 Task: Manage Autofill and Form Data.
Action: Mouse moved to (1134, 32)
Screenshot: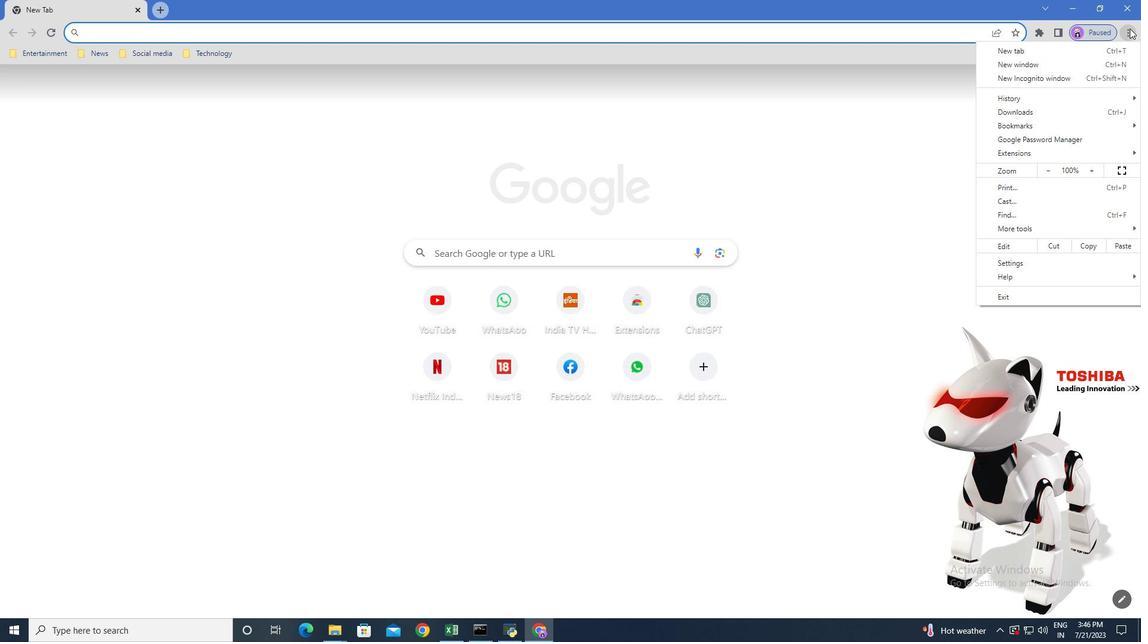 
Action: Mouse pressed left at (1134, 32)
Screenshot: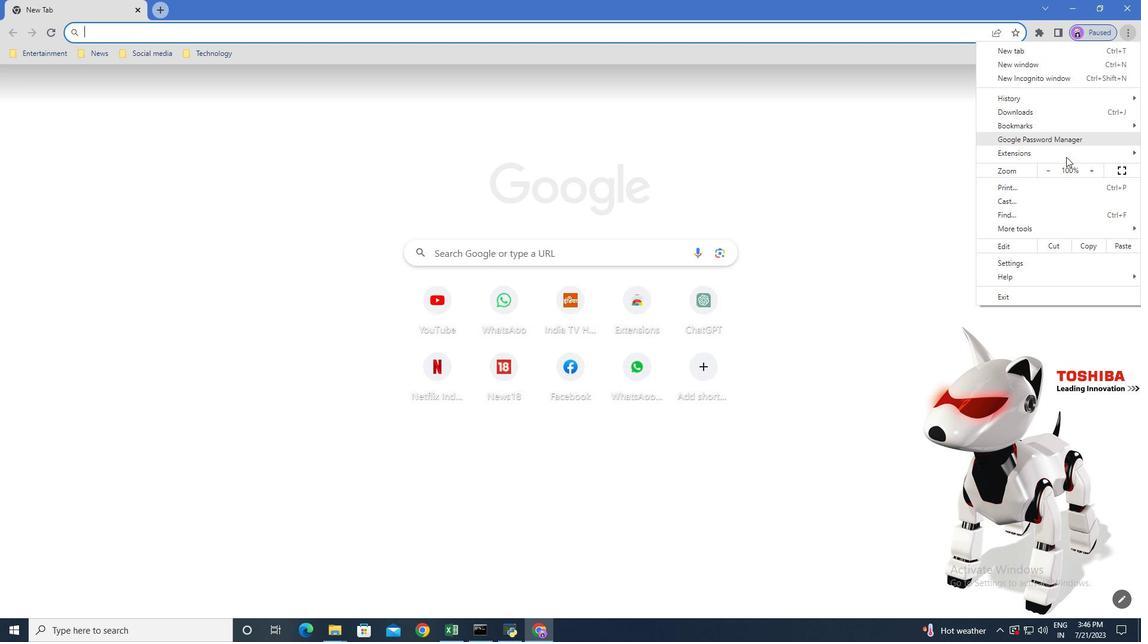 
Action: Mouse moved to (1019, 267)
Screenshot: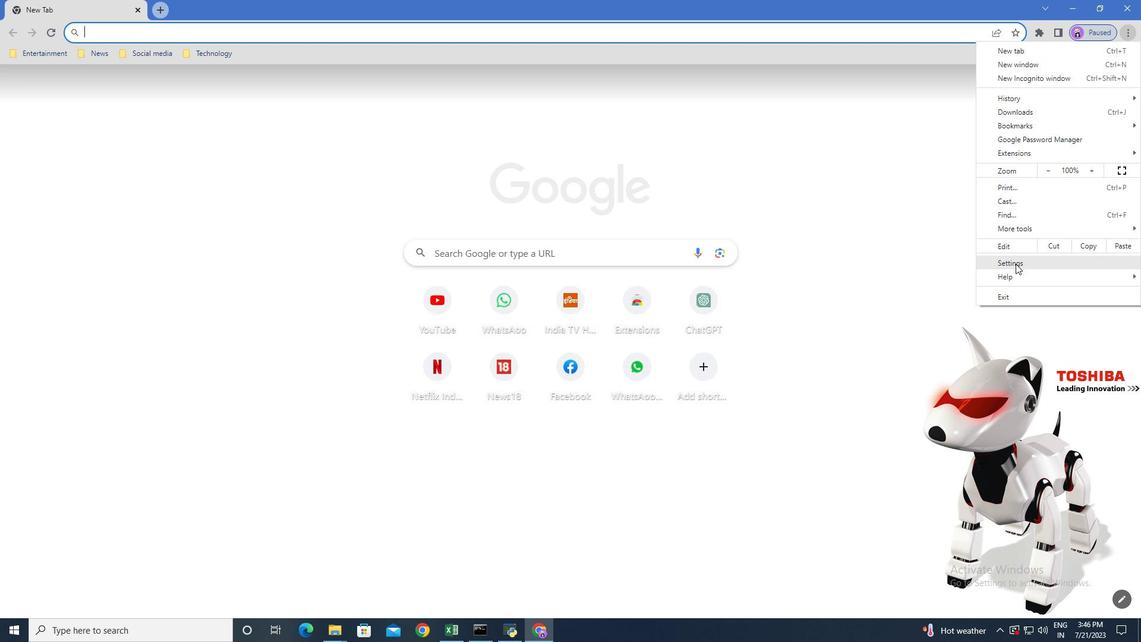 
Action: Mouse pressed left at (1019, 267)
Screenshot: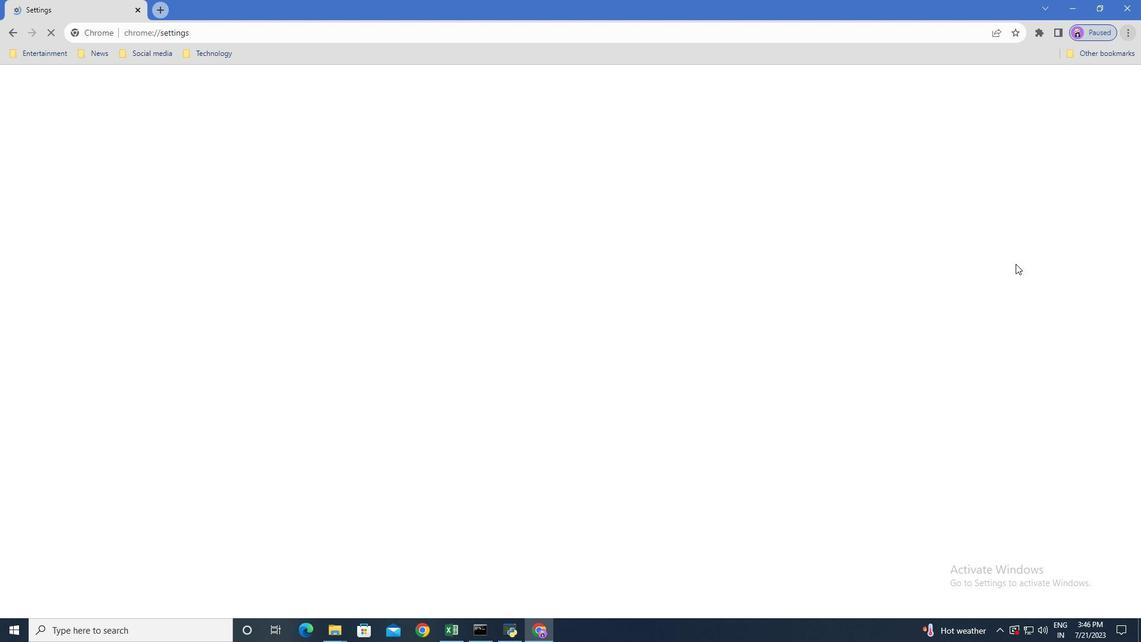 
Action: Mouse moved to (87, 135)
Screenshot: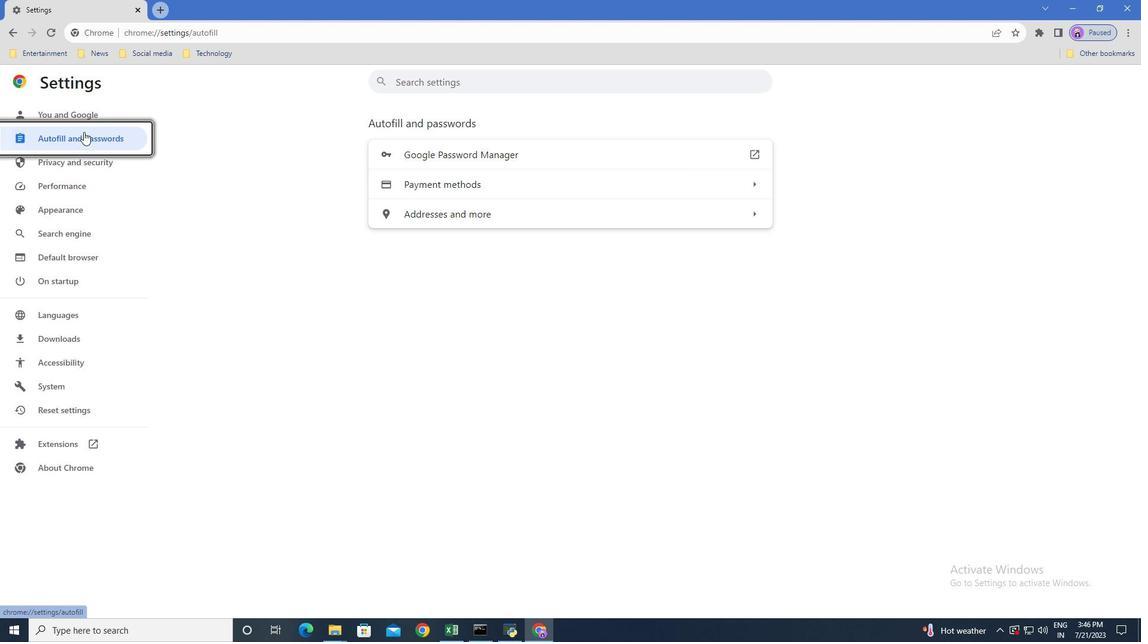 
Action: Mouse pressed left at (87, 135)
Screenshot: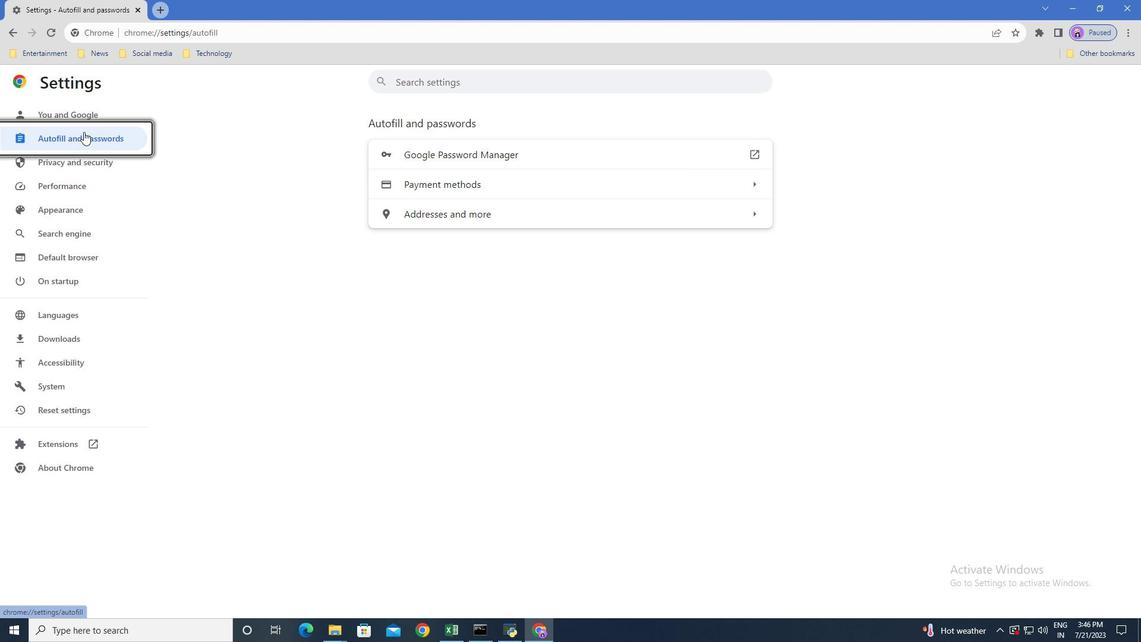 
Action: Mouse moved to (628, 157)
Screenshot: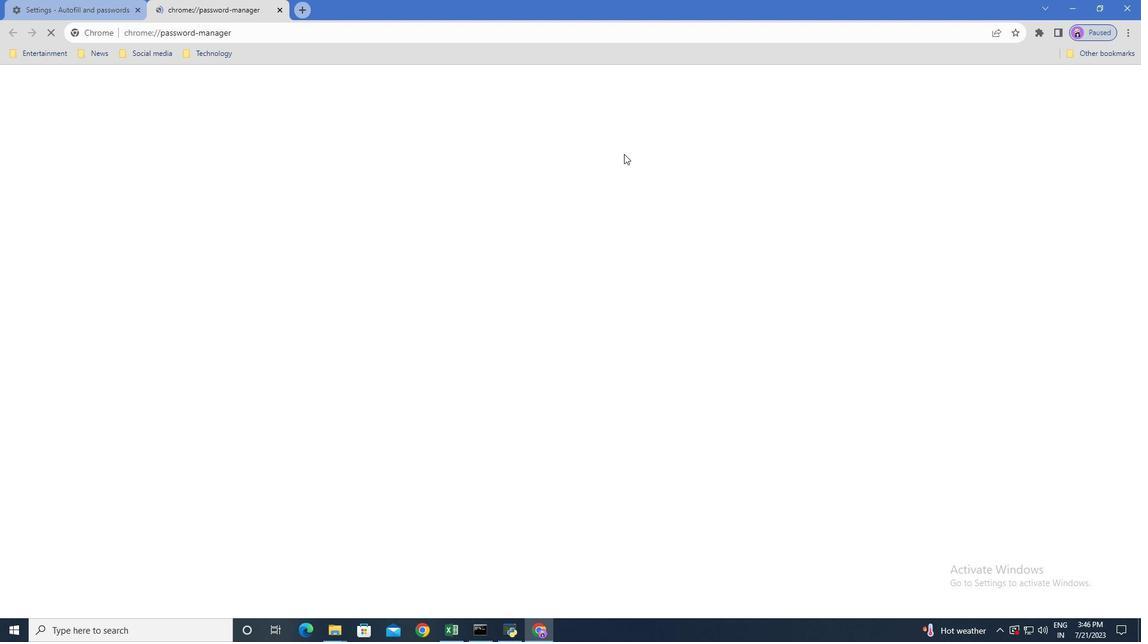 
Action: Mouse pressed left at (628, 157)
Screenshot: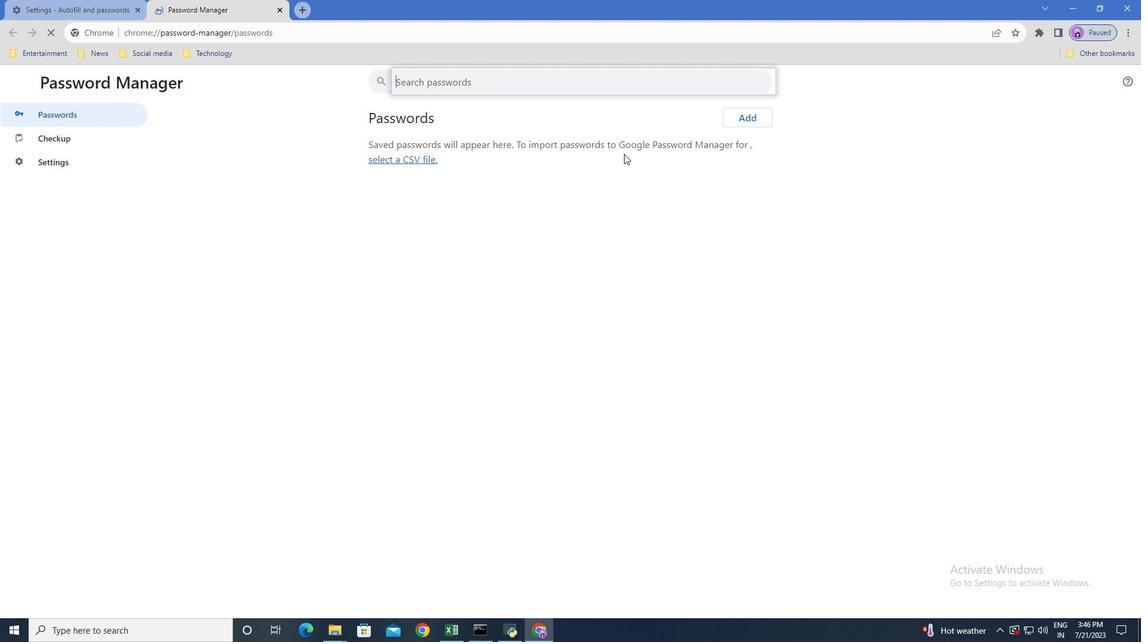 
Action: Mouse moved to (522, 108)
Screenshot: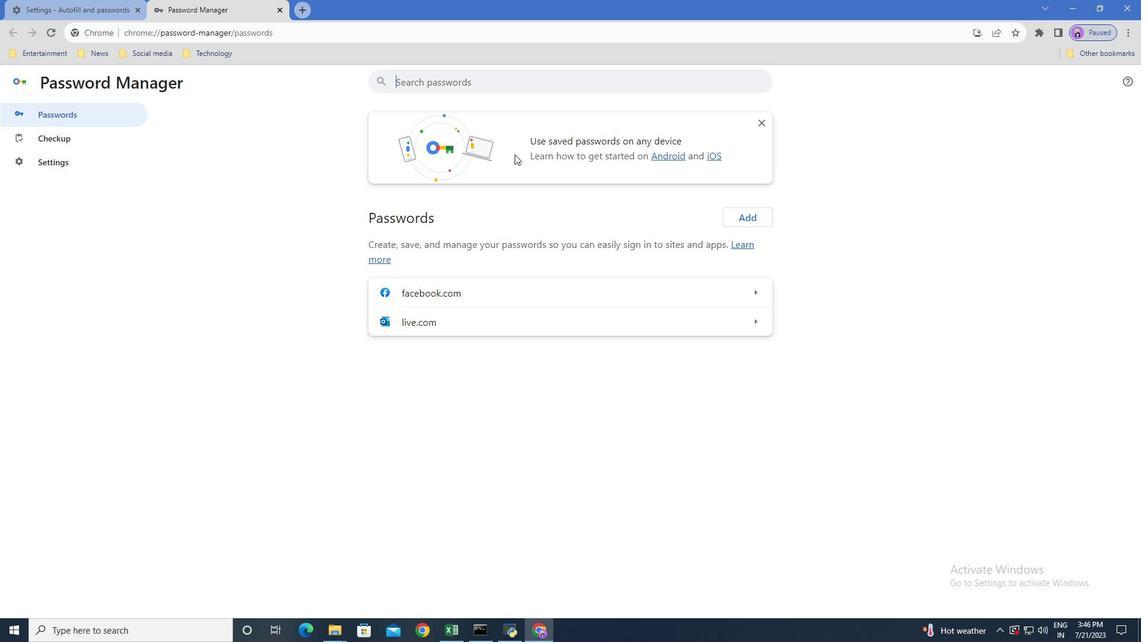 
Action: Mouse scrolled (522, 107) with delta (0, 0)
Screenshot: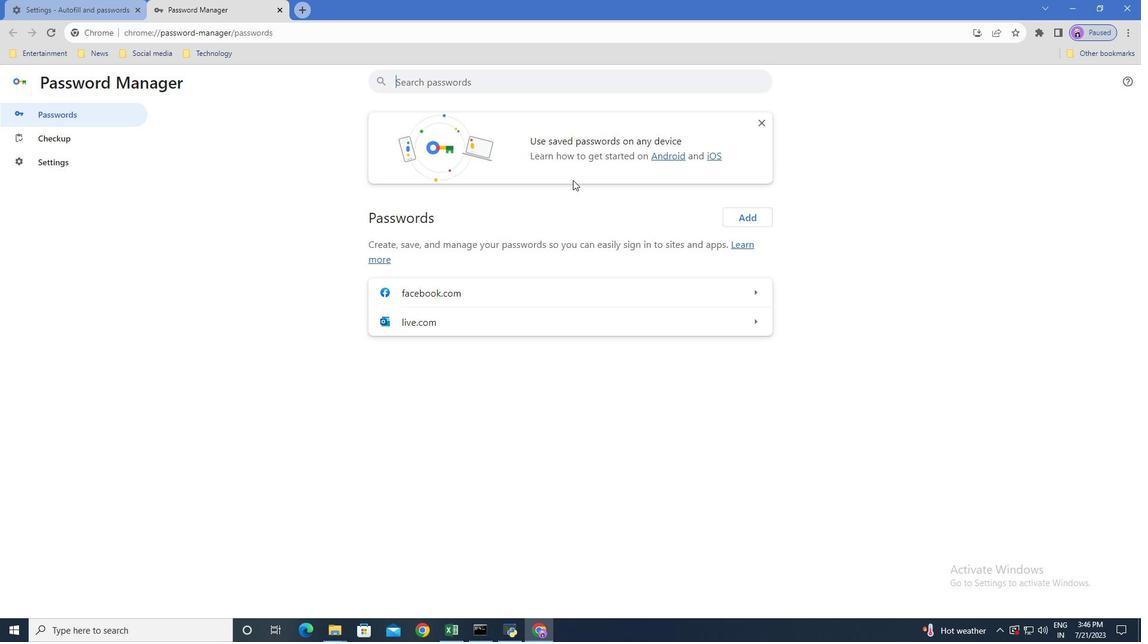 
Action: Mouse moved to (764, 121)
Screenshot: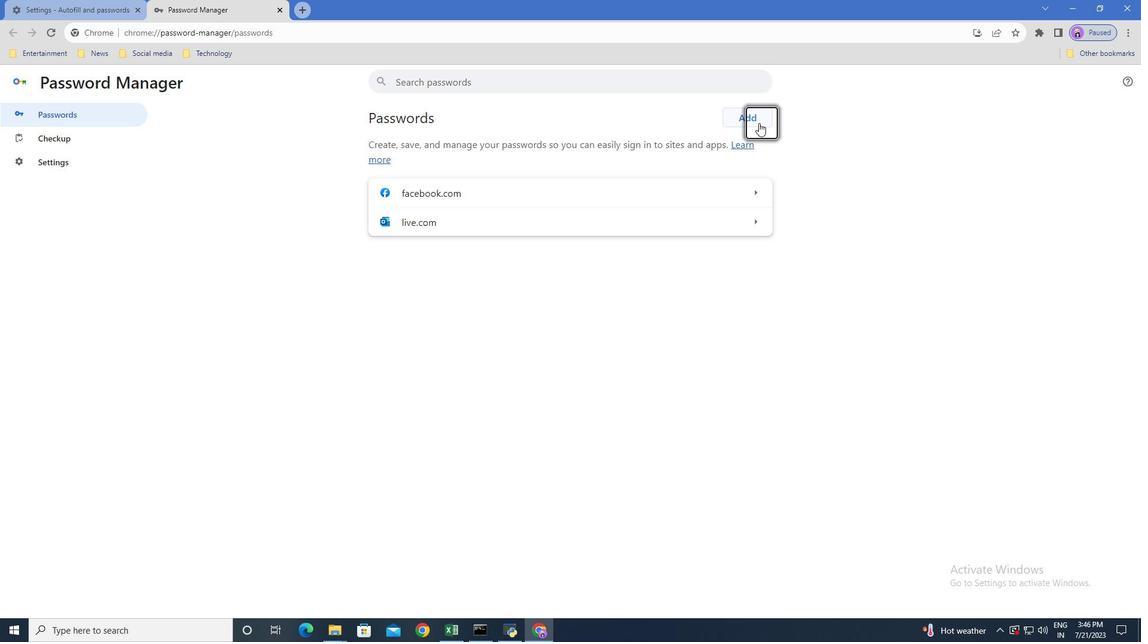 
Action: Mouse pressed left at (764, 121)
Screenshot: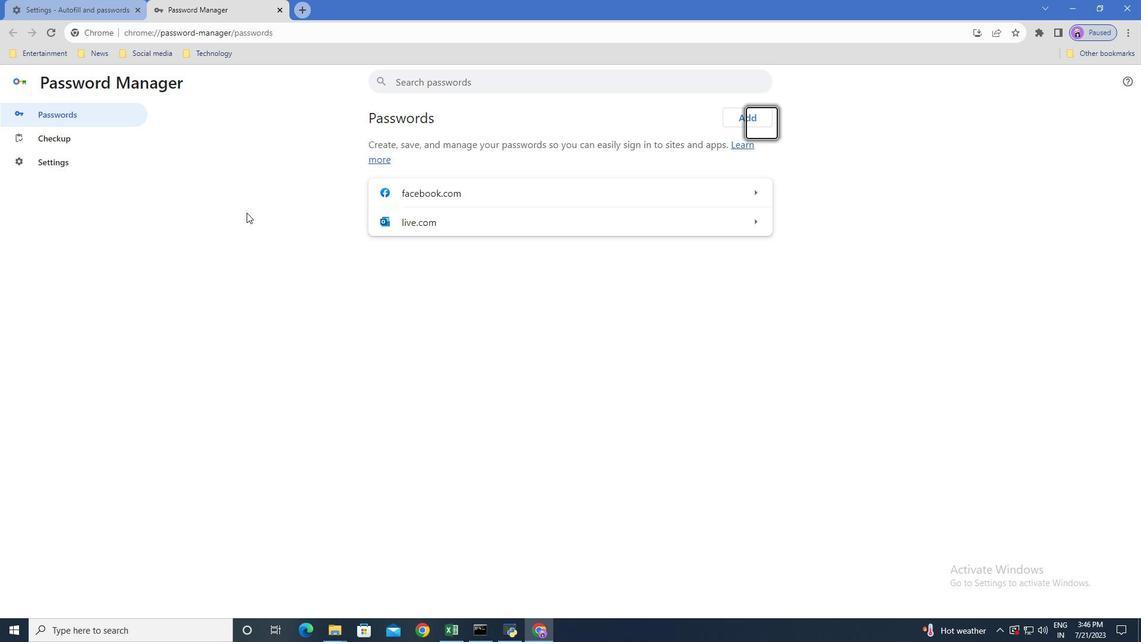 
Action: Mouse moved to (93, 145)
Screenshot: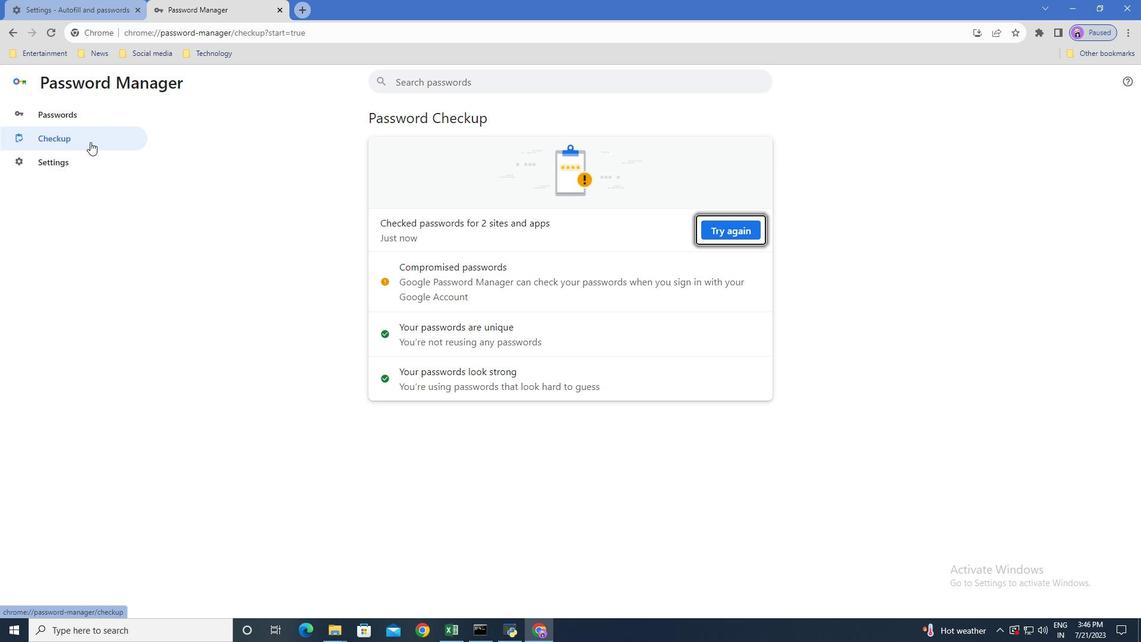 
Action: Mouse pressed left at (93, 145)
Screenshot: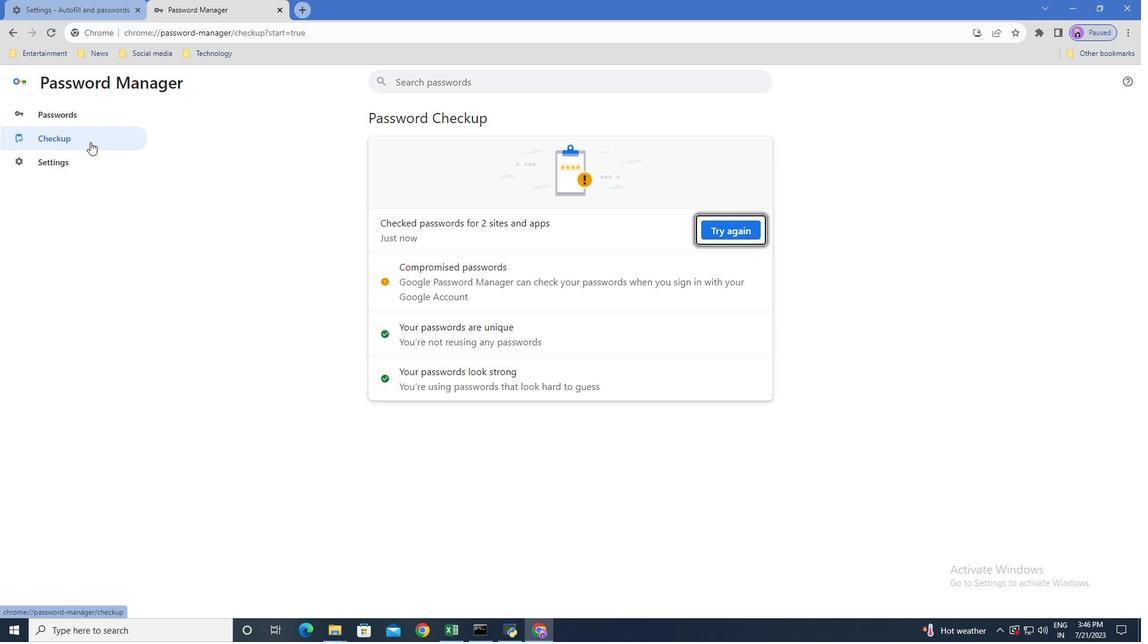 
Action: Mouse moved to (729, 230)
Screenshot: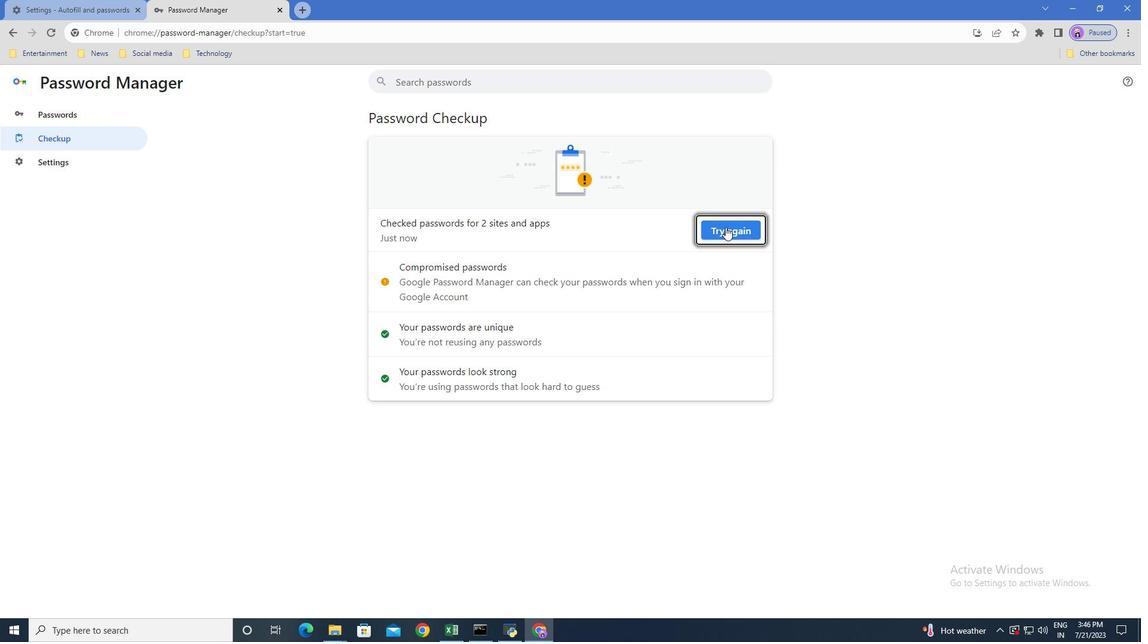 
Action: Mouse pressed left at (729, 230)
Screenshot: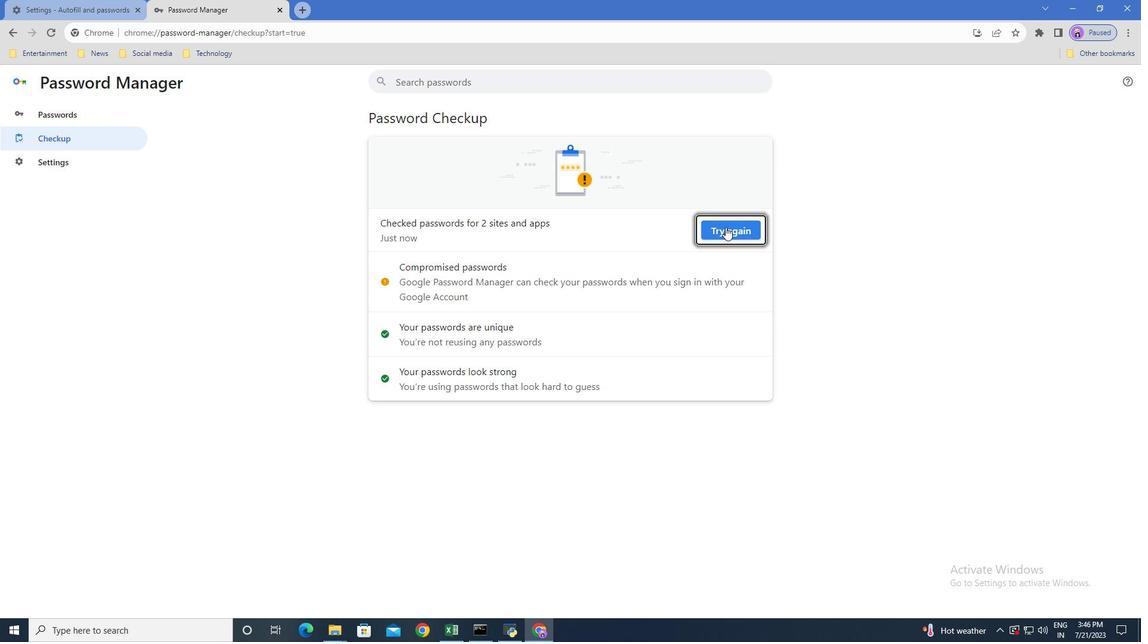 
Action: Mouse moved to (473, 345)
Screenshot: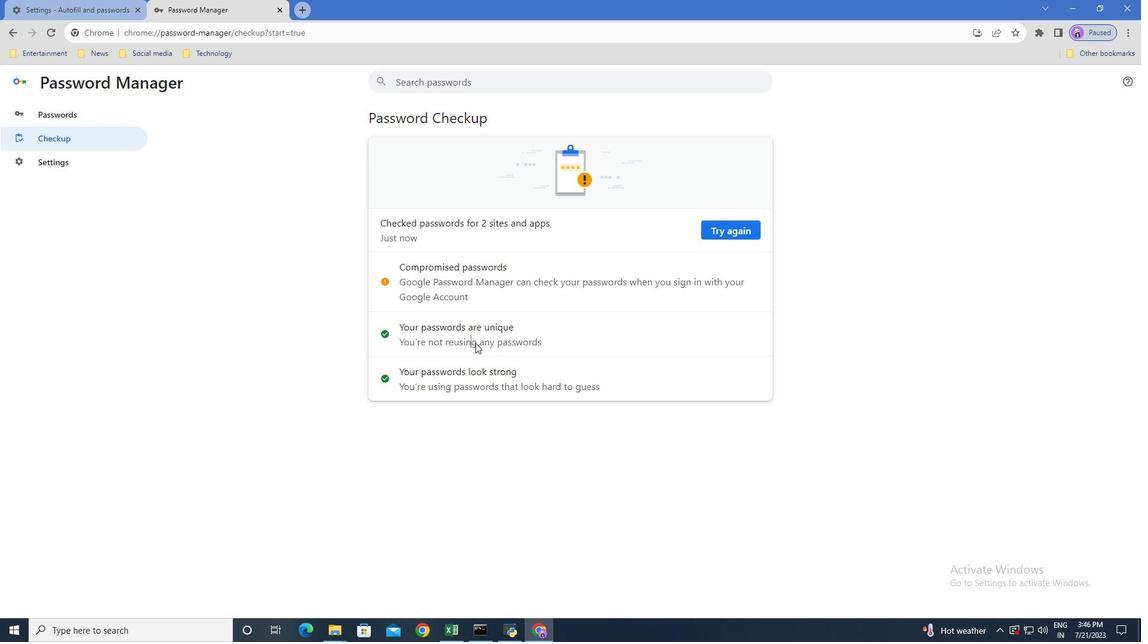 
Action: Mouse pressed left at (473, 345)
Screenshot: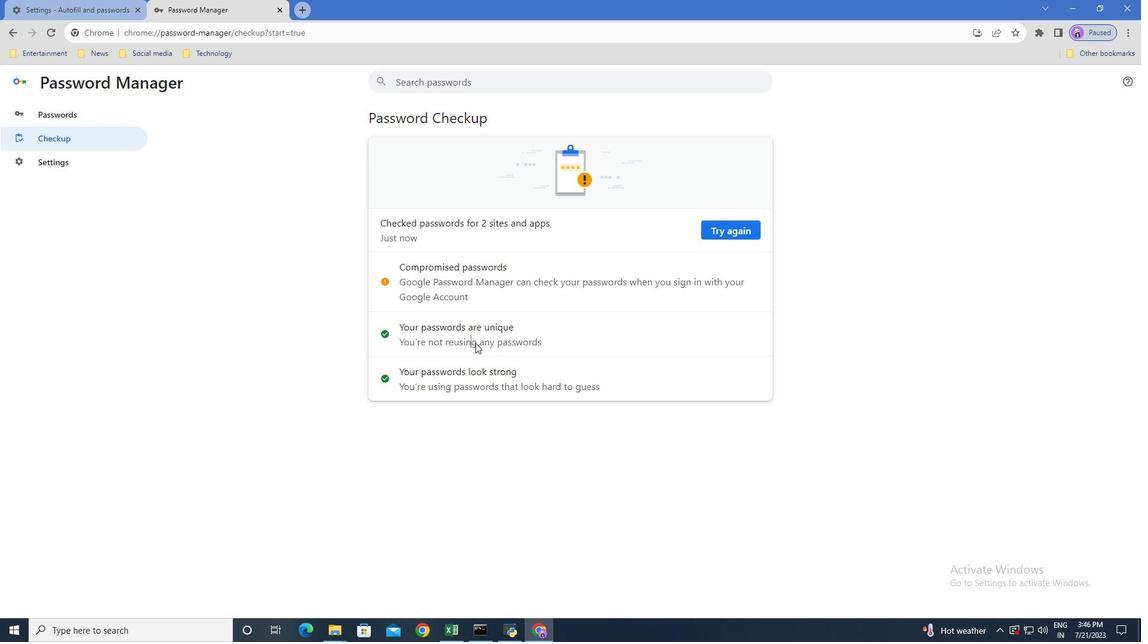 
Action: Mouse moved to (60, 160)
Screenshot: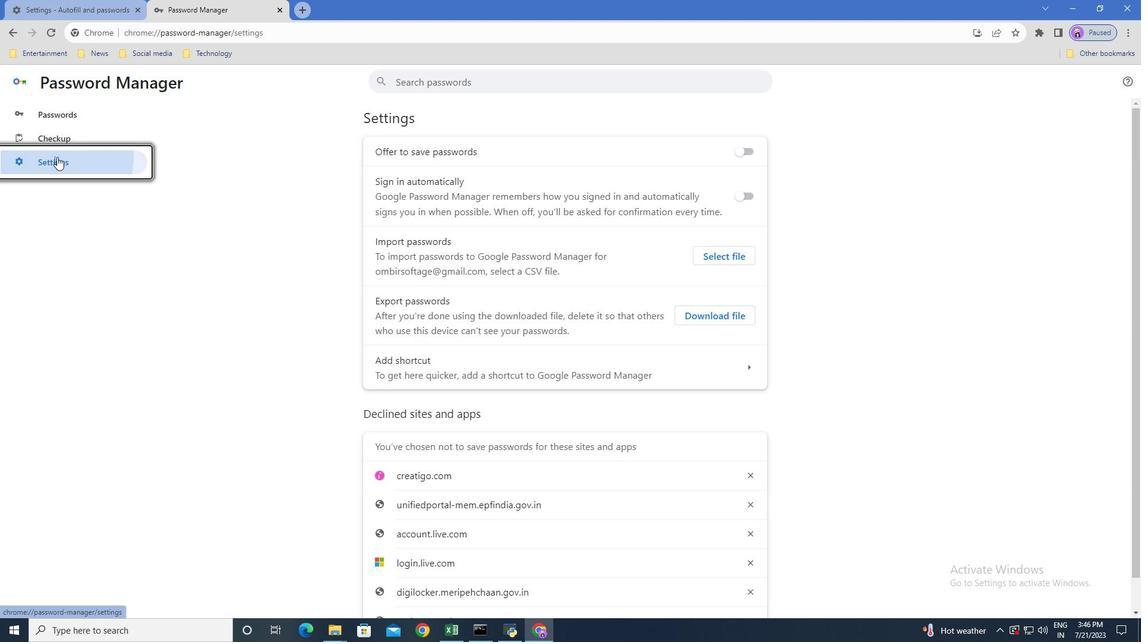 
Action: Mouse pressed left at (60, 160)
Screenshot: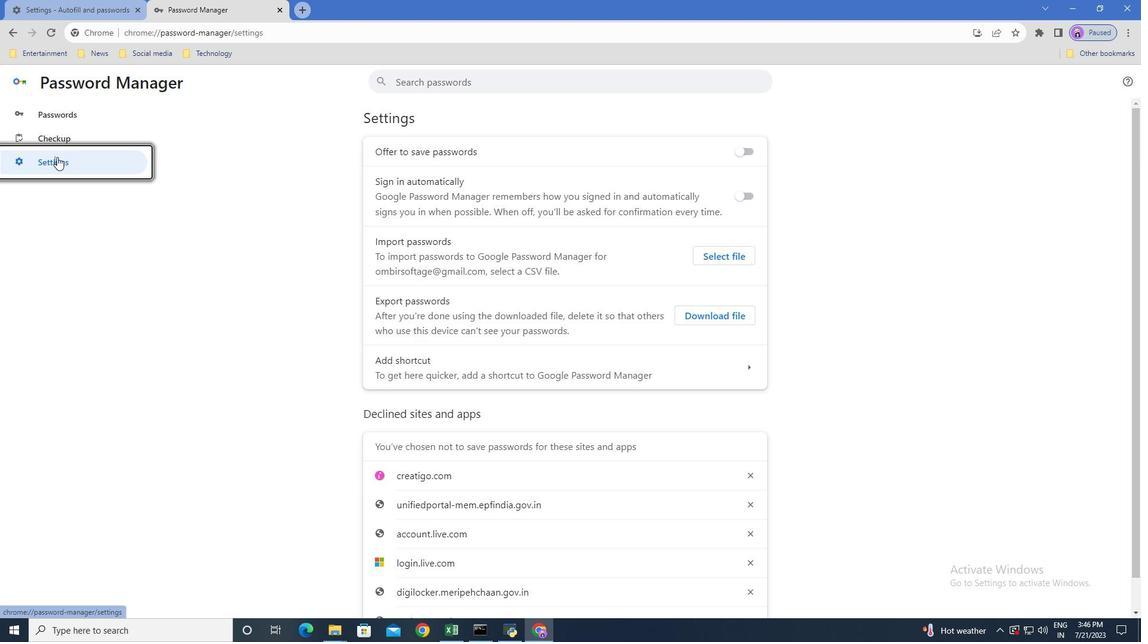 
Action: Mouse moved to (487, 205)
Screenshot: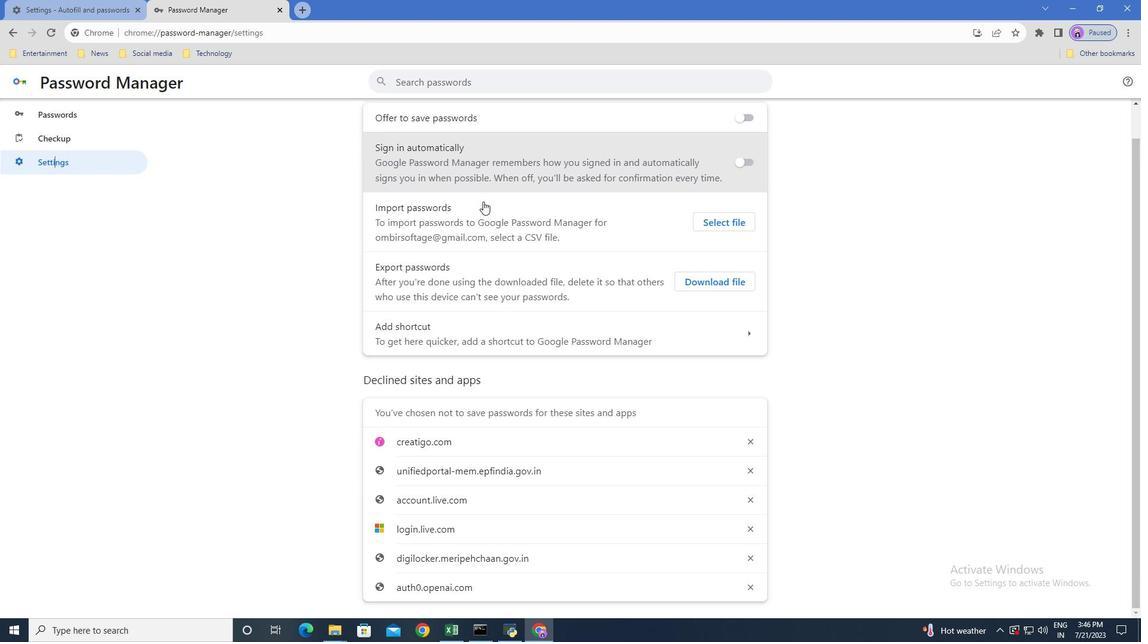 
Action: Mouse scrolled (487, 204) with delta (0, 0)
Screenshot: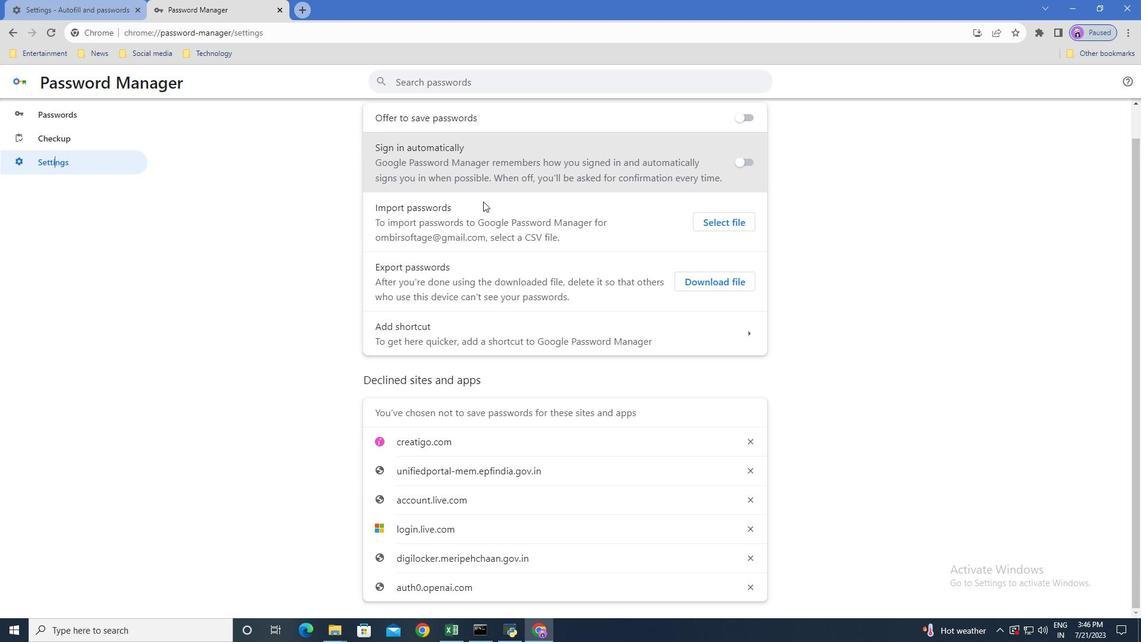 
Action: Mouse scrolled (487, 205) with delta (0, 0)
Screenshot: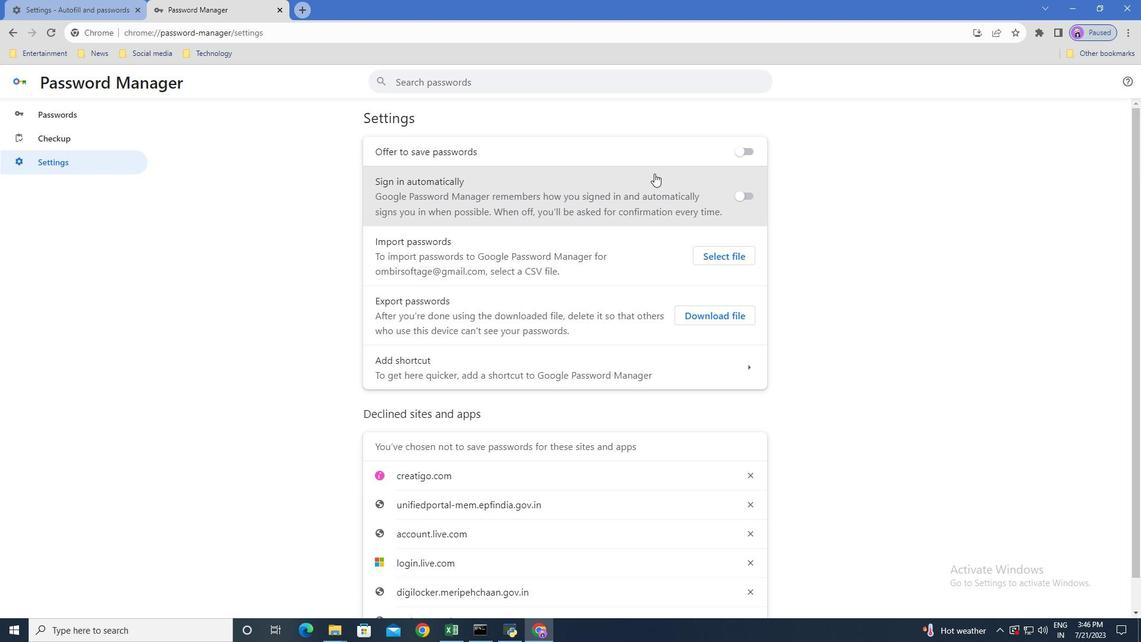 
Action: Mouse moved to (754, 153)
Screenshot: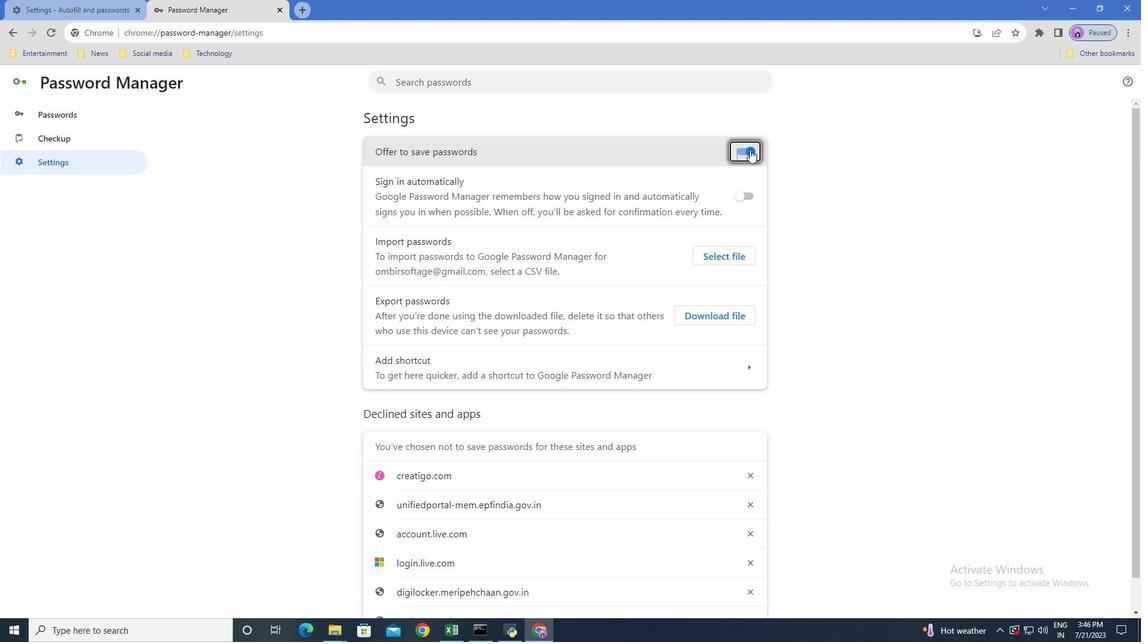 
Action: Mouse pressed left at (754, 153)
Screenshot: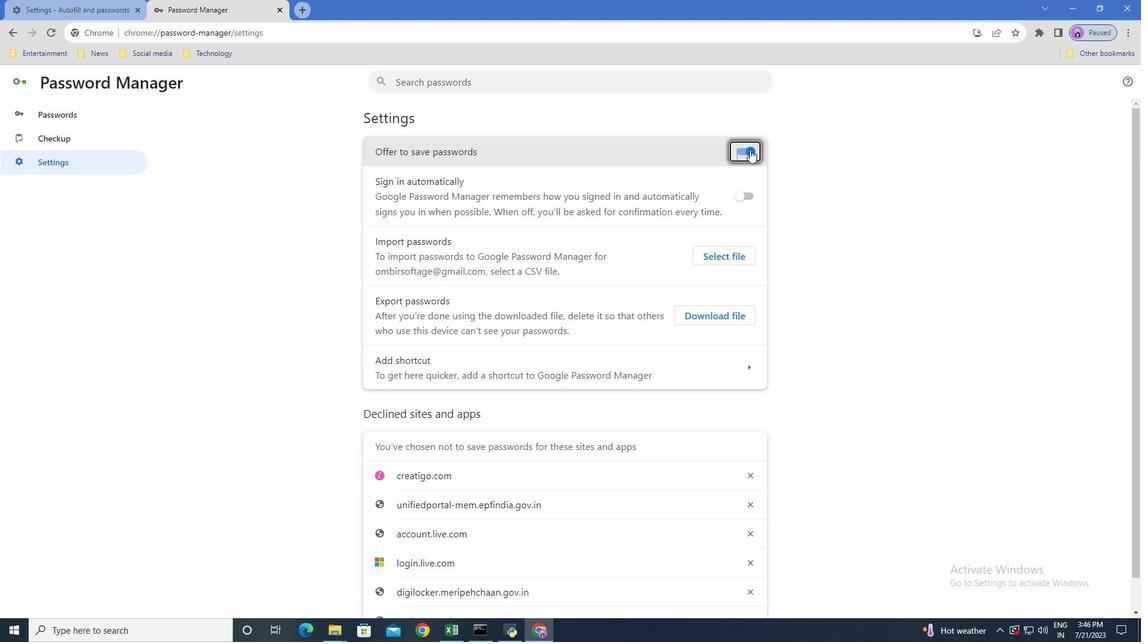 
Action: Mouse moved to (749, 196)
Screenshot: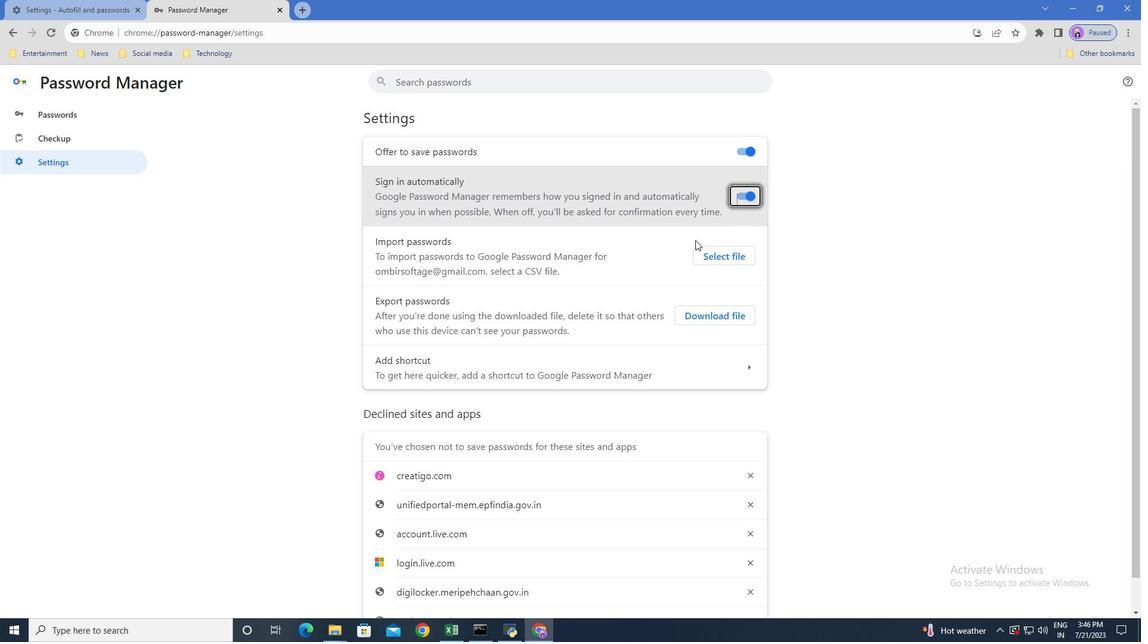 
Action: Mouse pressed left at (749, 196)
Screenshot: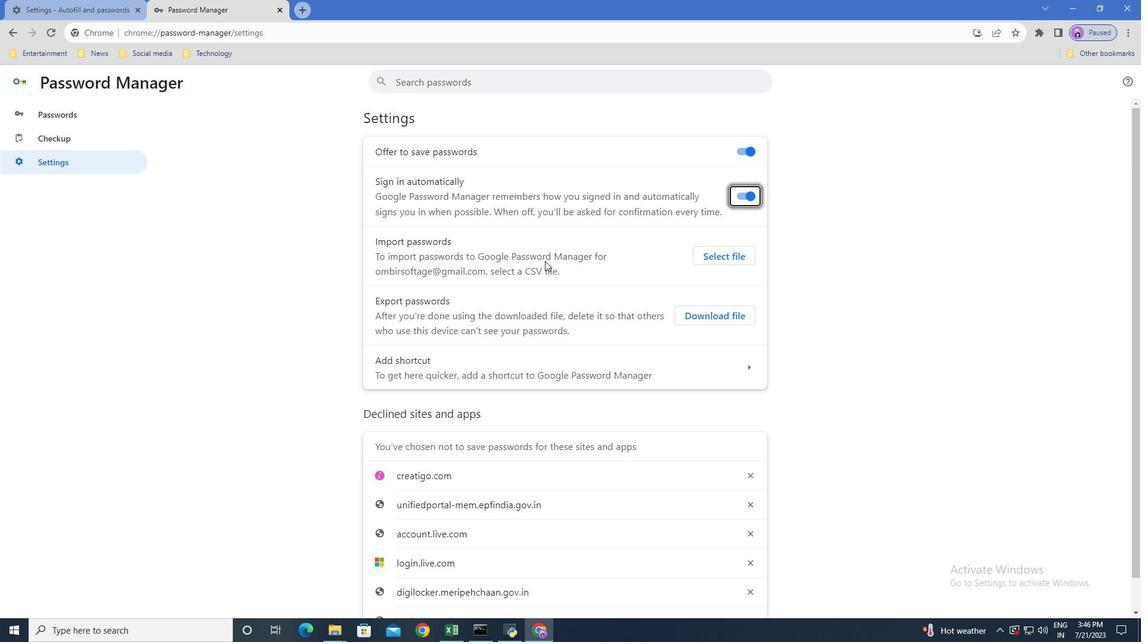 
Action: Mouse moved to (542, 265)
Screenshot: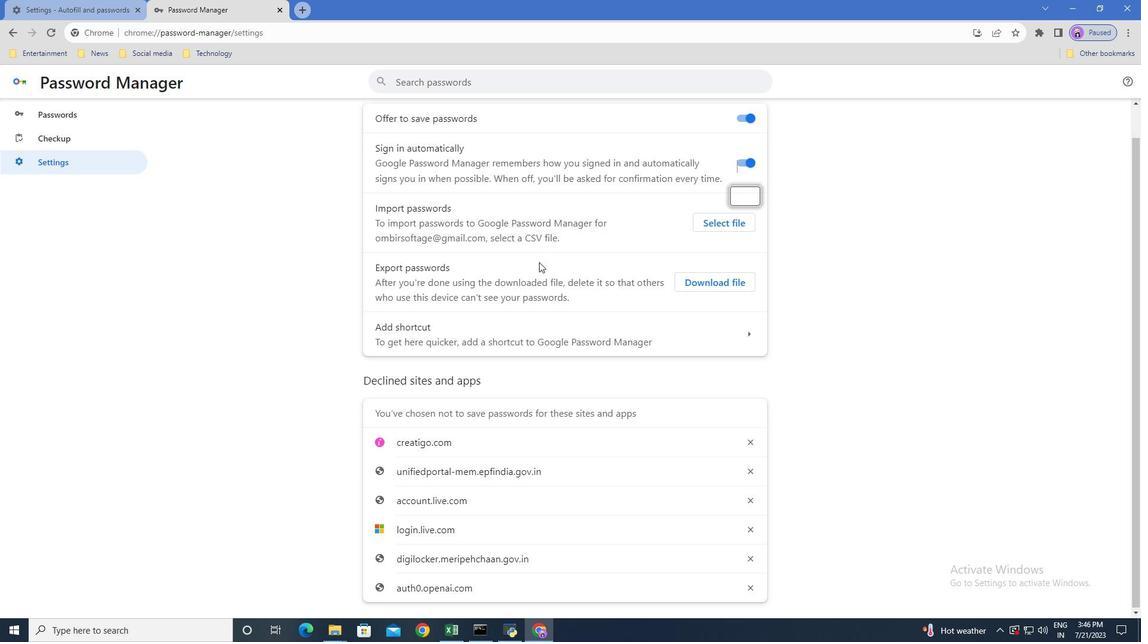 
Action: Mouse scrolled (542, 265) with delta (0, 0)
Screenshot: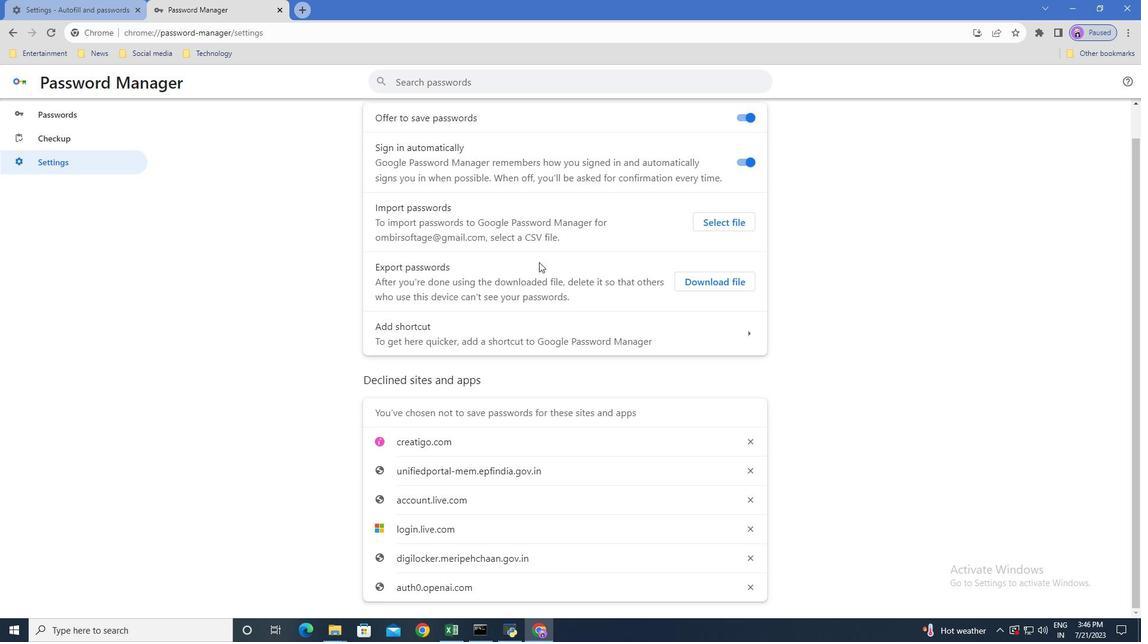 
Action: Mouse scrolled (542, 265) with delta (0, 0)
Screenshot: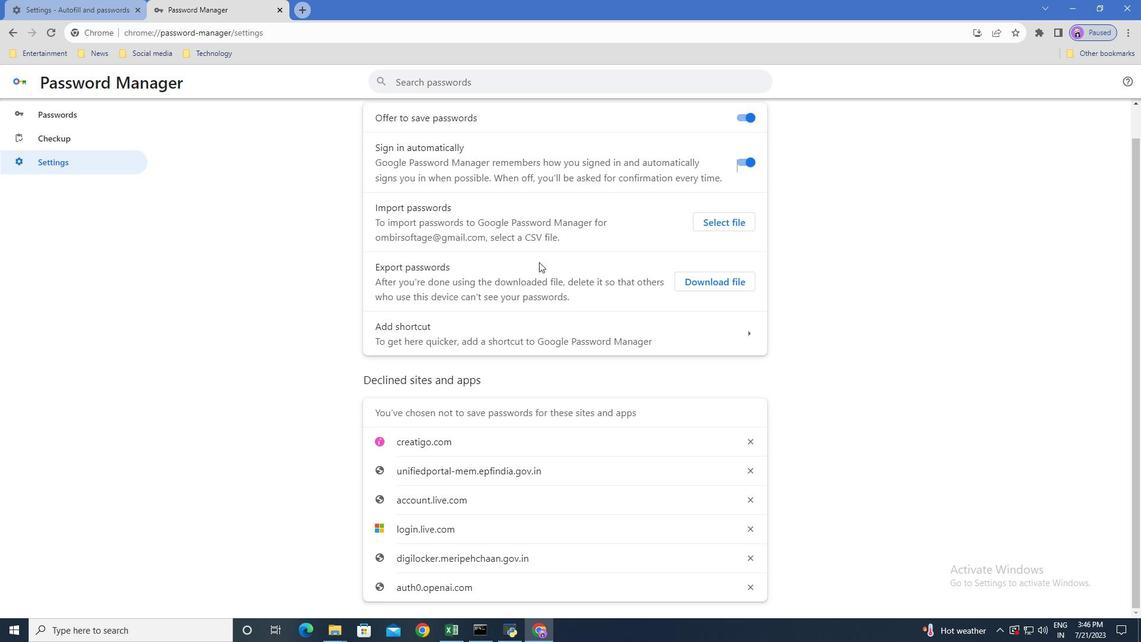 
Action: Mouse scrolled (542, 265) with delta (0, 0)
Screenshot: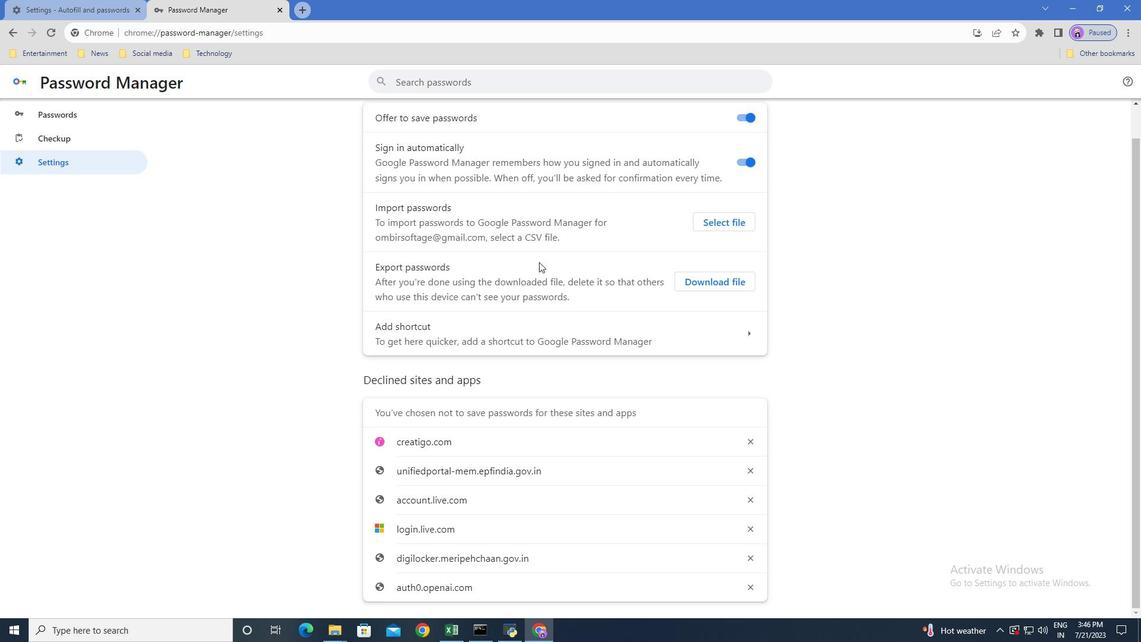 
Action: Mouse scrolled (542, 265) with delta (0, 0)
Screenshot: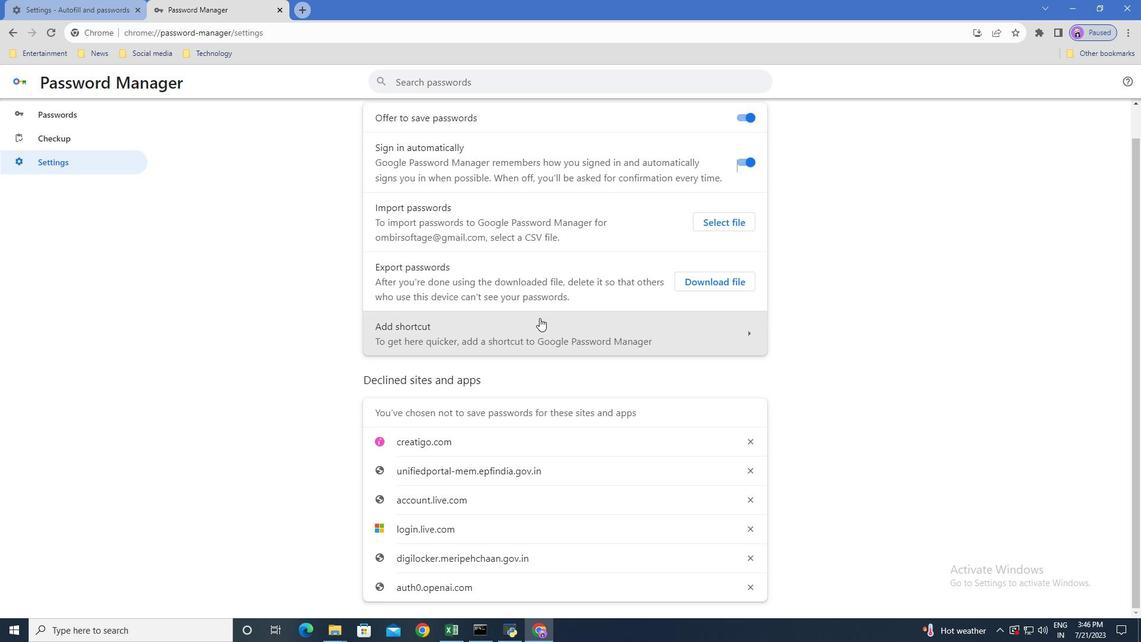 
Action: Mouse moved to (585, 353)
Screenshot: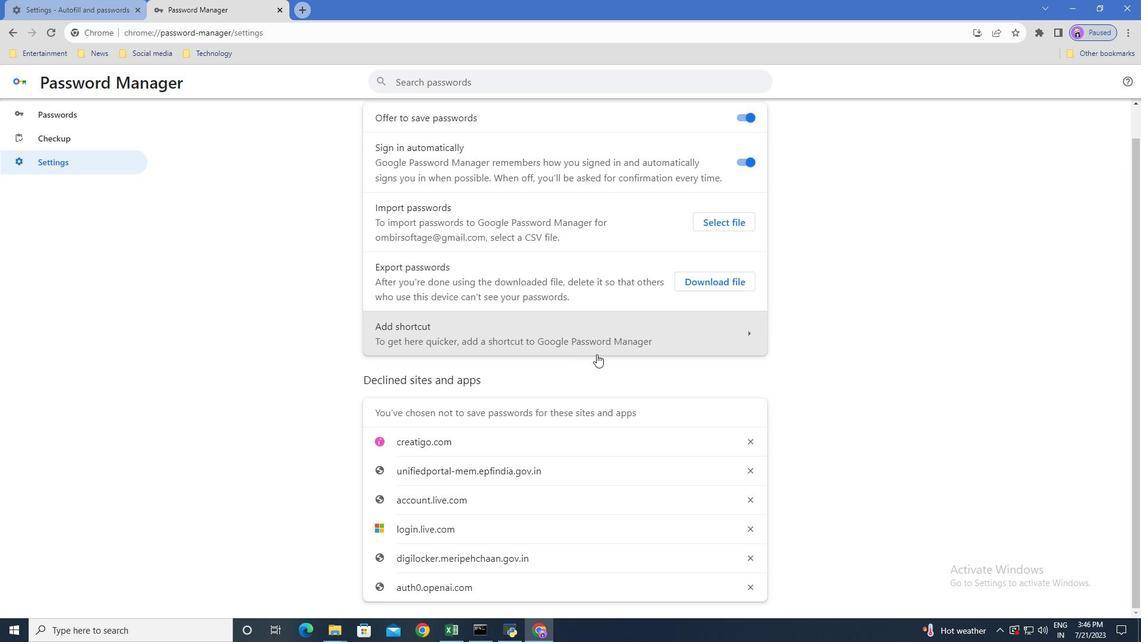 
Action: Mouse scrolled (585, 352) with delta (0, 0)
Screenshot: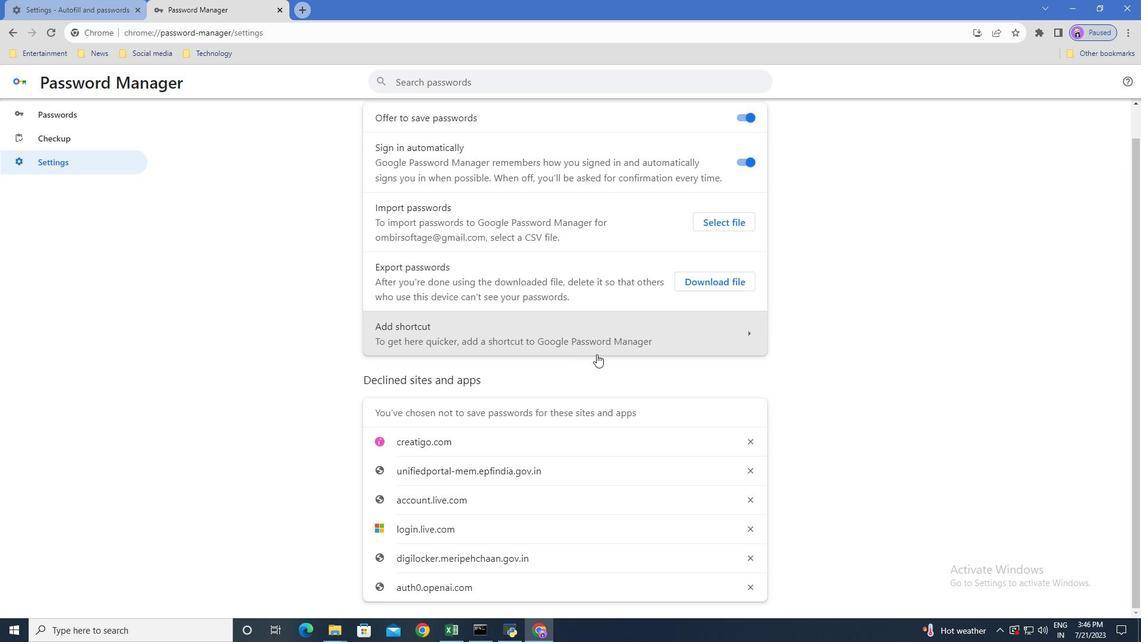 
Action: Mouse moved to (586, 354)
Screenshot: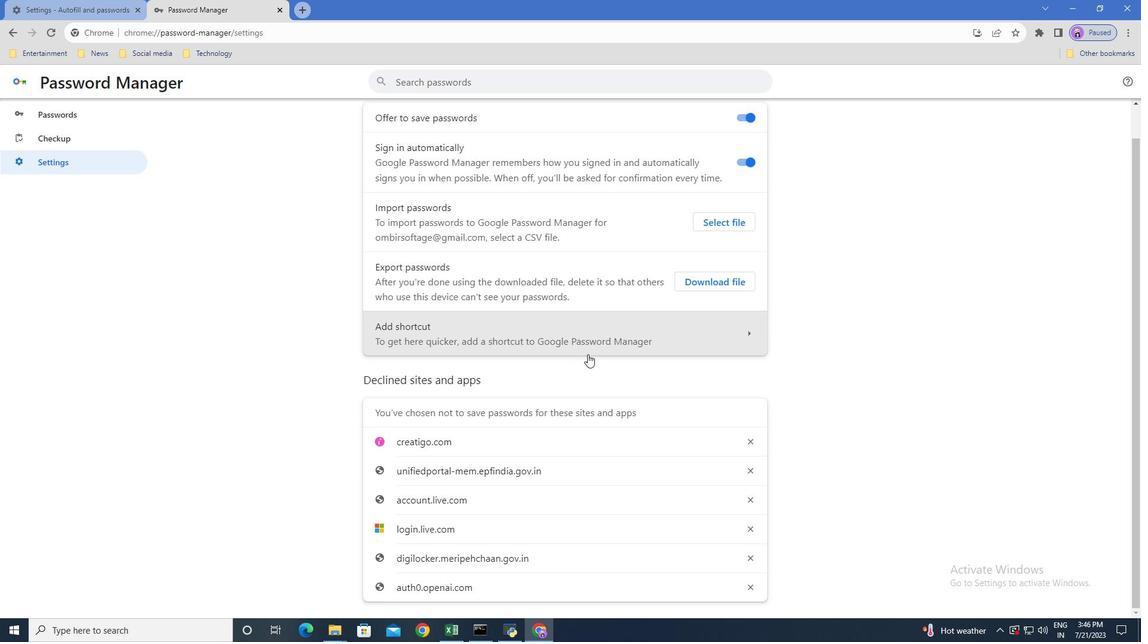 
Action: Mouse scrolled (586, 353) with delta (0, 0)
Screenshot: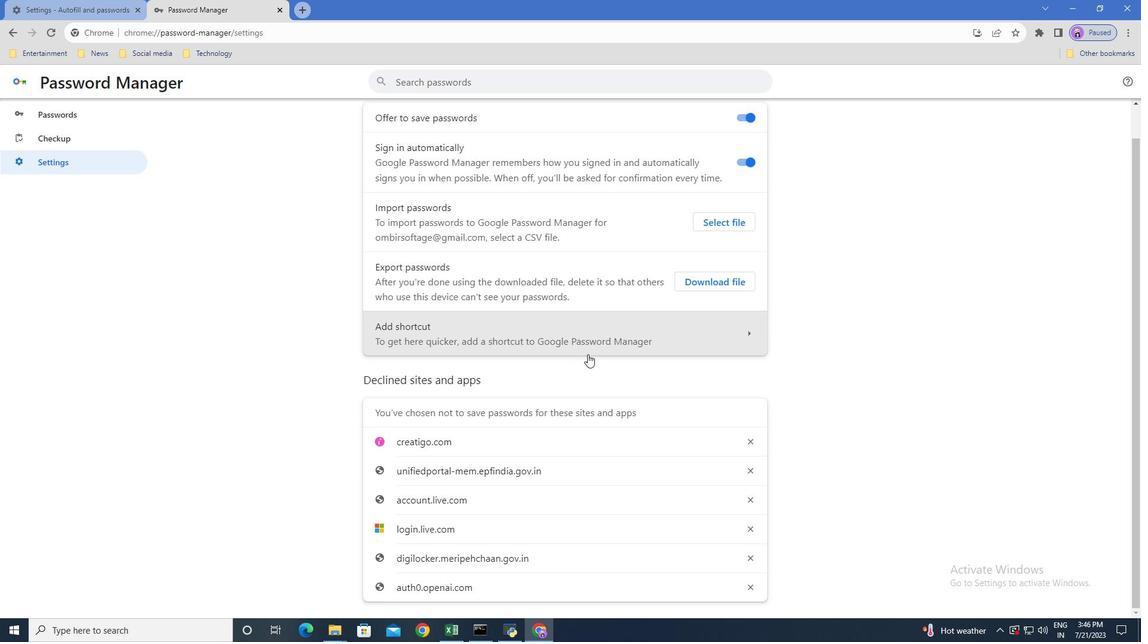 
Action: Mouse moved to (731, 494)
Screenshot: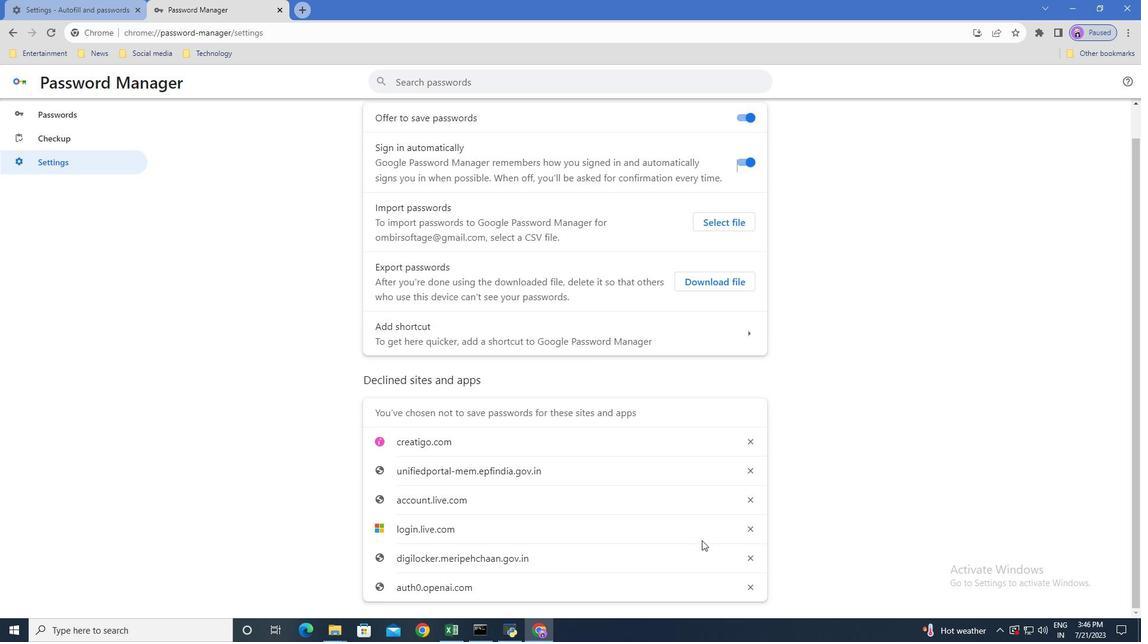 
Action: Mouse scrolled (731, 494) with delta (0, 0)
Screenshot: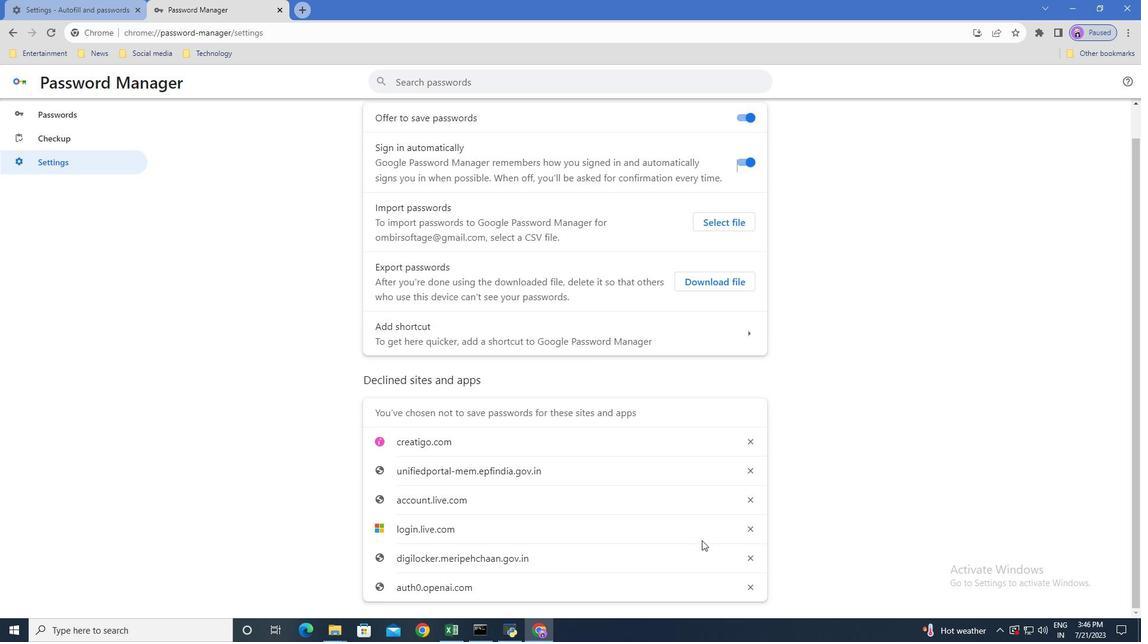 
Action: Mouse moved to (755, 592)
Screenshot: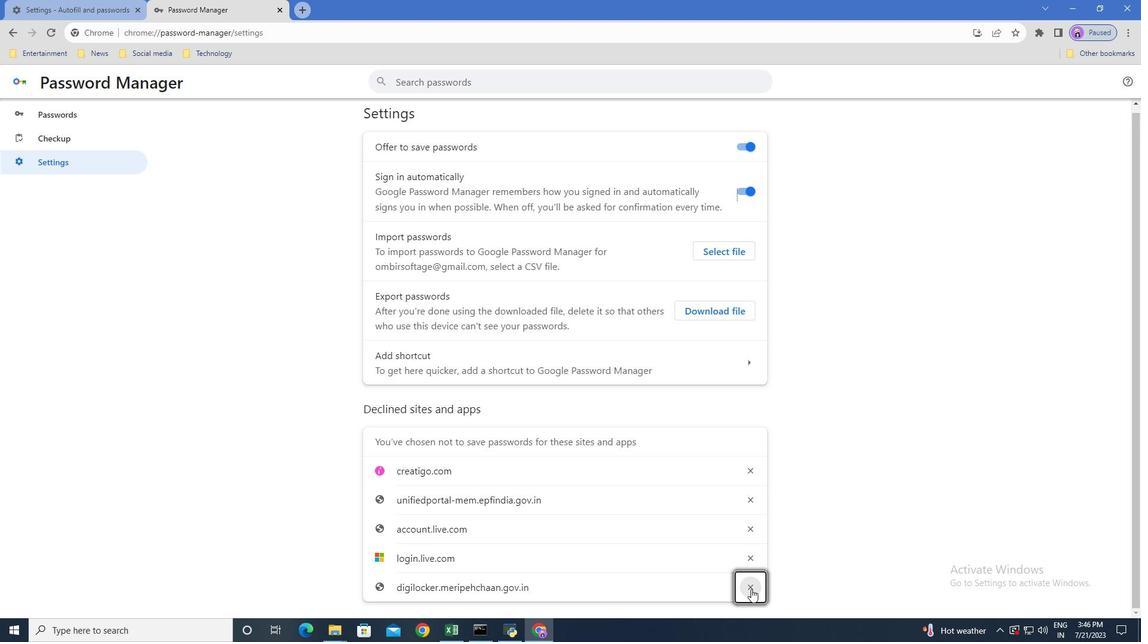
Action: Mouse pressed left at (755, 592)
Screenshot: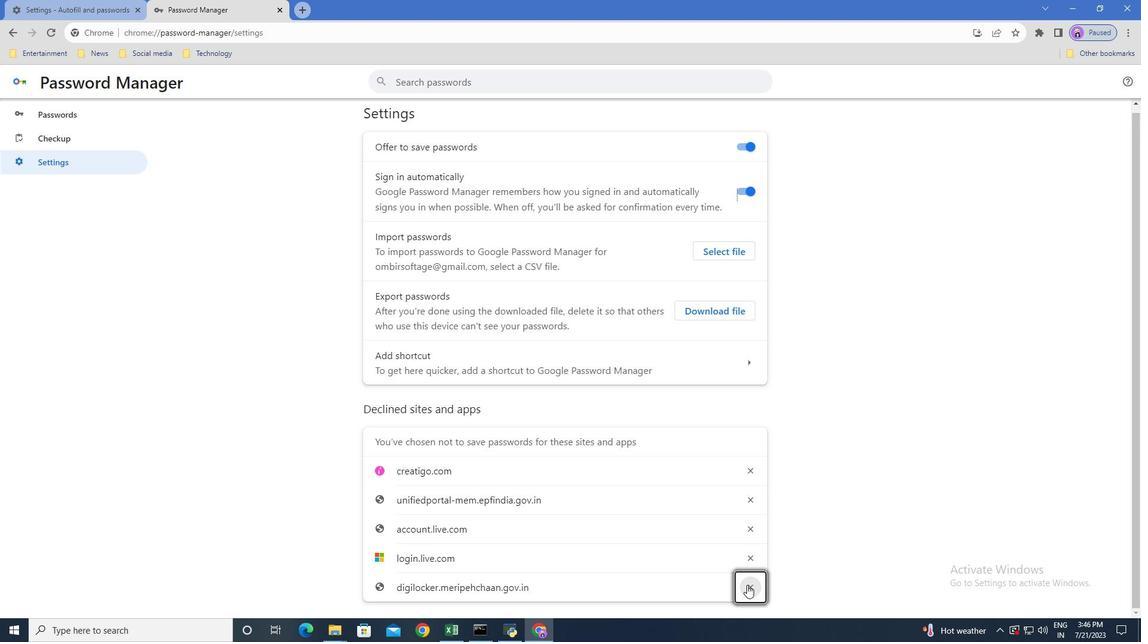 
Action: Mouse moved to (731, 575)
Screenshot: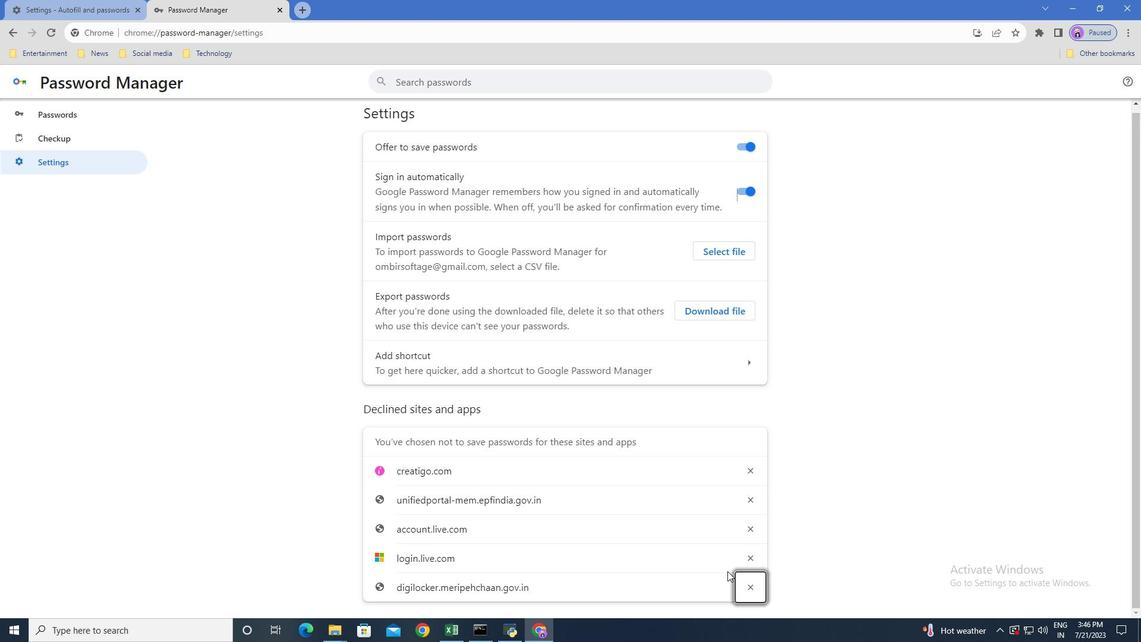 
Action: Mouse scrolled (731, 575) with delta (0, 0)
Screenshot: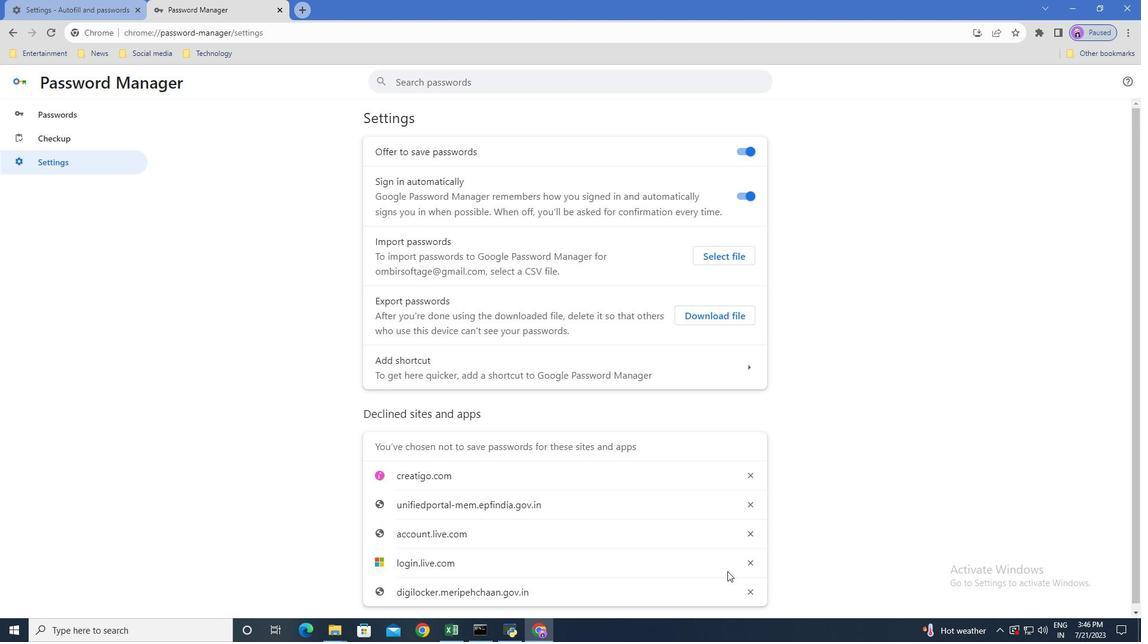 
Action: Mouse scrolled (731, 575) with delta (0, 0)
Screenshot: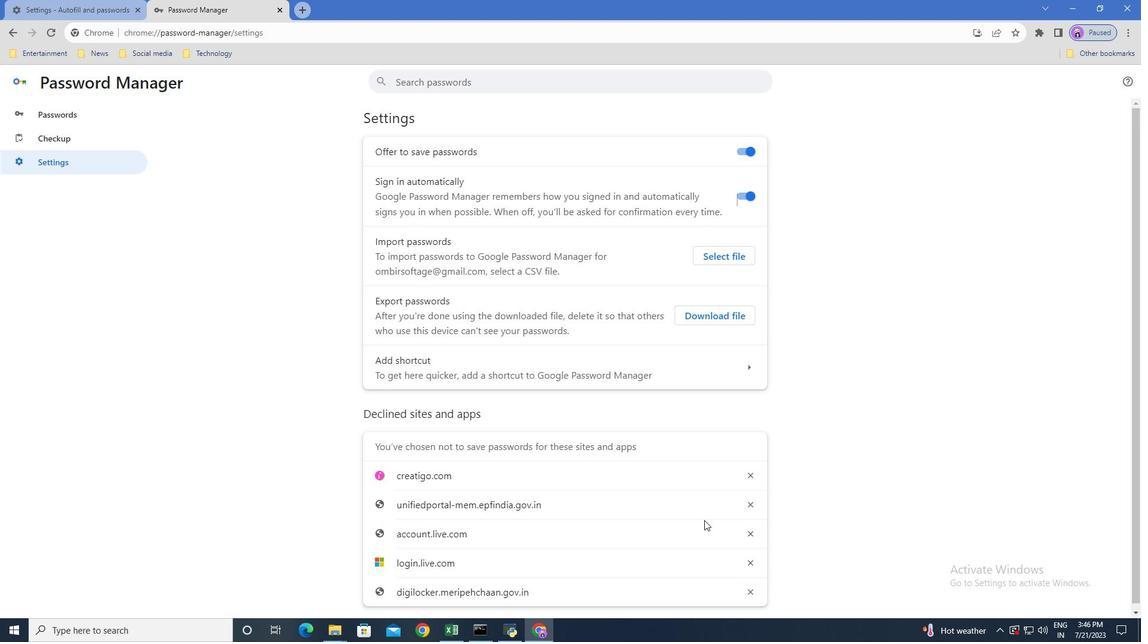 
Action: Mouse scrolled (731, 575) with delta (0, 0)
Screenshot: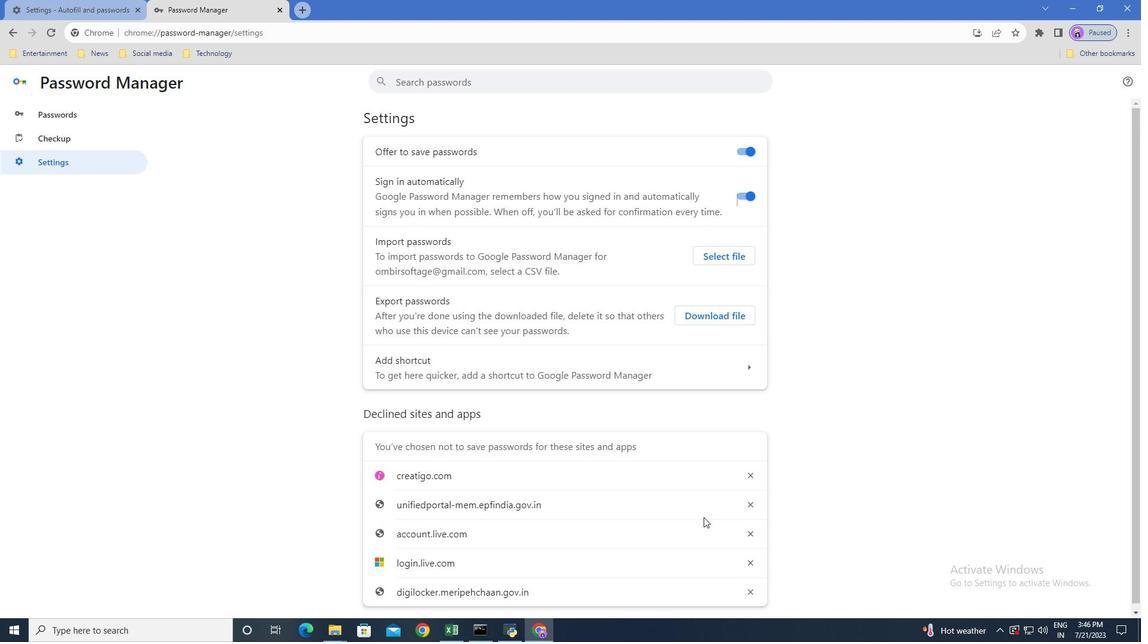 
Action: Mouse moved to (707, 520)
Screenshot: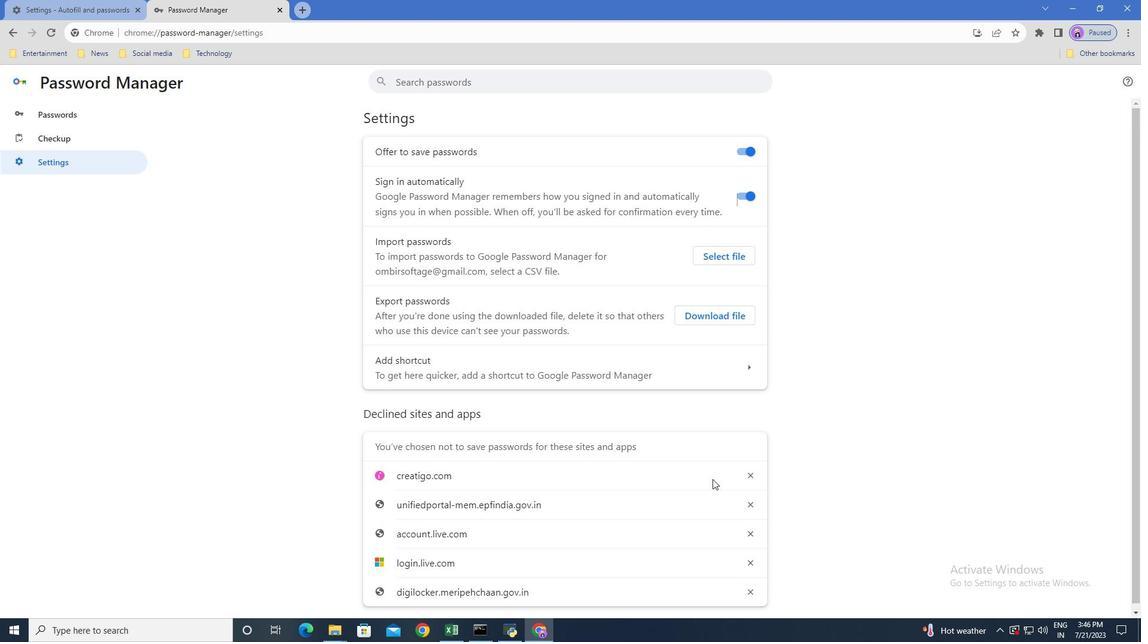 
Action: Mouse scrolled (707, 520) with delta (0, 0)
Screenshot: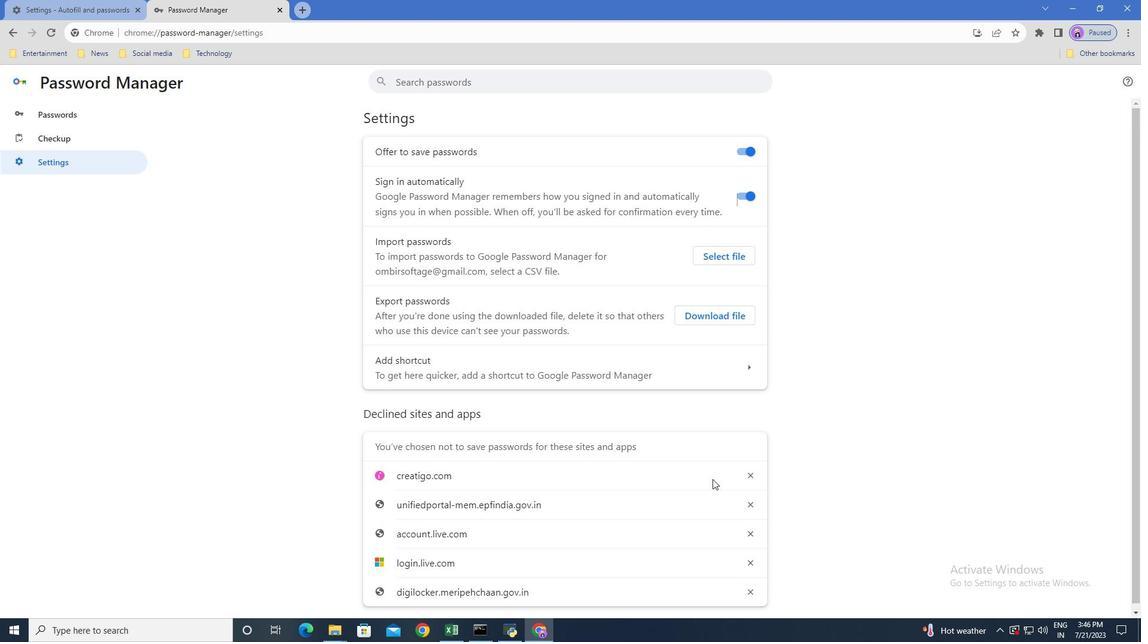 
Action: Mouse scrolled (707, 520) with delta (0, 0)
Screenshot: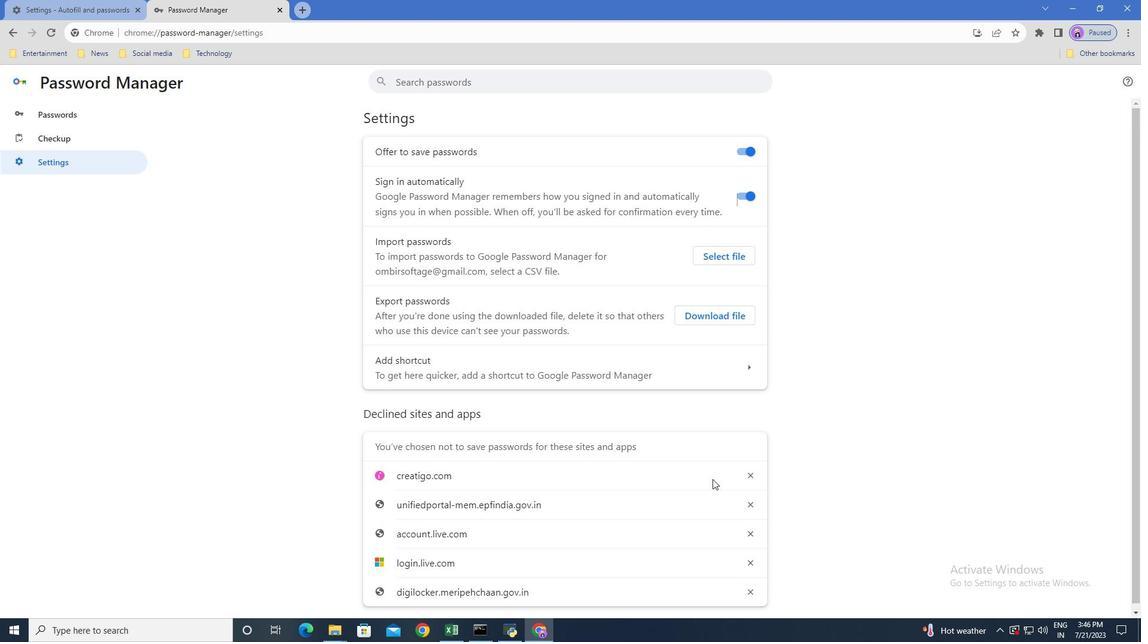 
Action: Mouse moved to (306, 17)
Screenshot: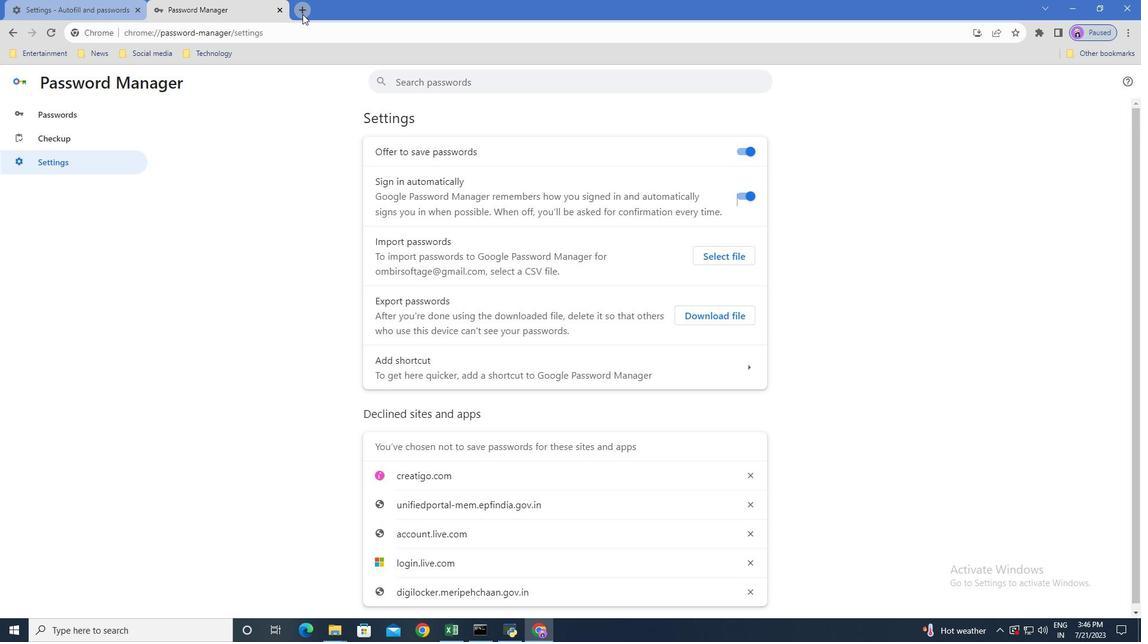 
Action: Mouse pressed left at (306, 17)
Screenshot: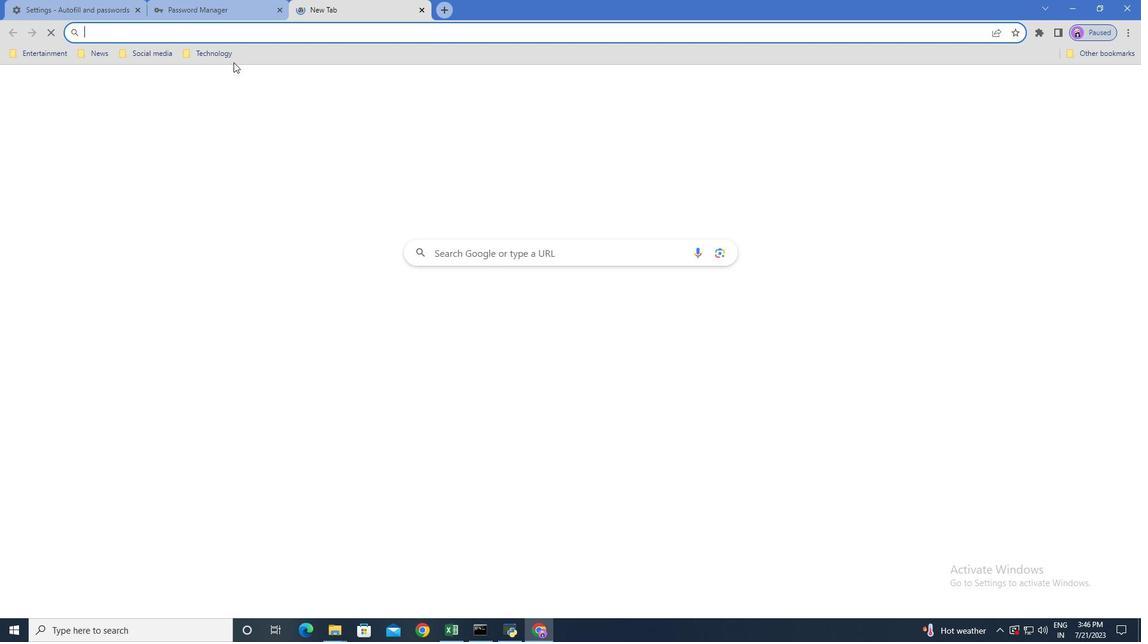 
Action: Mouse moved to (230, 37)
Screenshot: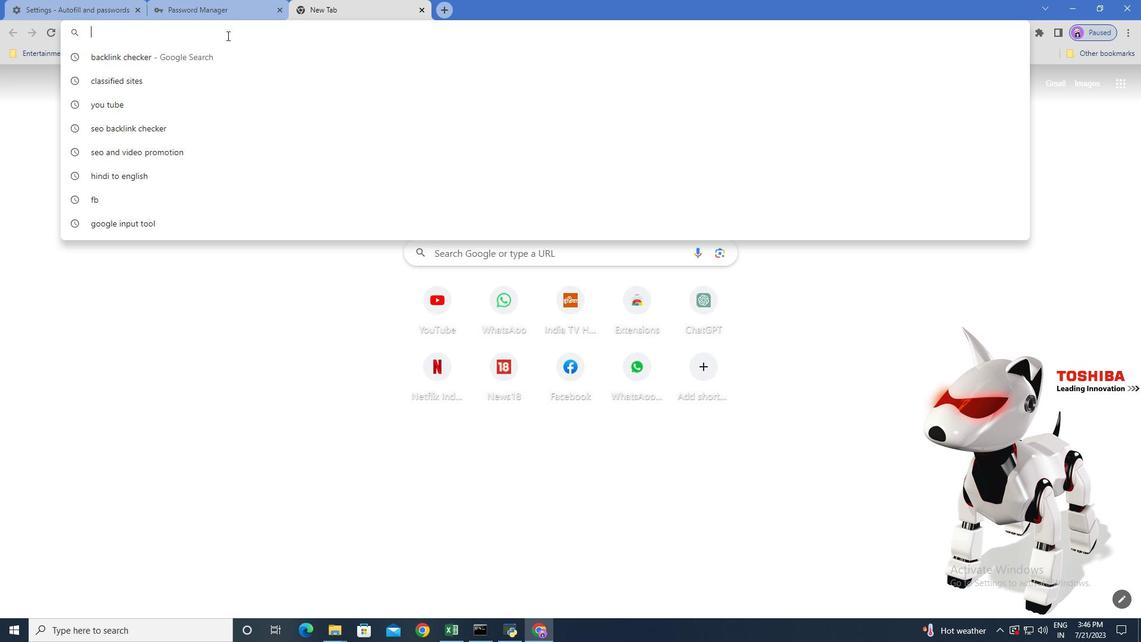 
Action: Mouse pressed left at (230, 37)
Screenshot: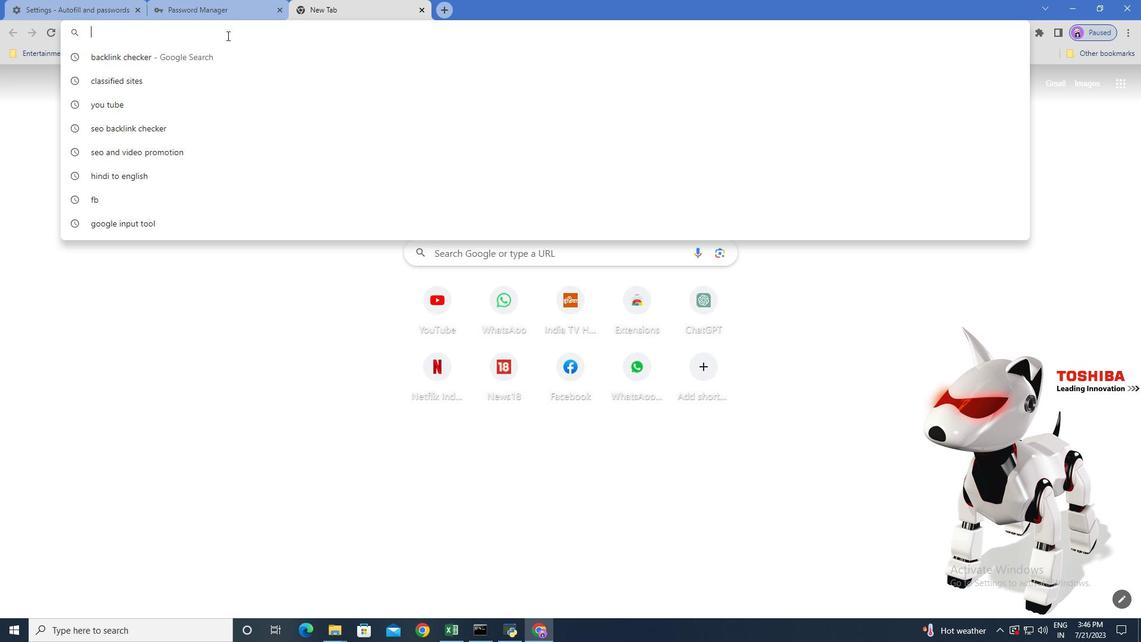 
Action: Mouse moved to (230, 39)
Screenshot: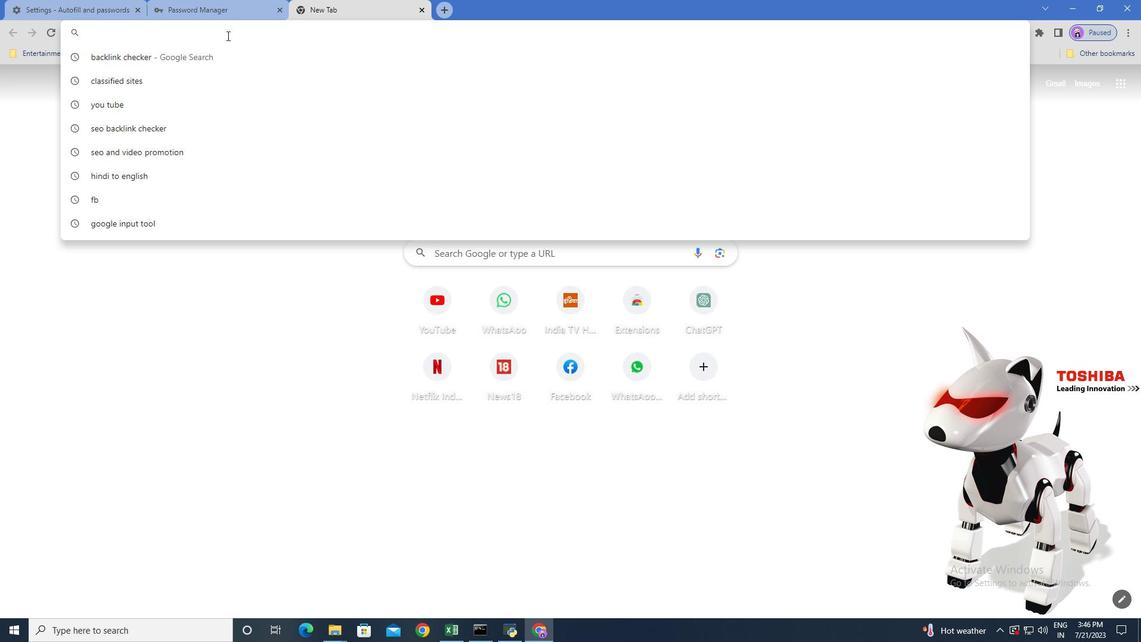 
Action: Key pressed www.facebook<Key.enter>
Screenshot: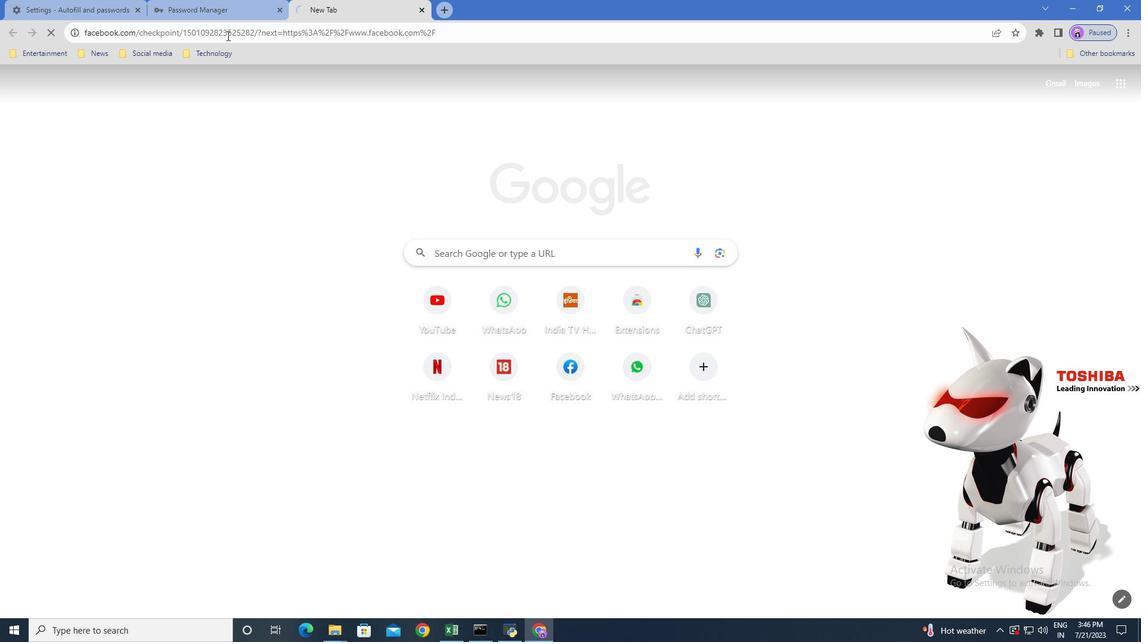 
Action: Mouse moved to (594, 255)
Screenshot: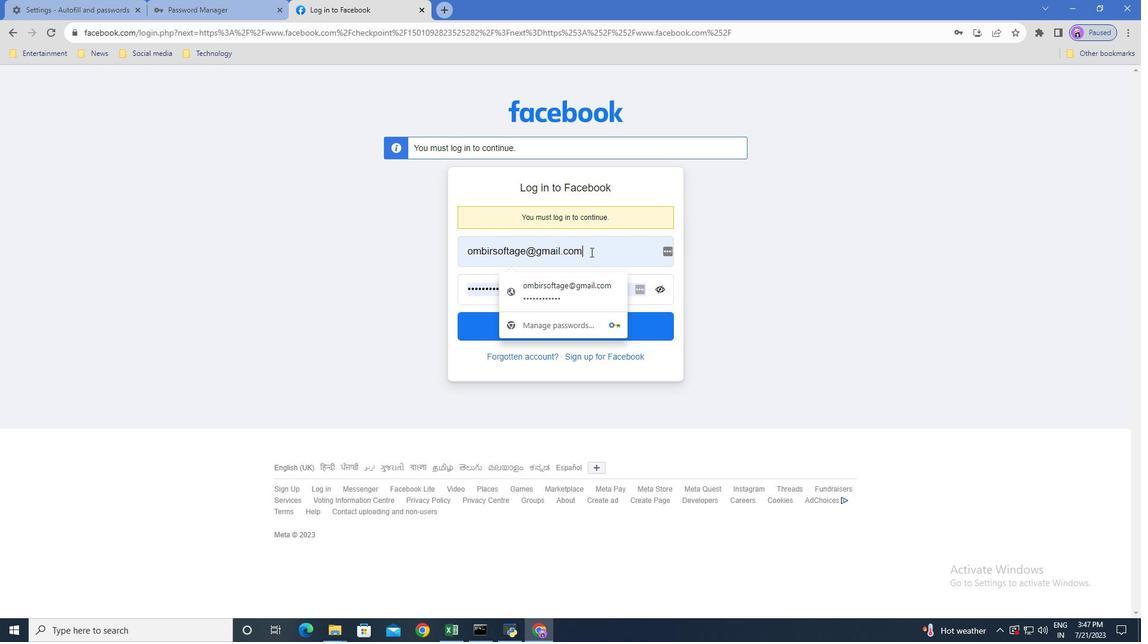 
Action: Mouse pressed left at (594, 255)
Screenshot: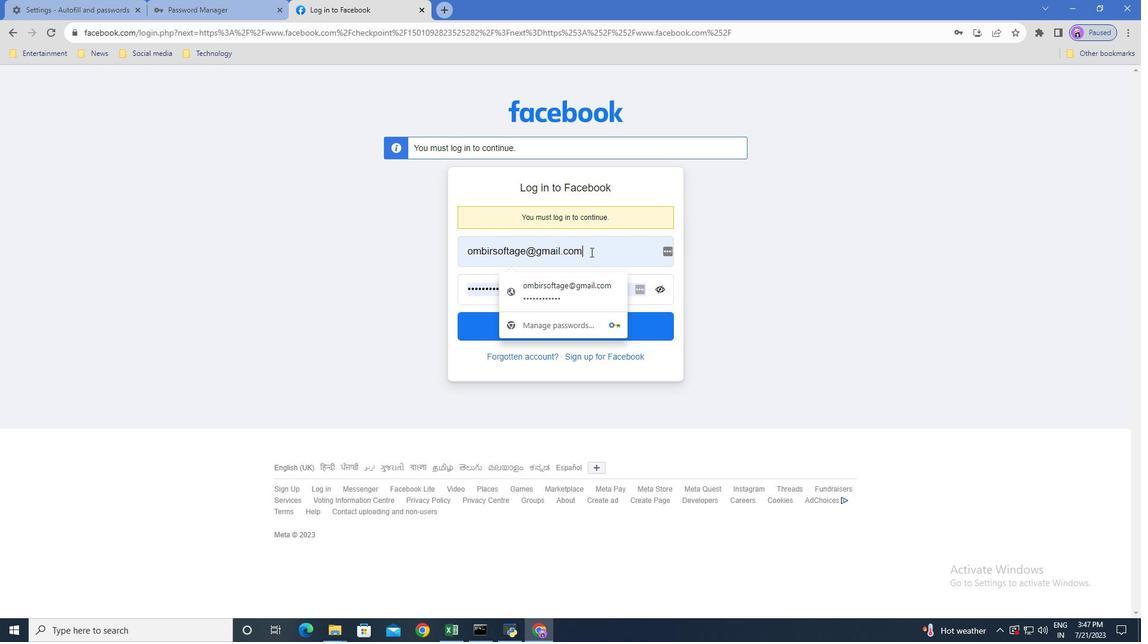 
Action: Mouse moved to (571, 287)
Screenshot: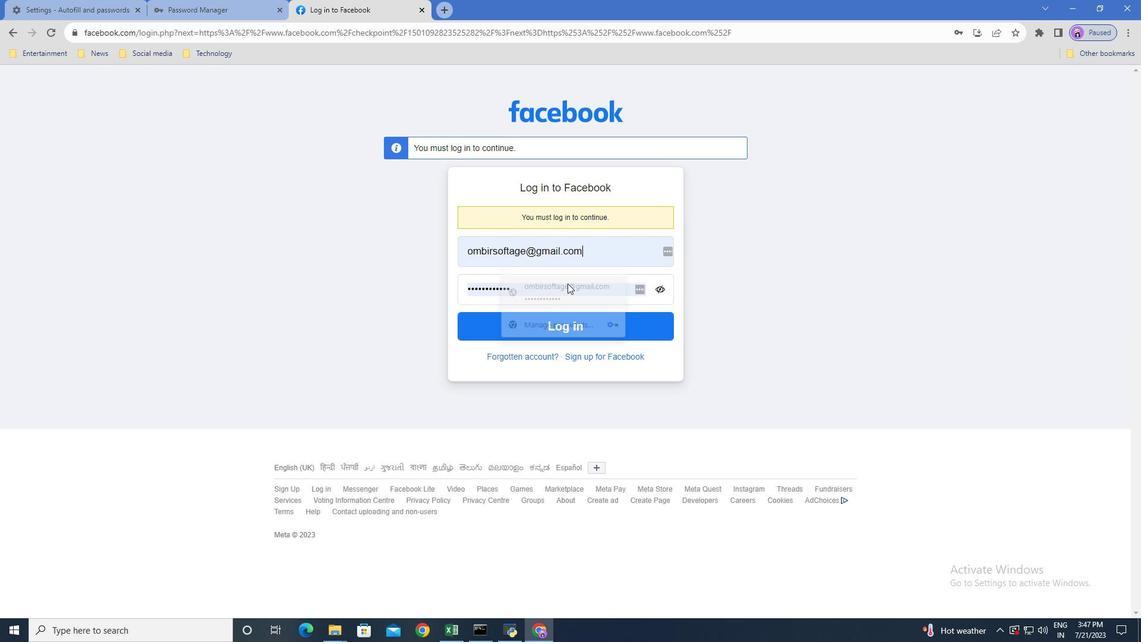 
Action: Mouse pressed left at (571, 287)
Screenshot: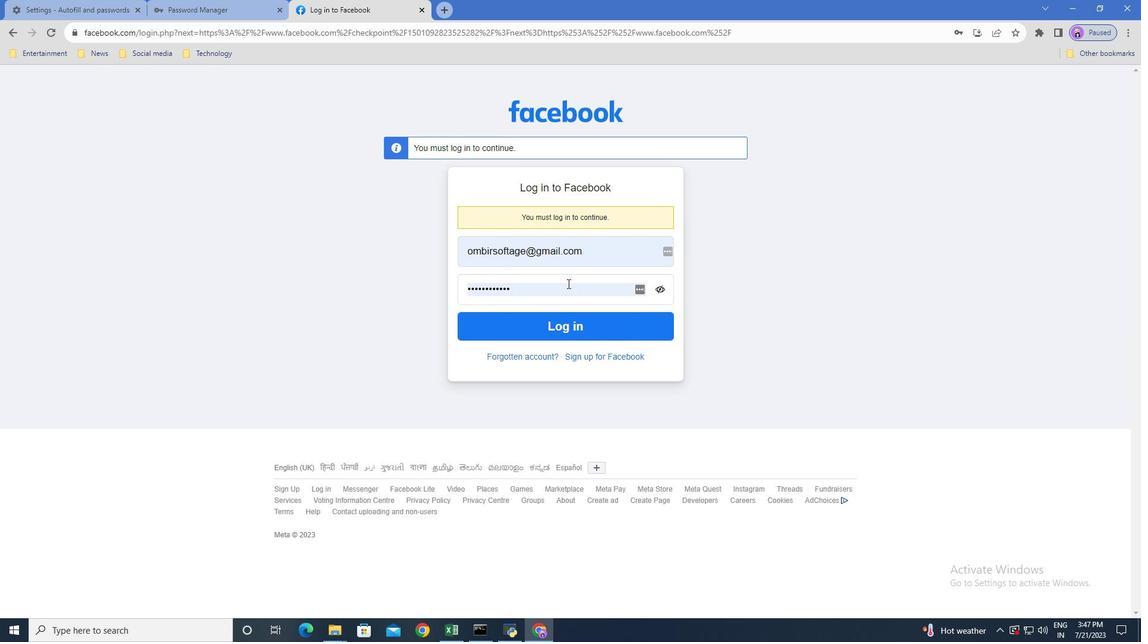 
Action: Mouse moved to (570, 327)
Screenshot: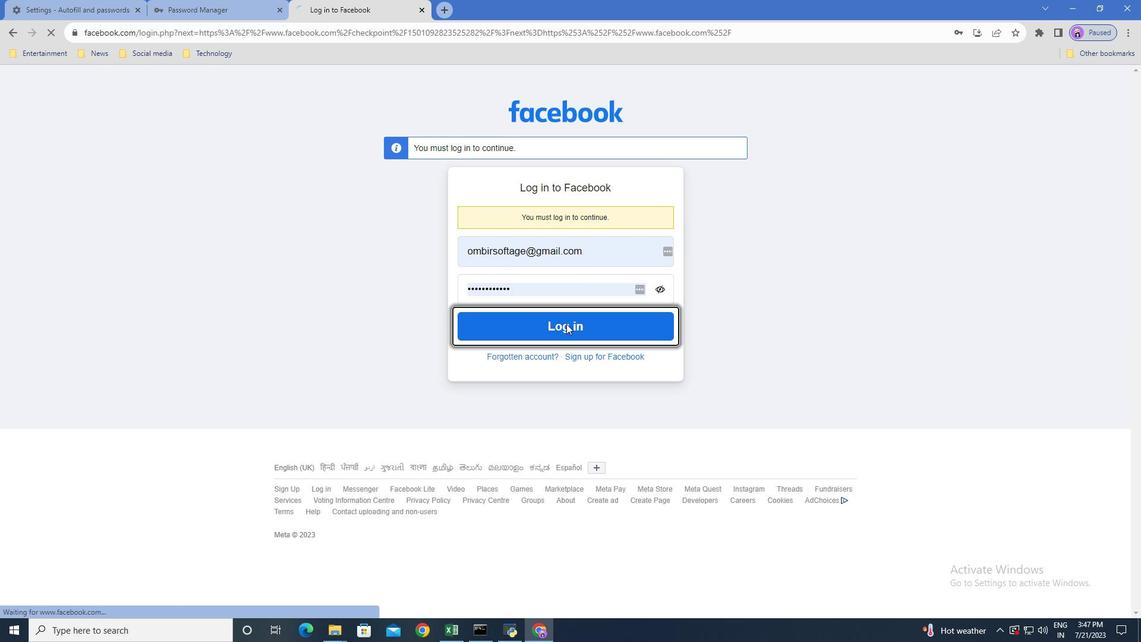 
Action: Mouse pressed left at (570, 327)
Screenshot: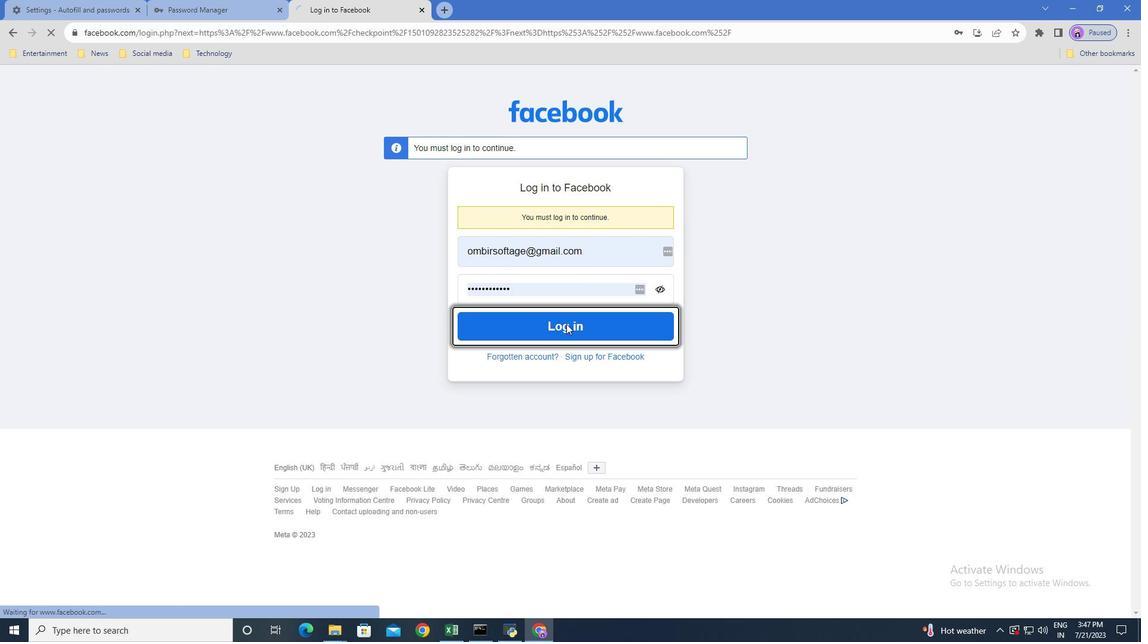 
Action: Mouse moved to (817, 253)
Screenshot: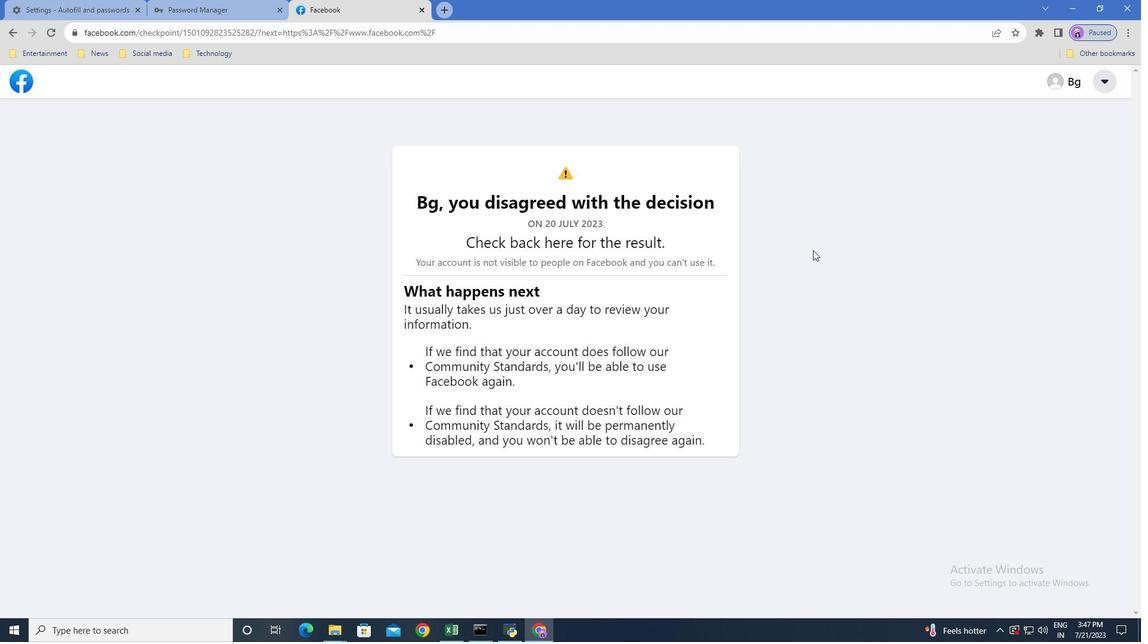 
Action: Mouse scrolled (817, 254) with delta (0, 0)
Screenshot: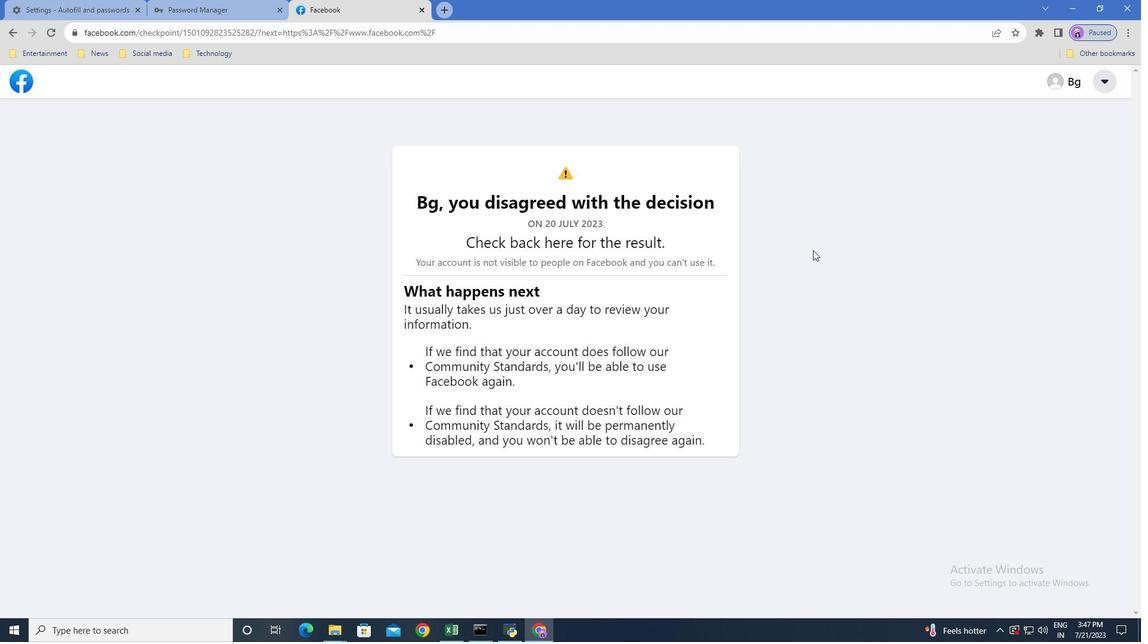 
Action: Mouse scrolled (817, 254) with delta (0, 0)
Screenshot: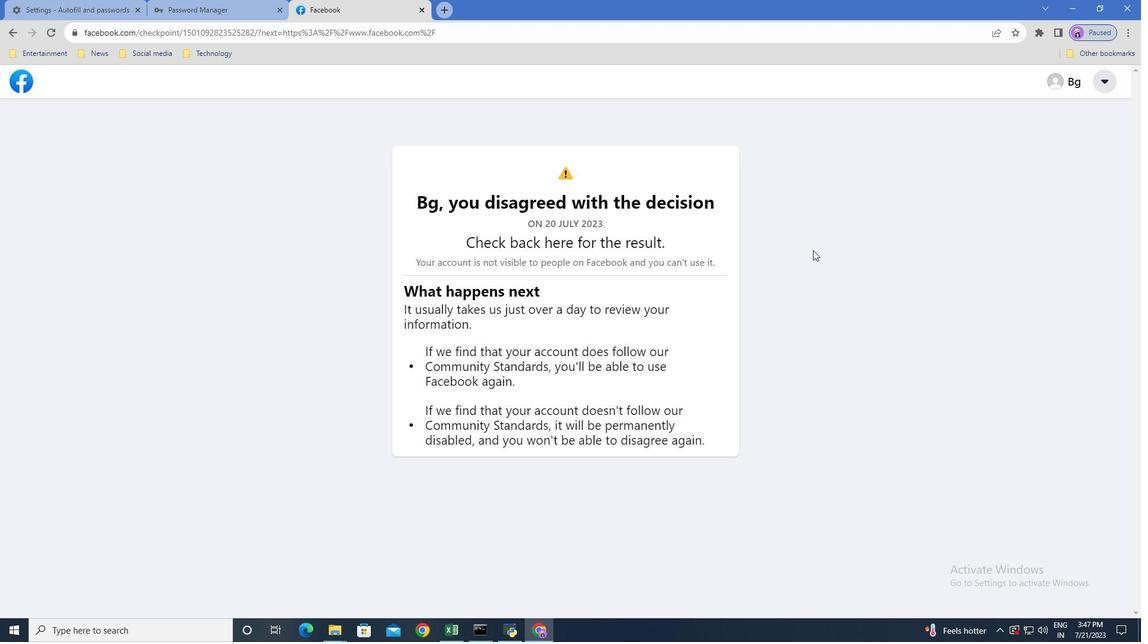 
Action: Mouse moved to (427, 8)
Screenshot: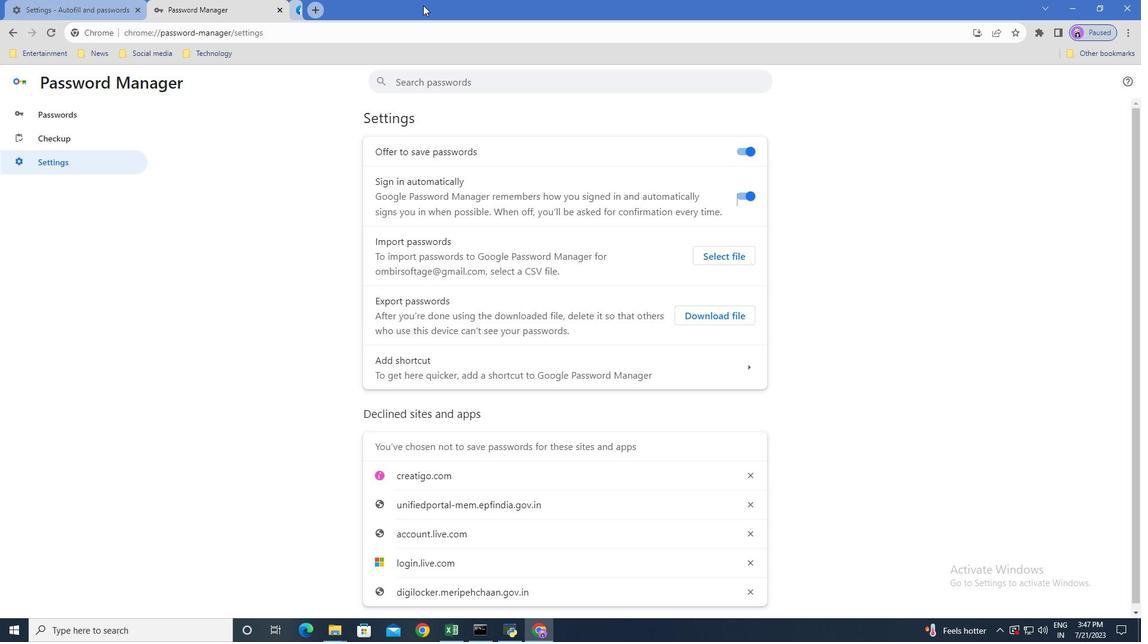 
Action: Mouse pressed left at (427, 8)
Screenshot: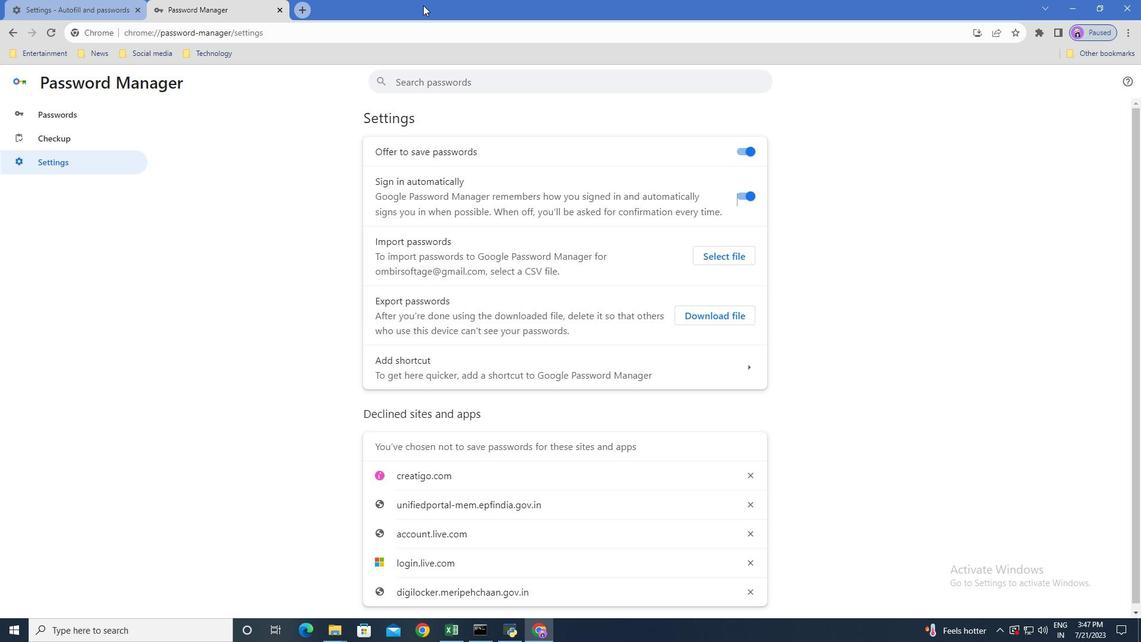 
Action: Mouse moved to (255, 219)
Screenshot: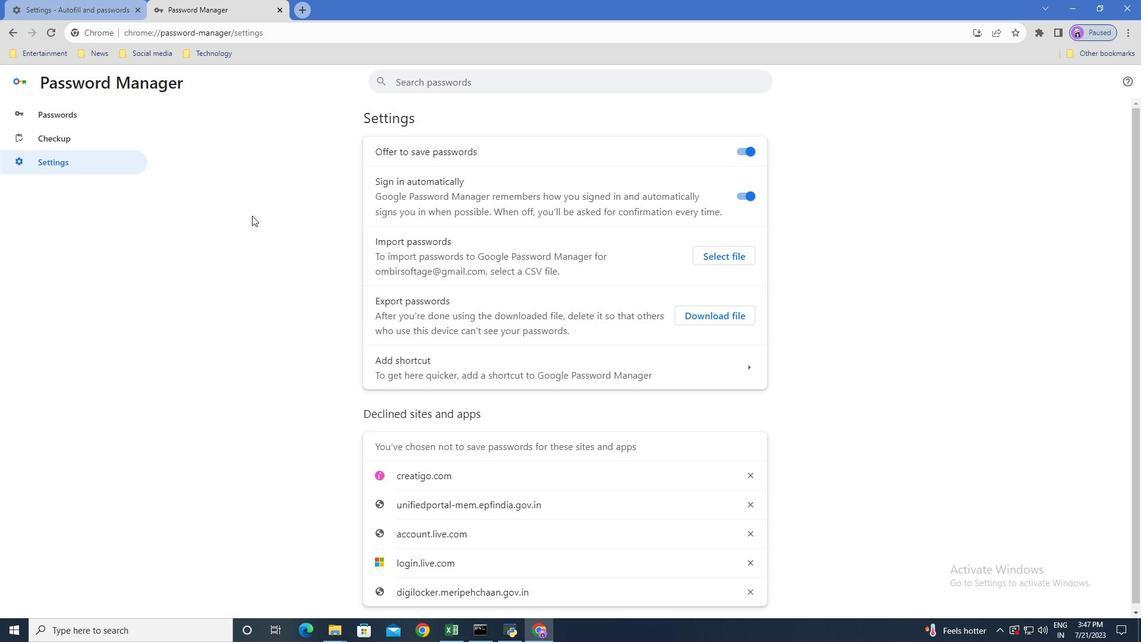 
Action: Mouse scrolled (255, 220) with delta (0, 0)
Screenshot: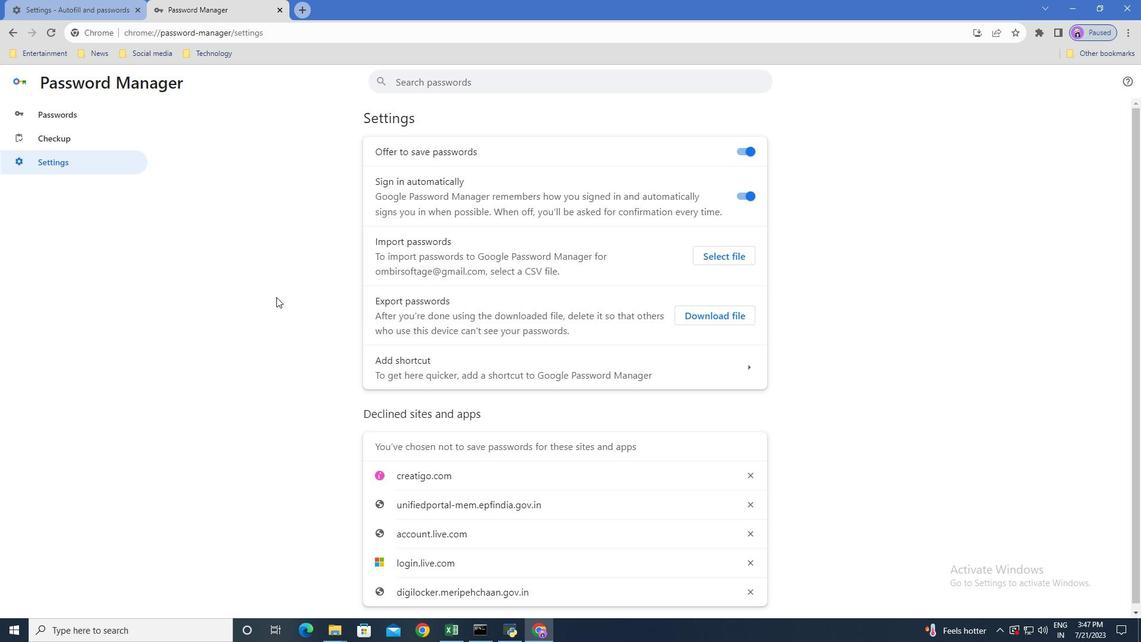 
Action: Mouse scrolled (255, 220) with delta (0, 0)
Screenshot: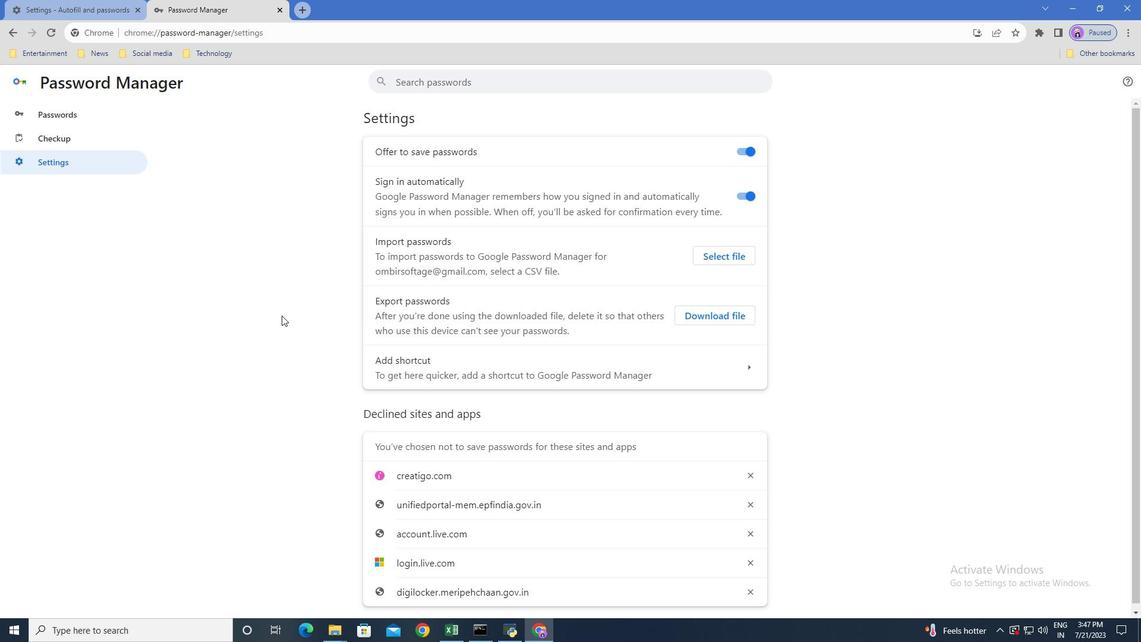 
Action: Mouse moved to (286, 319)
Screenshot: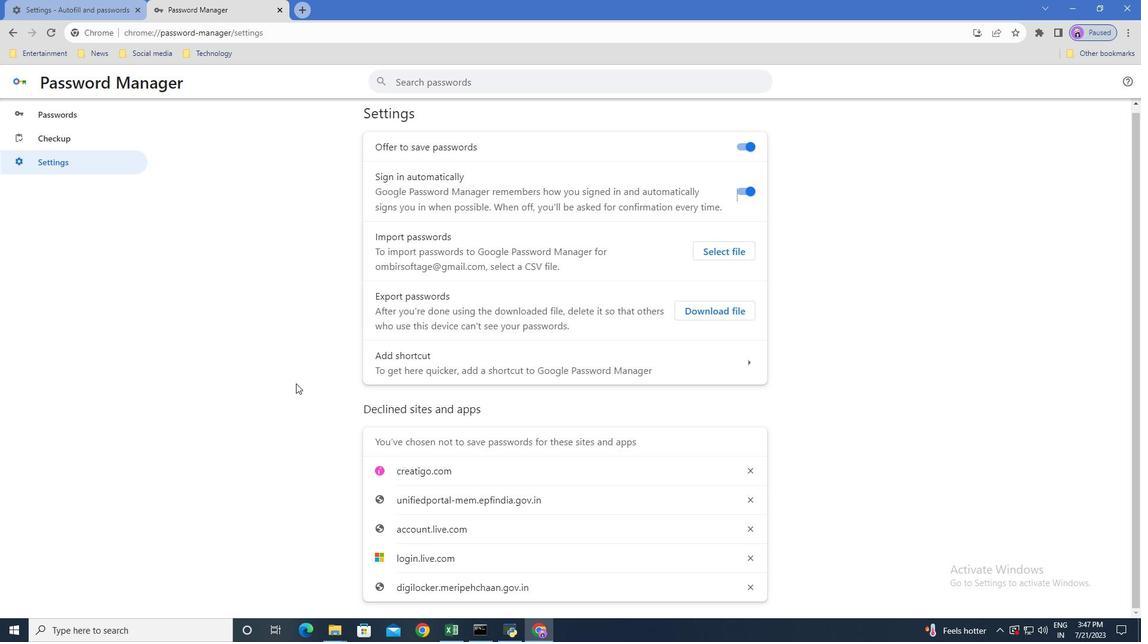 
Action: Mouse scrolled (286, 319) with delta (0, 0)
Screenshot: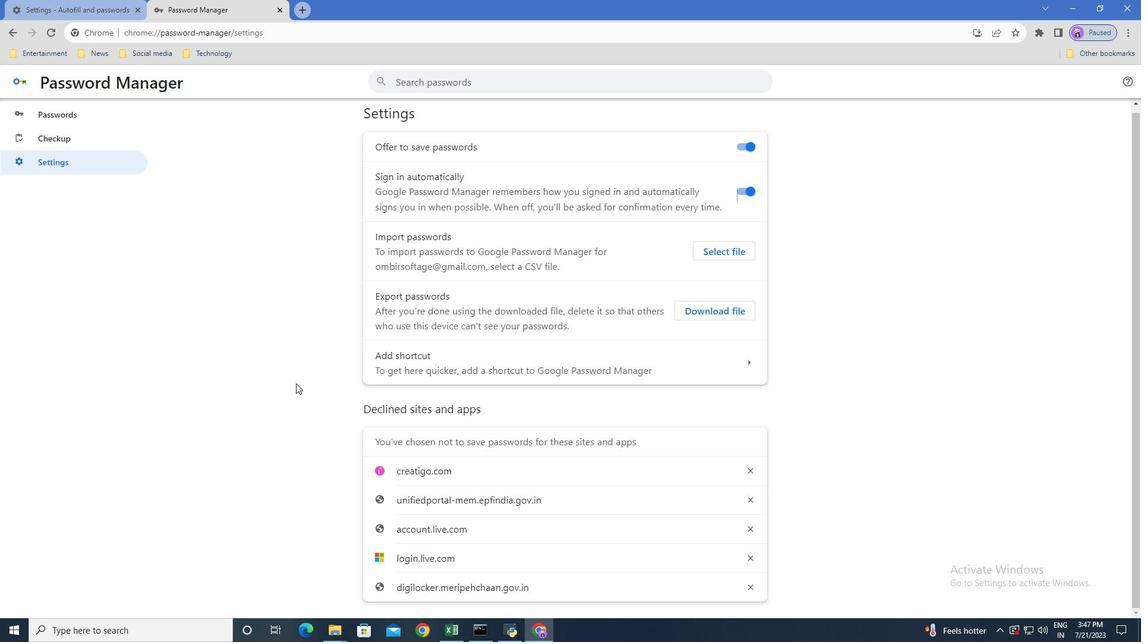 
Action: Mouse scrolled (286, 319) with delta (0, 0)
Screenshot: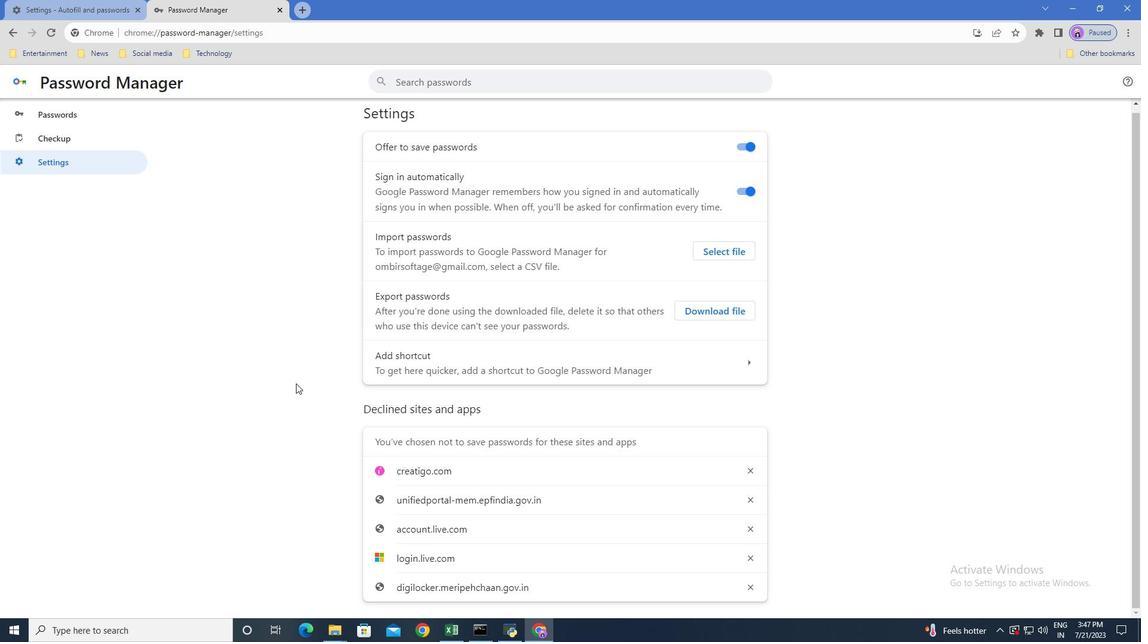 
Action: Mouse scrolled (286, 319) with delta (0, 0)
Screenshot: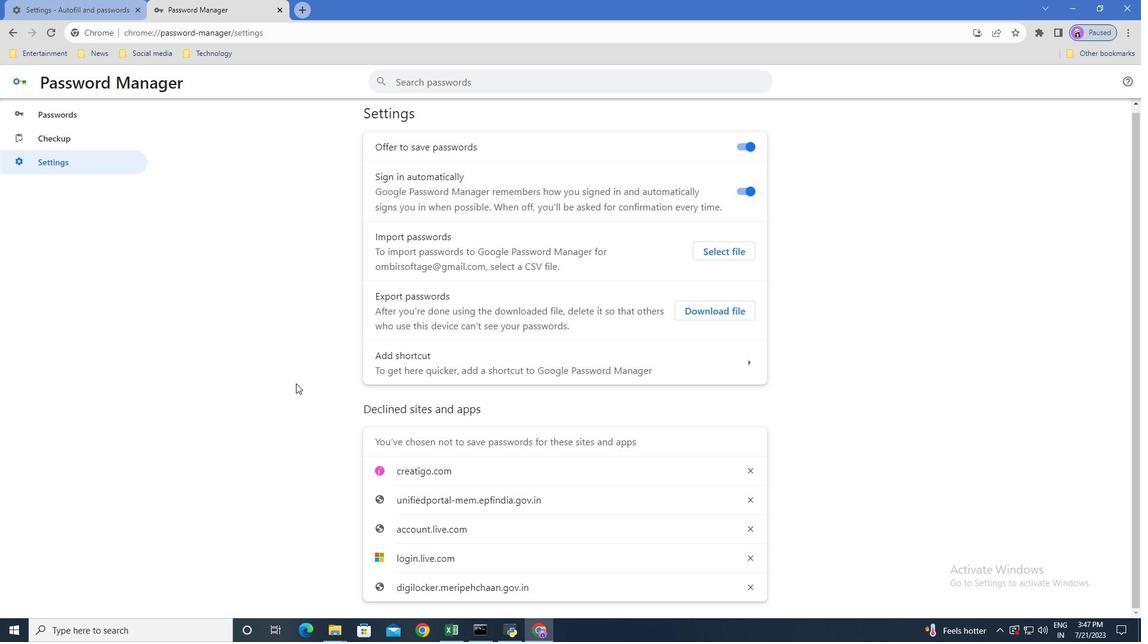 
Action: Mouse moved to (286, 321)
Screenshot: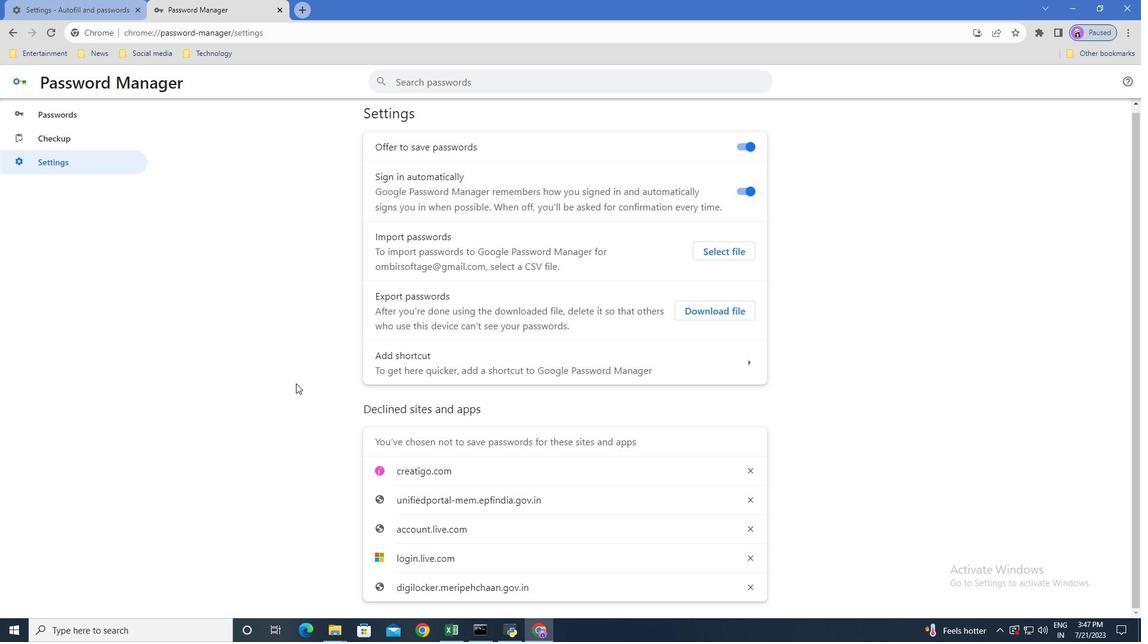 
Action: Mouse scrolled (286, 321) with delta (0, 0)
Screenshot: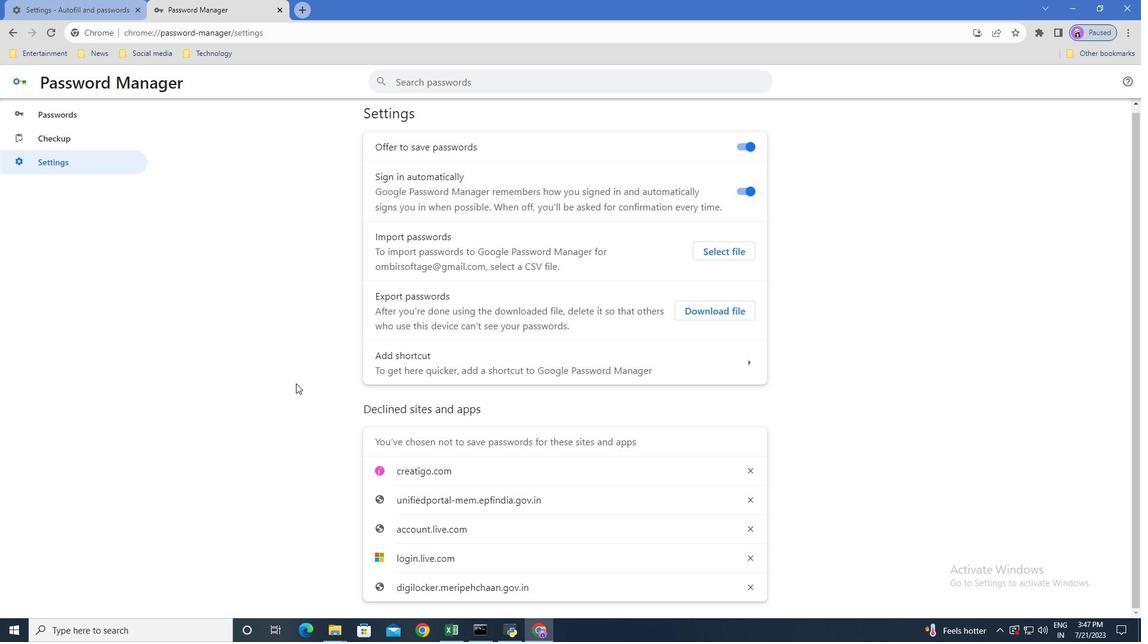 
Action: Mouse moved to (64, 109)
Screenshot: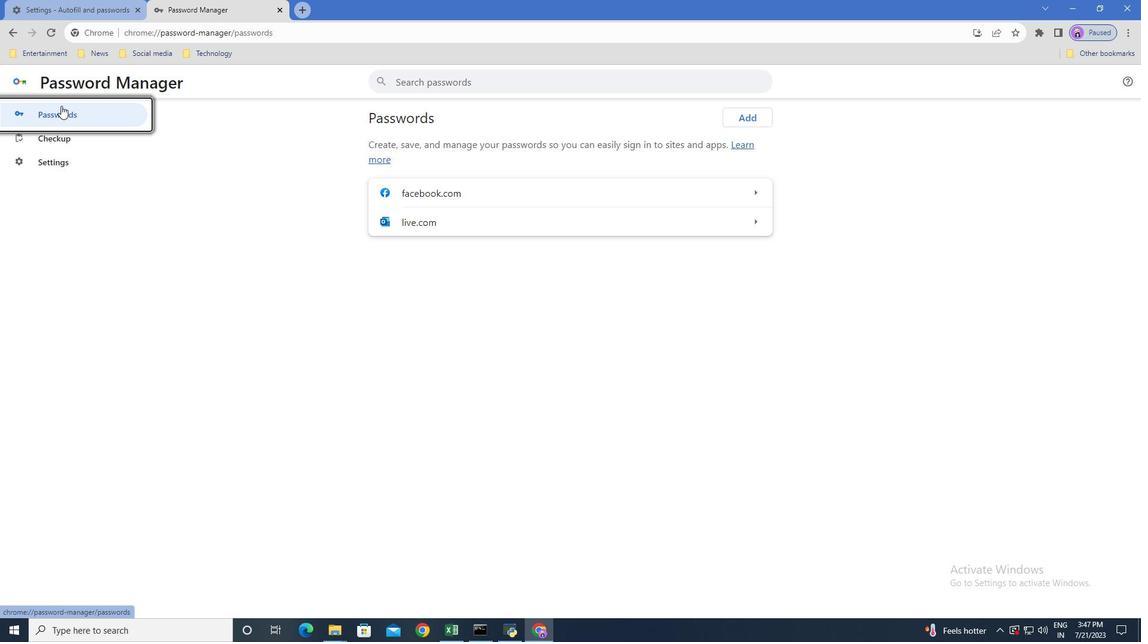 
Action: Mouse pressed left at (64, 109)
Screenshot: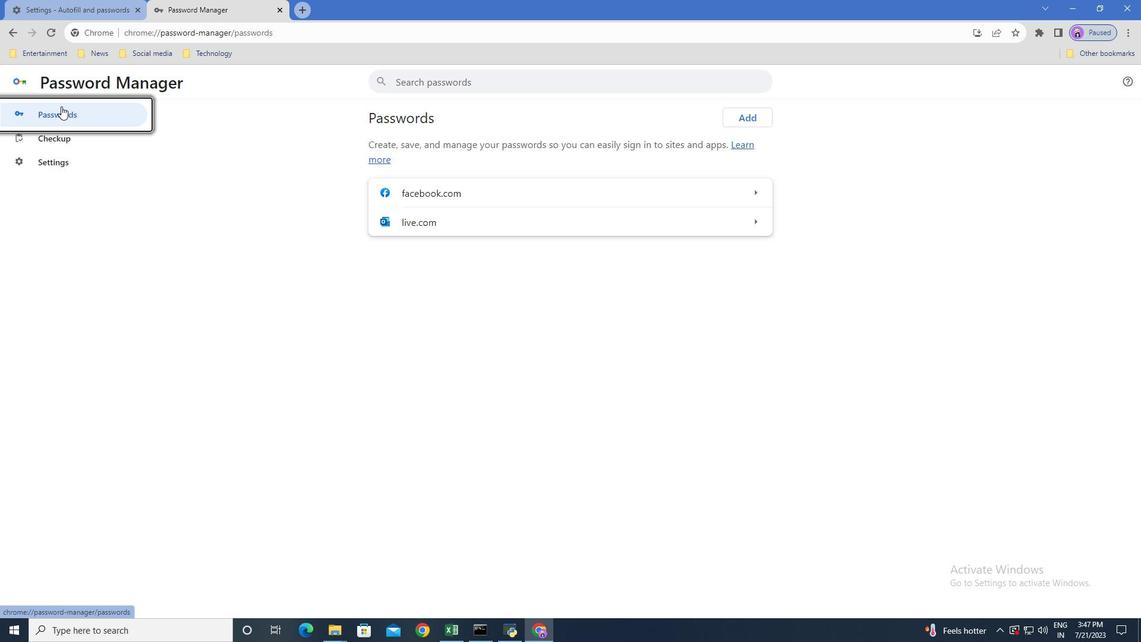 
Action: Mouse moved to (562, 189)
Screenshot: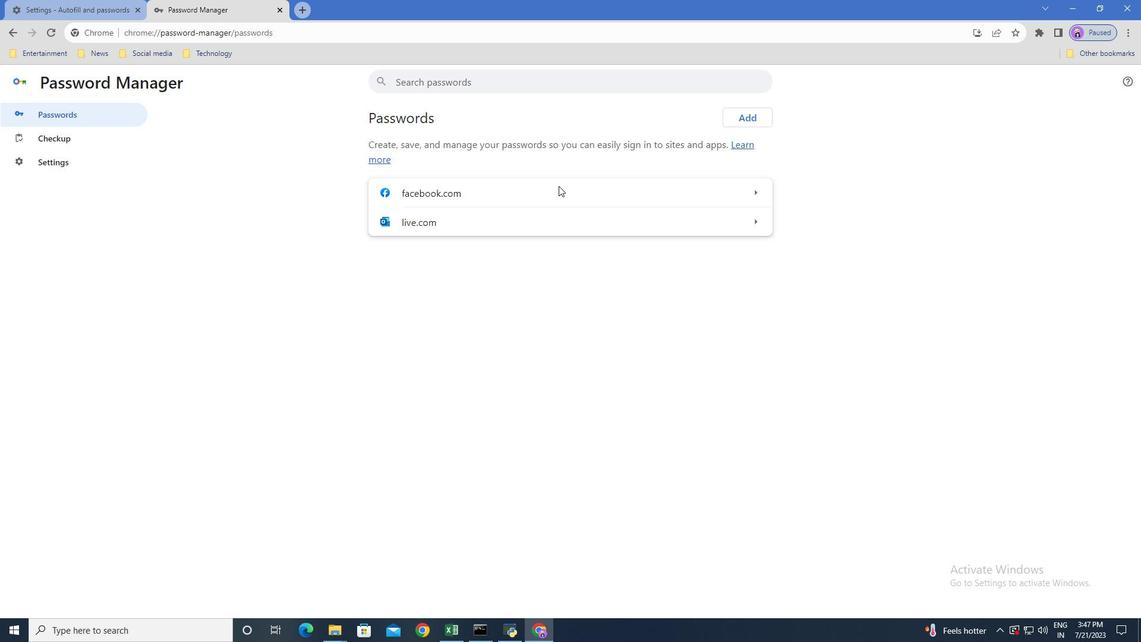 
Action: Mouse pressed left at (562, 189)
Screenshot: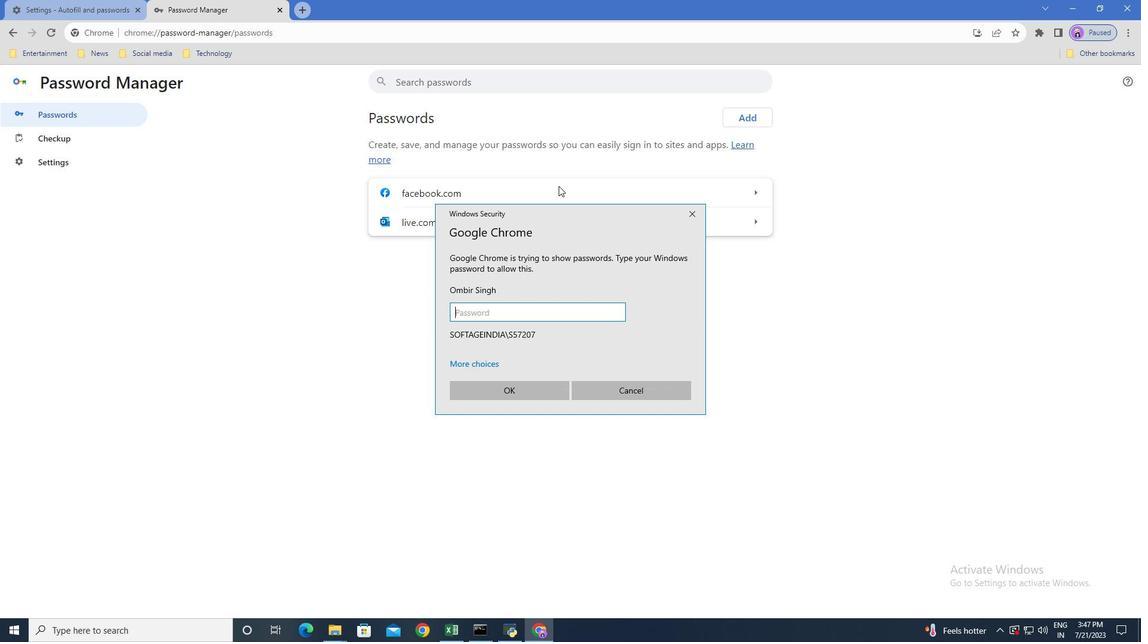 
Action: Mouse moved to (697, 215)
Screenshot: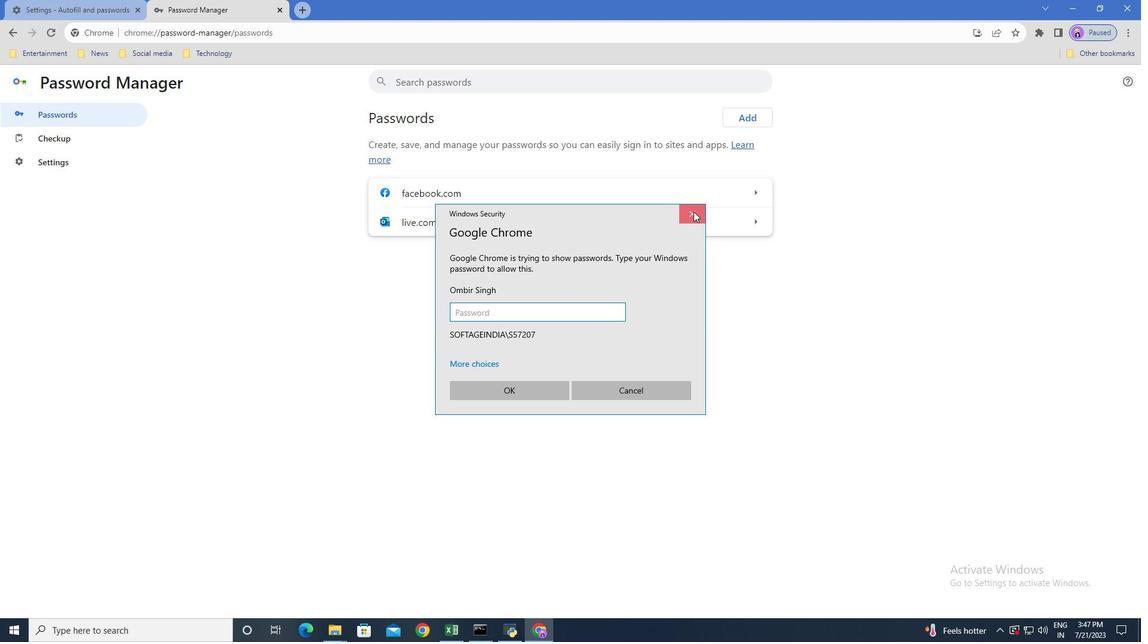 
Action: Mouse pressed left at (697, 215)
Screenshot: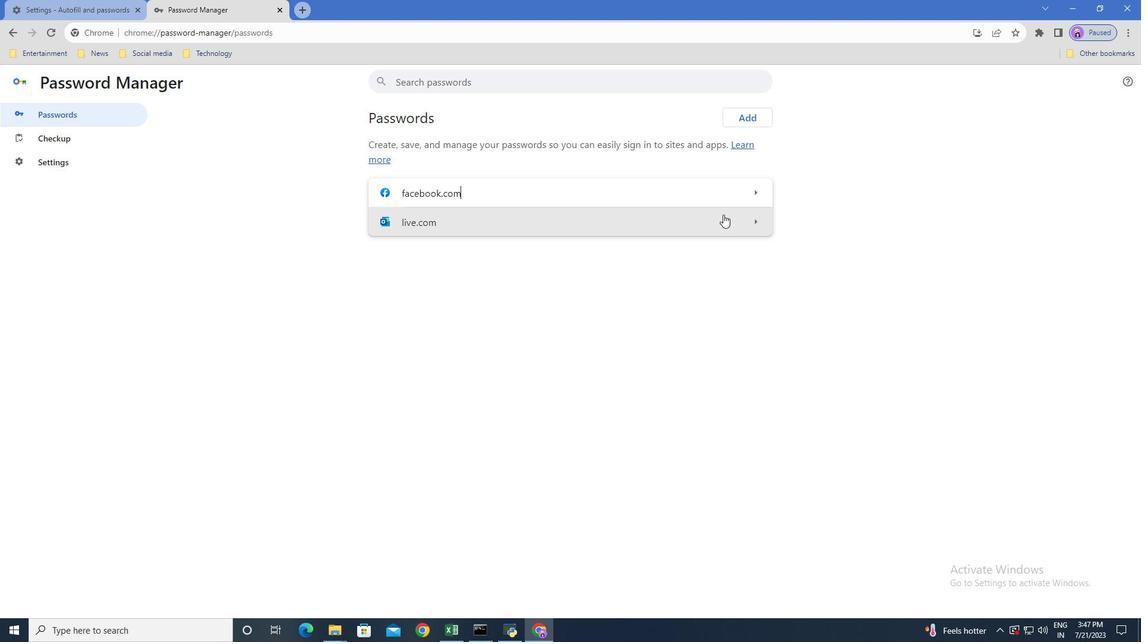 
Action: Mouse moved to (760, 193)
Screenshot: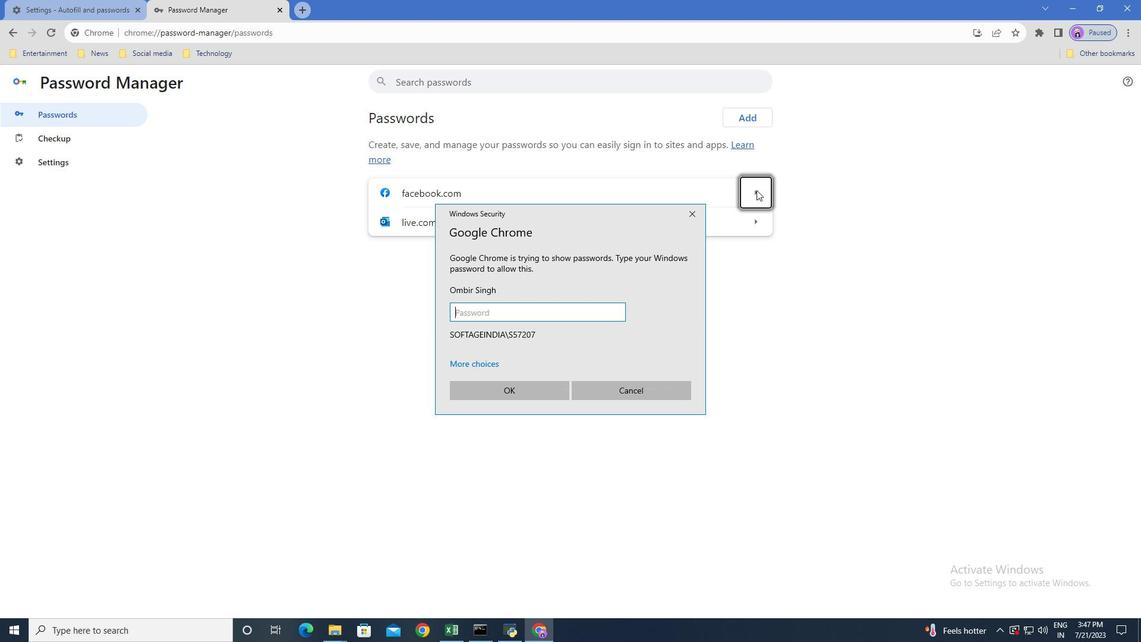 
Action: Mouse pressed left at (760, 193)
Screenshot: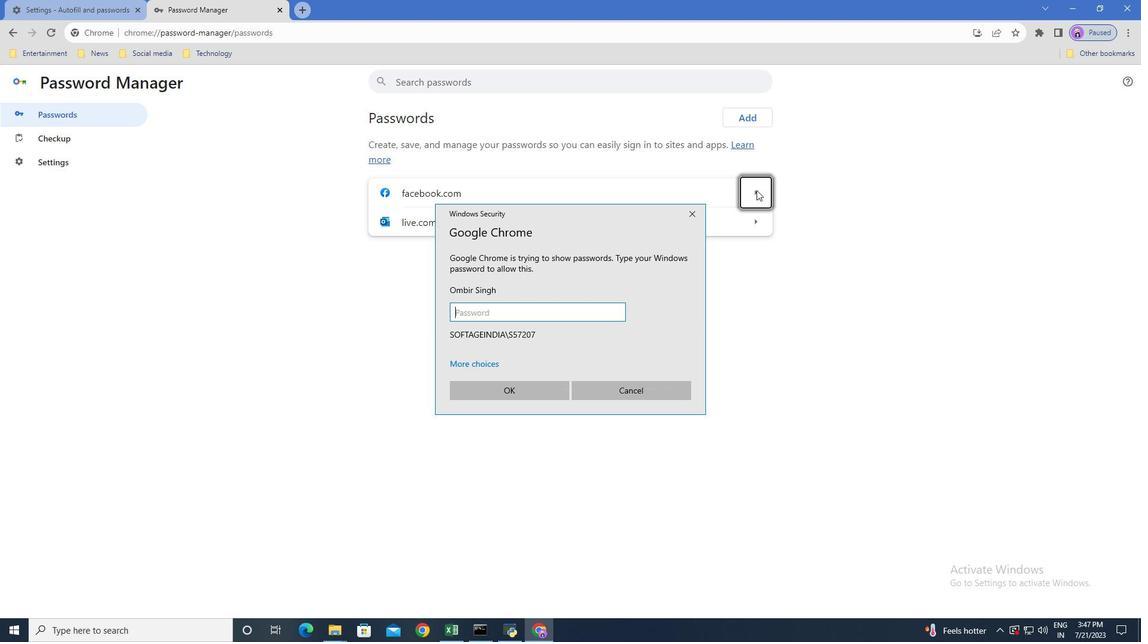 
Action: Mouse moved to (691, 220)
Screenshot: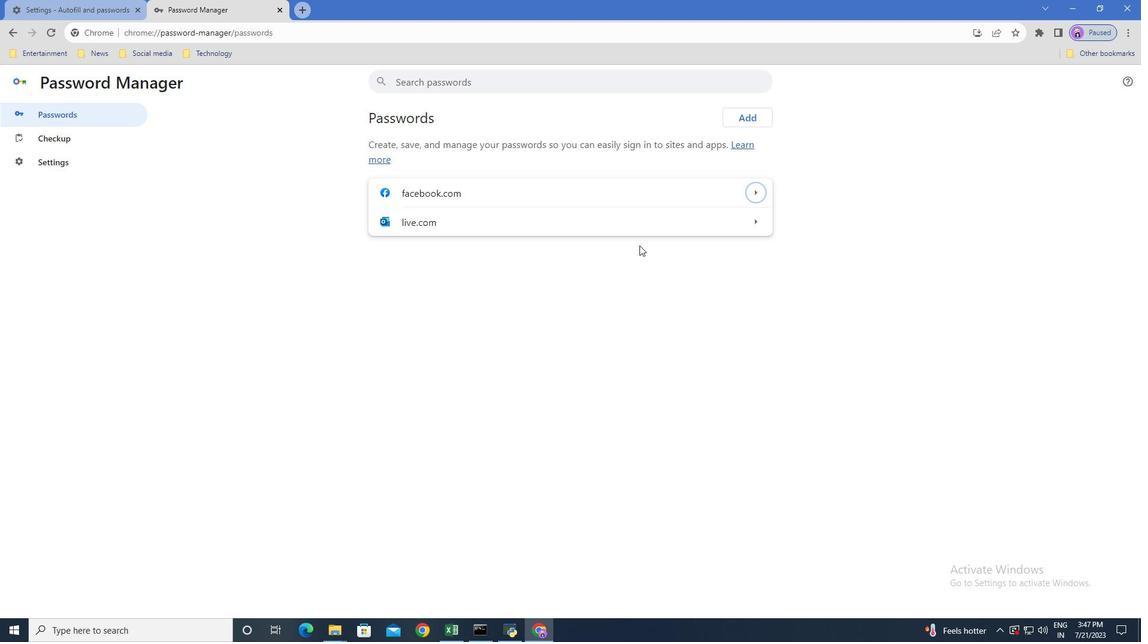 
Action: Mouse pressed left at (691, 220)
Screenshot: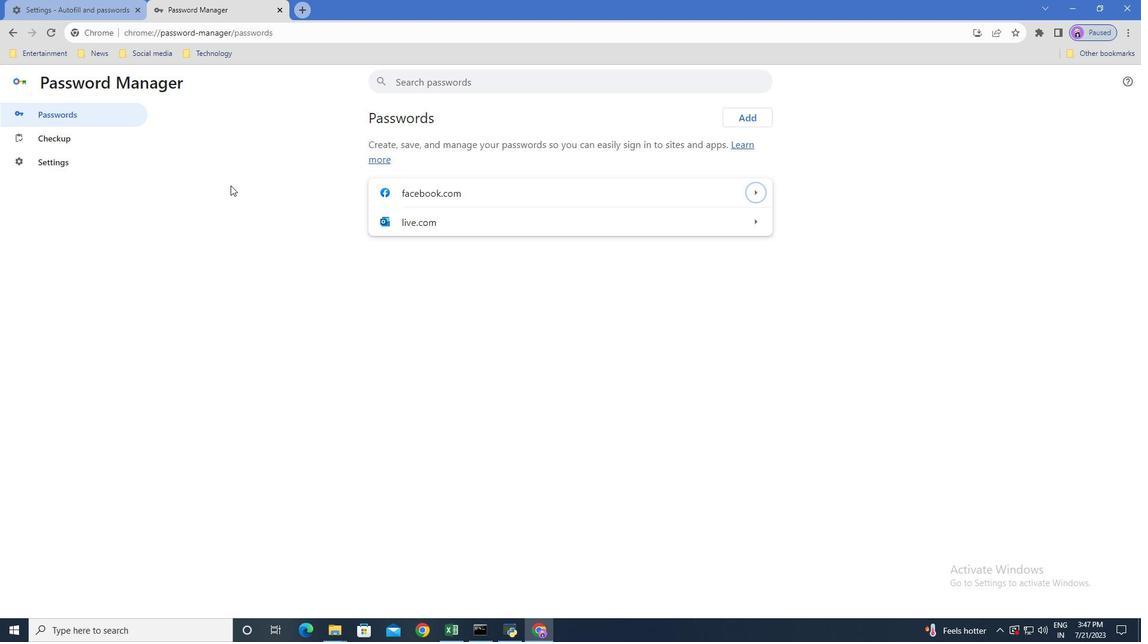 
Action: Mouse moved to (64, 142)
Screenshot: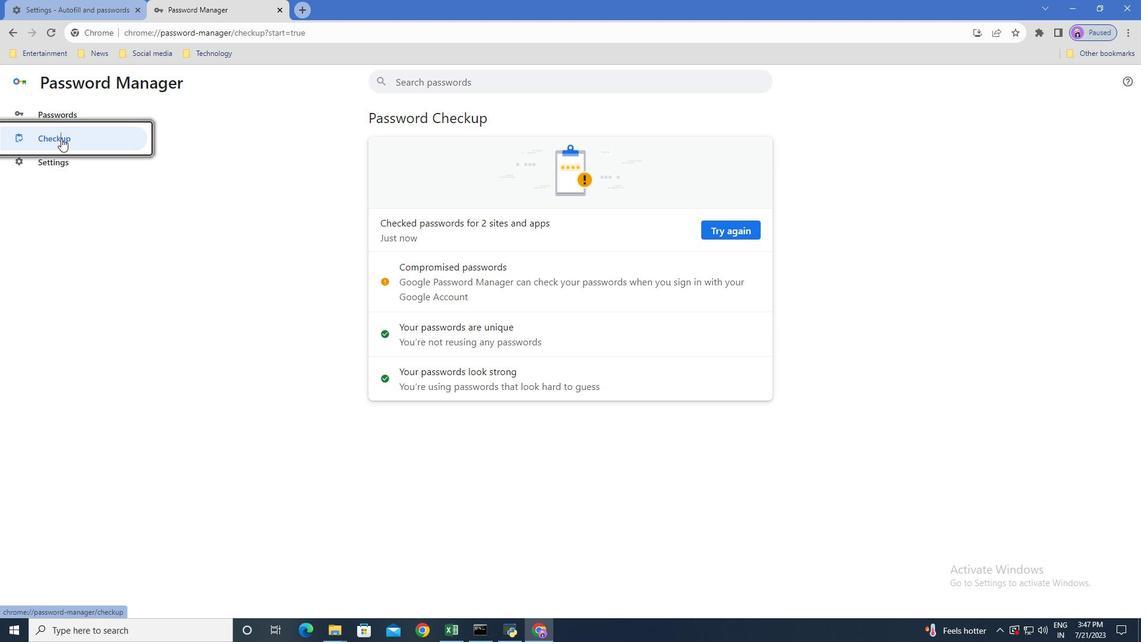 
Action: Mouse pressed left at (64, 142)
Screenshot: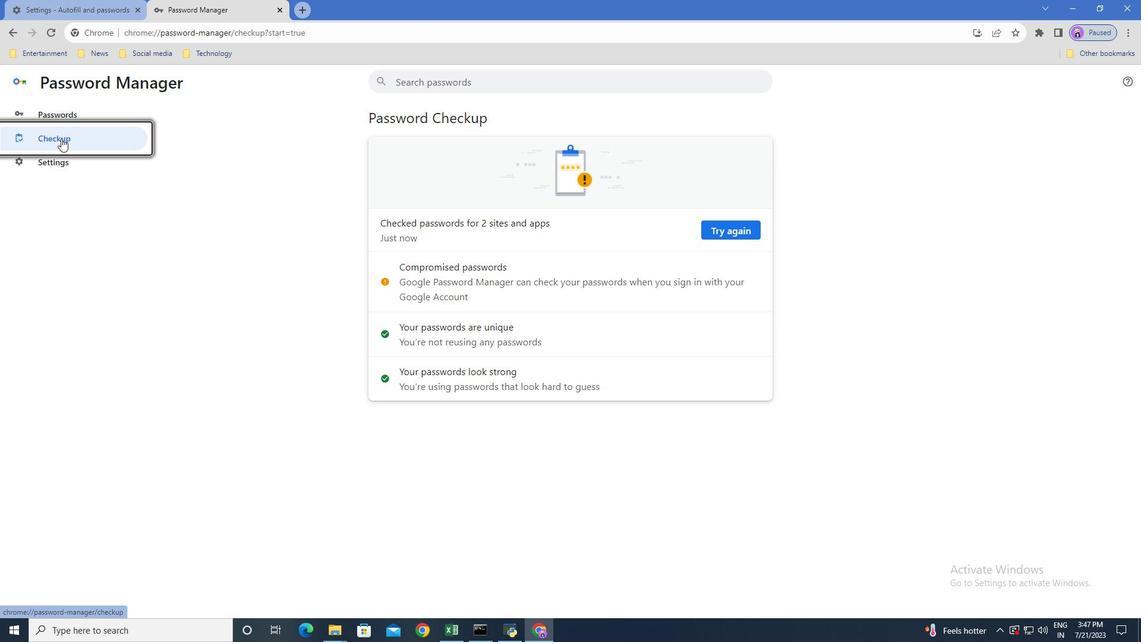 
Action: Mouse moved to (63, 169)
Screenshot: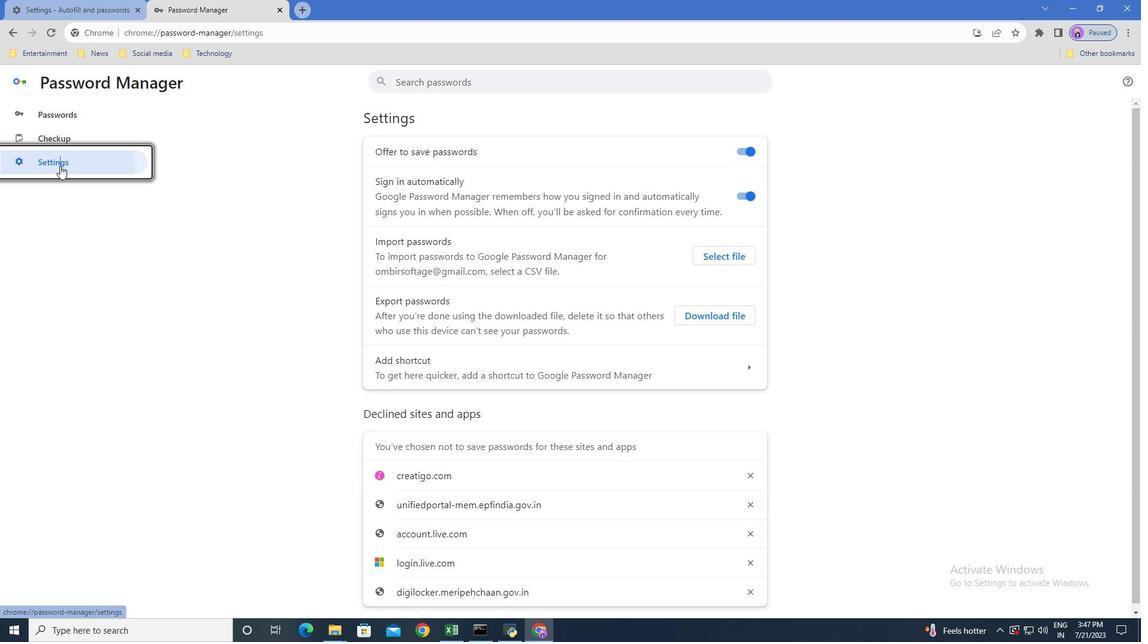 
Action: Mouse pressed left at (63, 169)
Screenshot: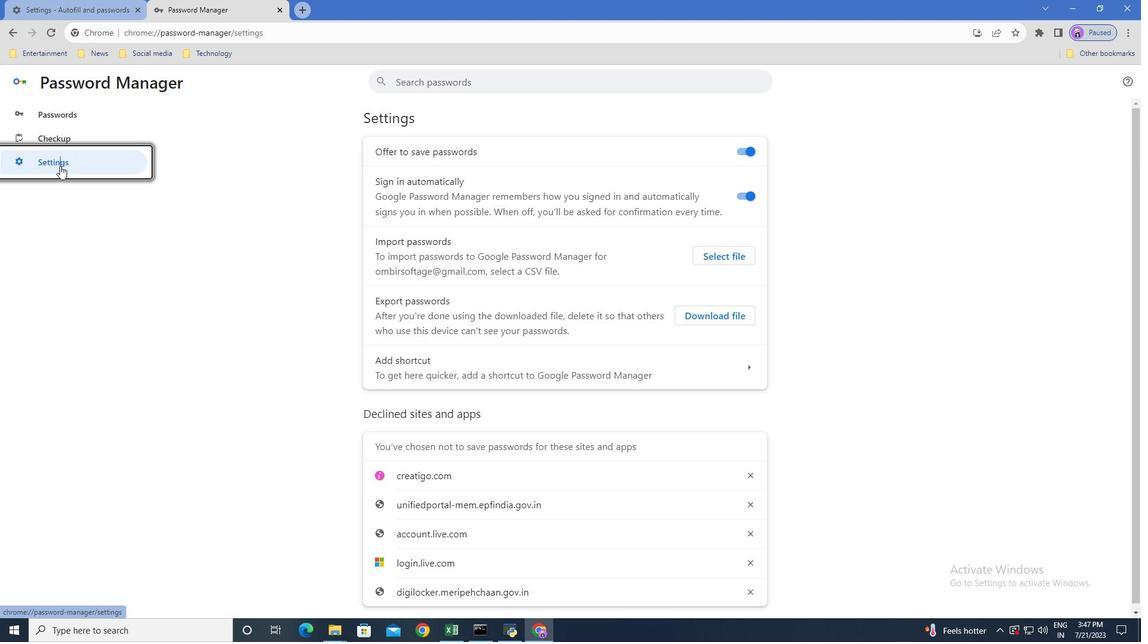 
Action: Mouse moved to (518, 394)
Screenshot: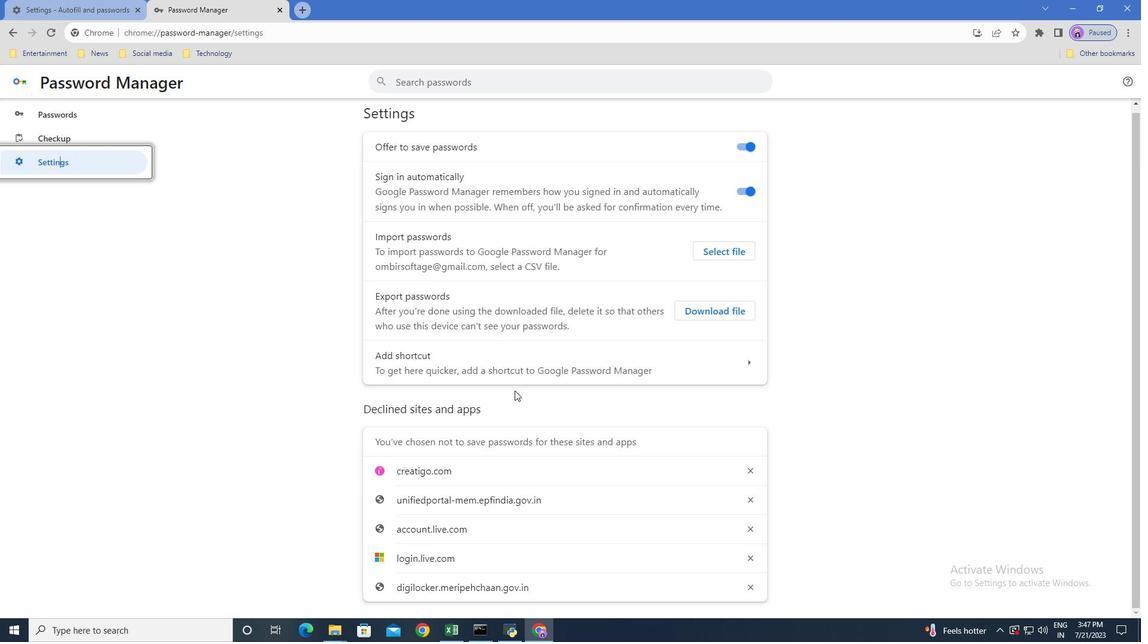 
Action: Mouse scrolled (518, 393) with delta (0, 0)
Screenshot: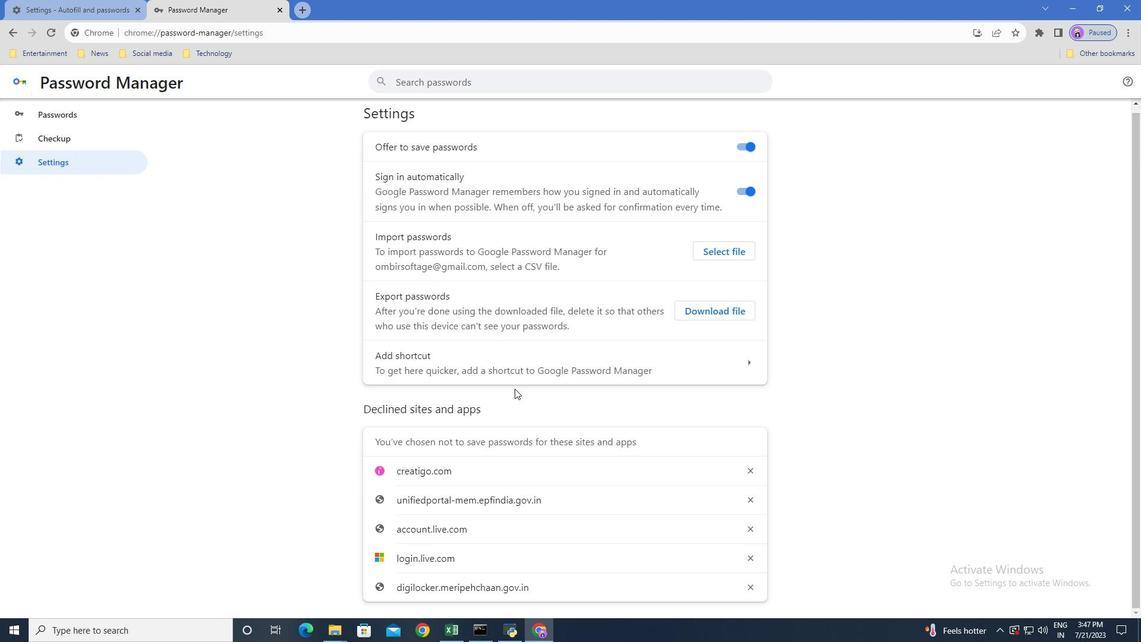 
Action: Mouse scrolled (518, 393) with delta (0, 0)
Screenshot: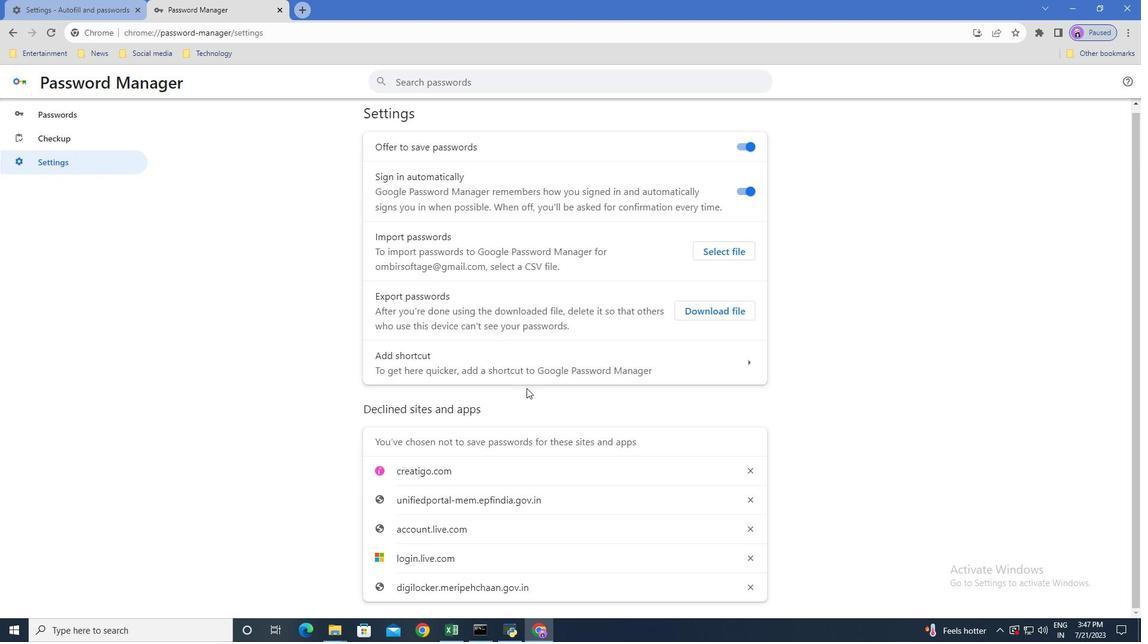 
Action: Mouse moved to (733, 360)
Screenshot: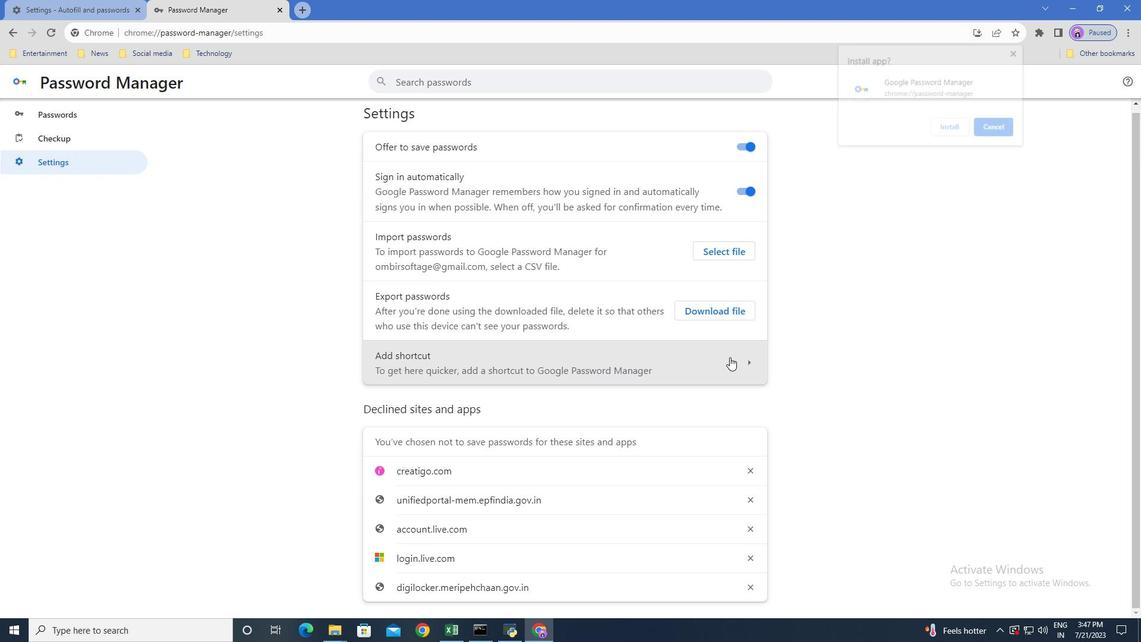 
Action: Mouse pressed left at (733, 360)
Screenshot: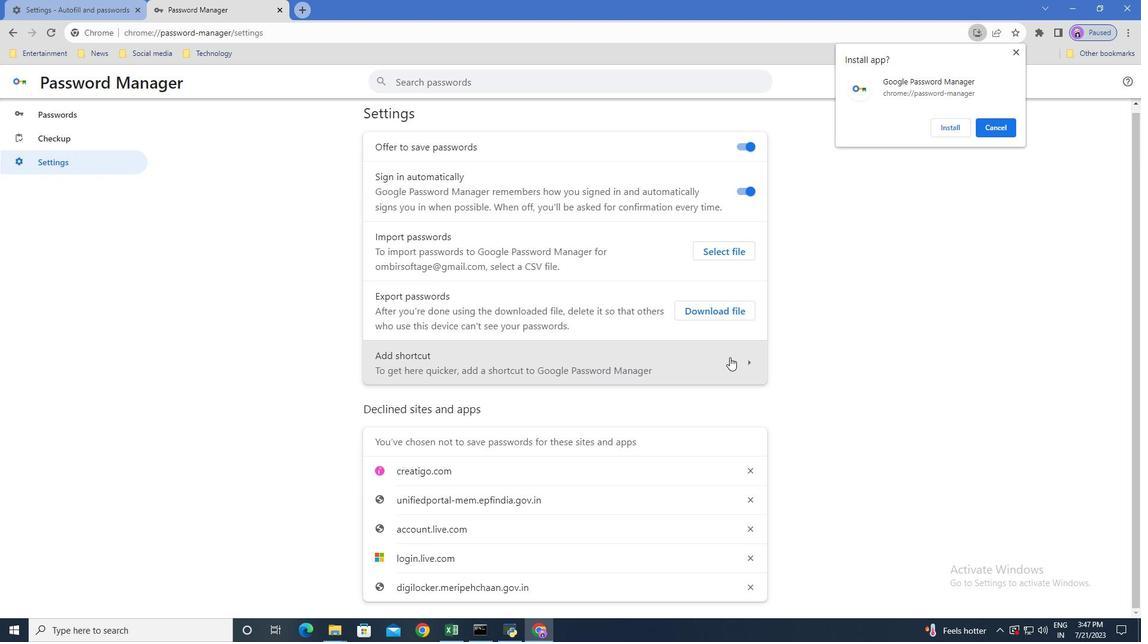 
Action: Mouse moved to (961, 127)
Screenshot: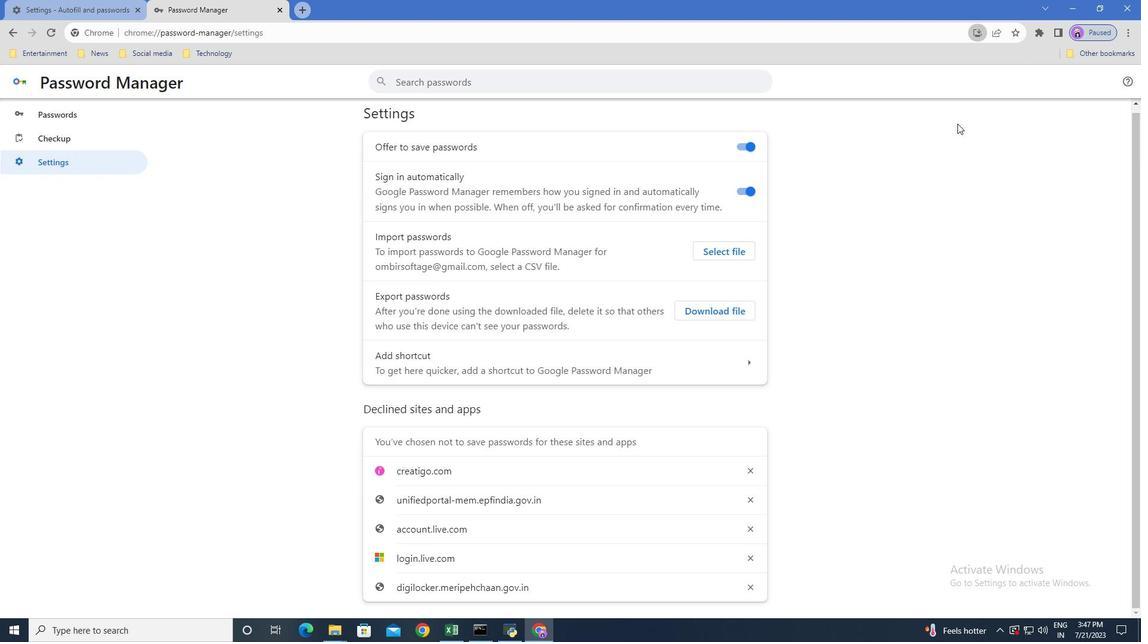 
Action: Mouse pressed left at (961, 127)
Screenshot: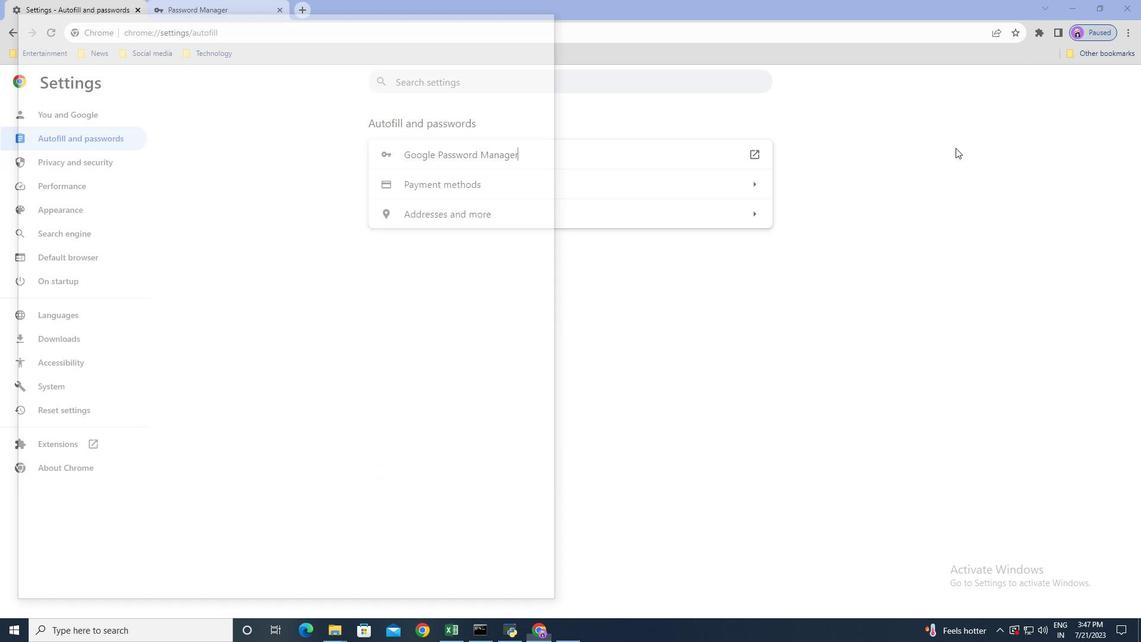 
Action: Mouse moved to (553, 20)
Screenshot: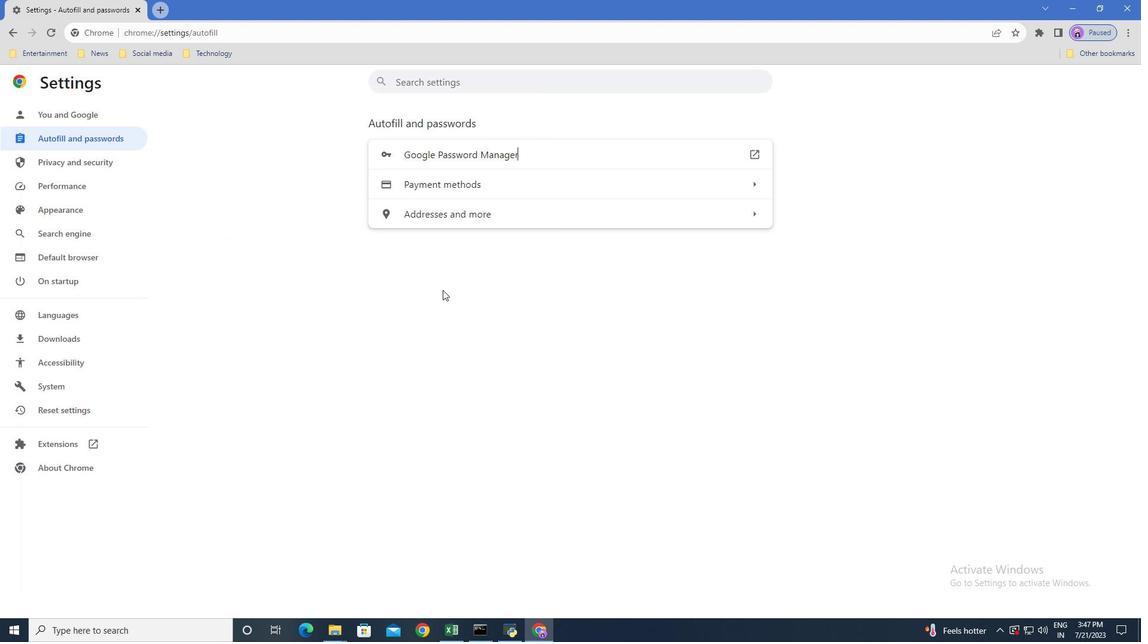 
Action: Mouse pressed left at (553, 20)
Screenshot: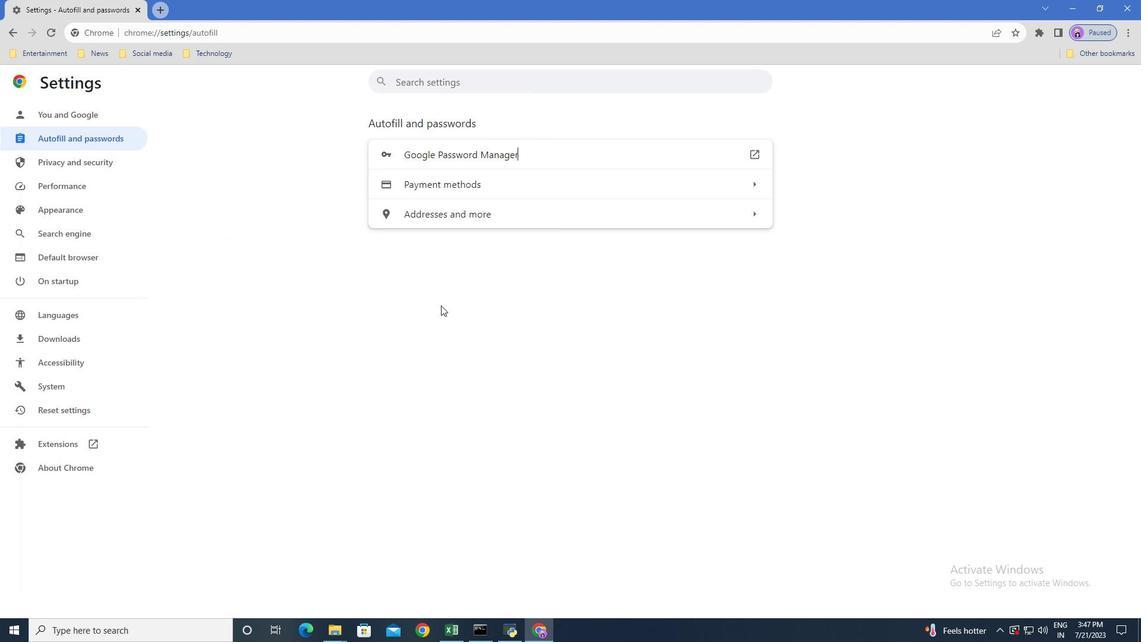 
Action: Mouse moved to (444, 312)
Screenshot: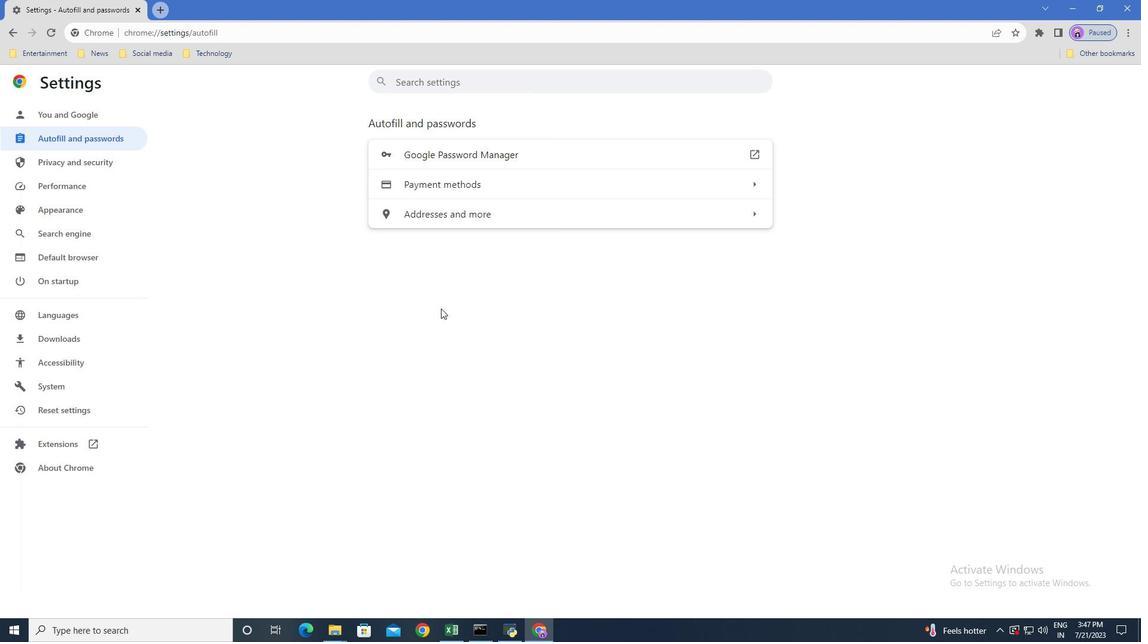 
